 Task: nan
Action: Mouse moved to (482, 118)
Screenshot: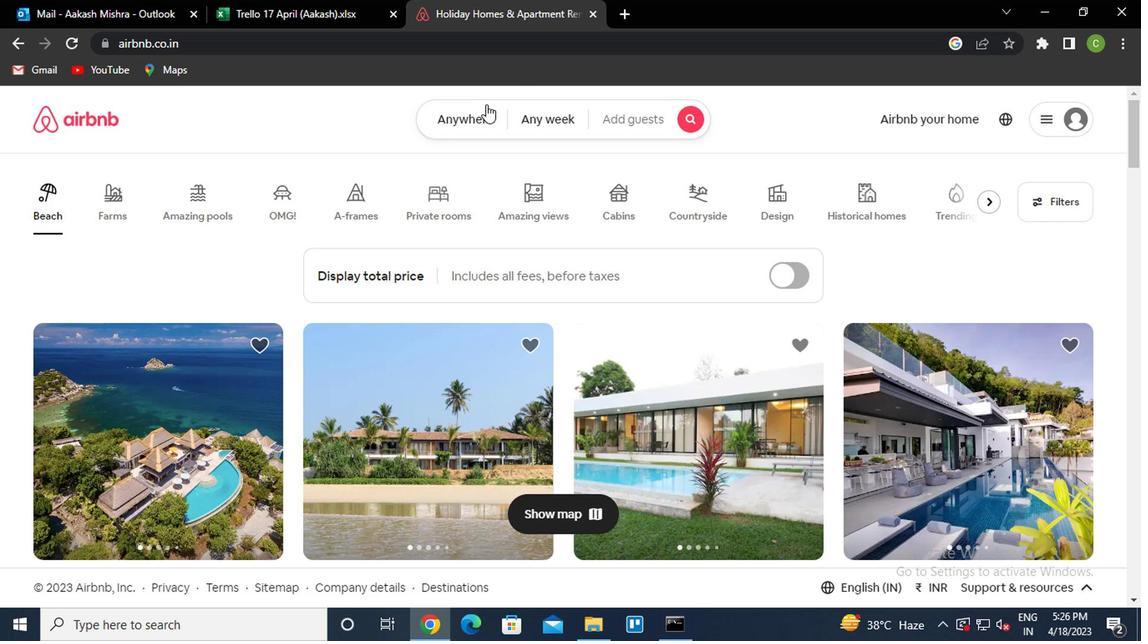 
Action: Mouse pressed left at (482, 118)
Screenshot: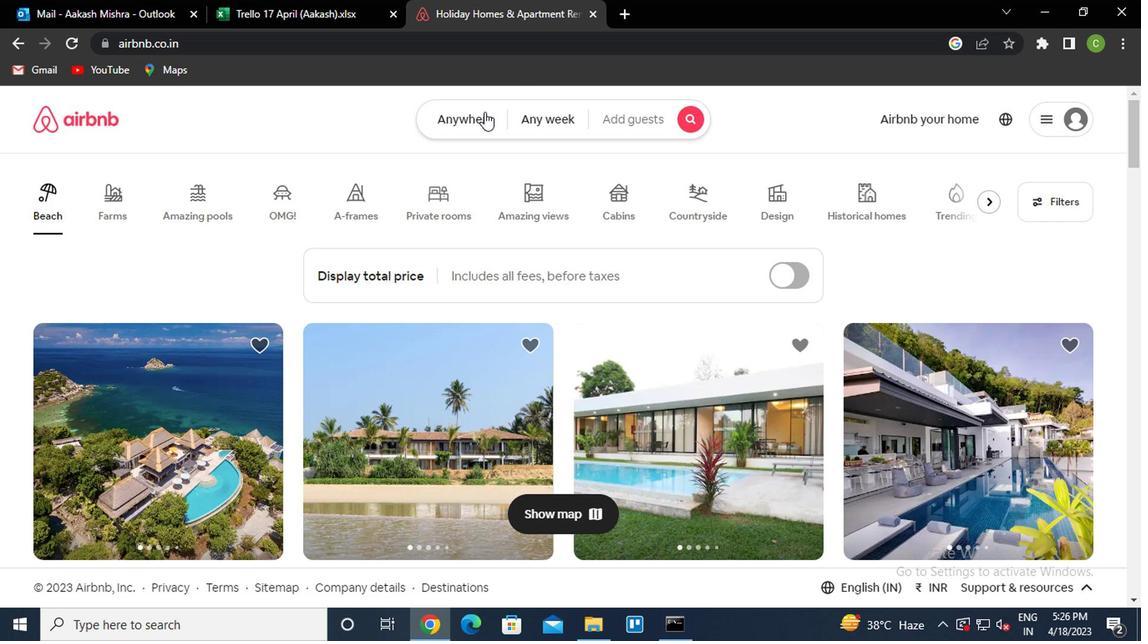 
Action: Mouse moved to (382, 192)
Screenshot: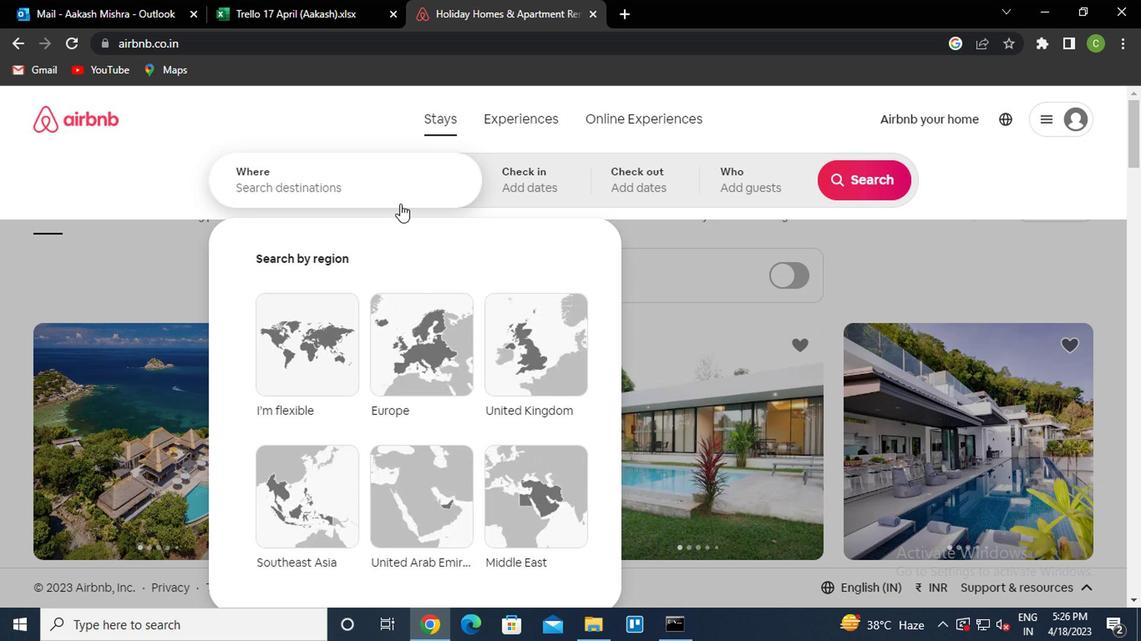 
Action: Mouse pressed left at (382, 192)
Screenshot: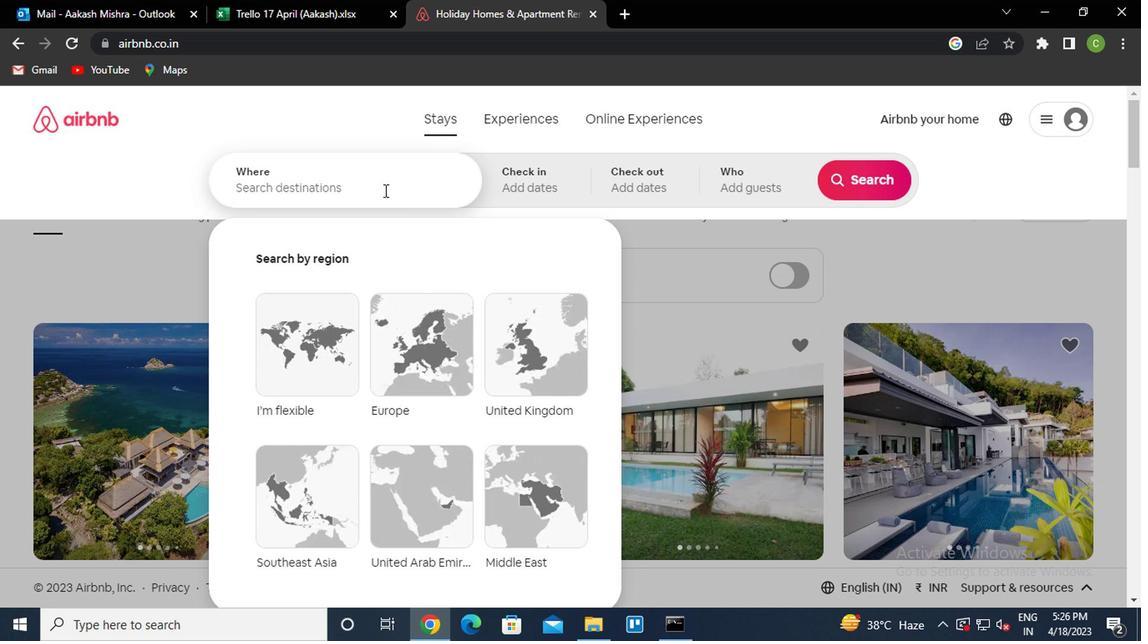 
Action: Mouse moved to (382, 191)
Screenshot: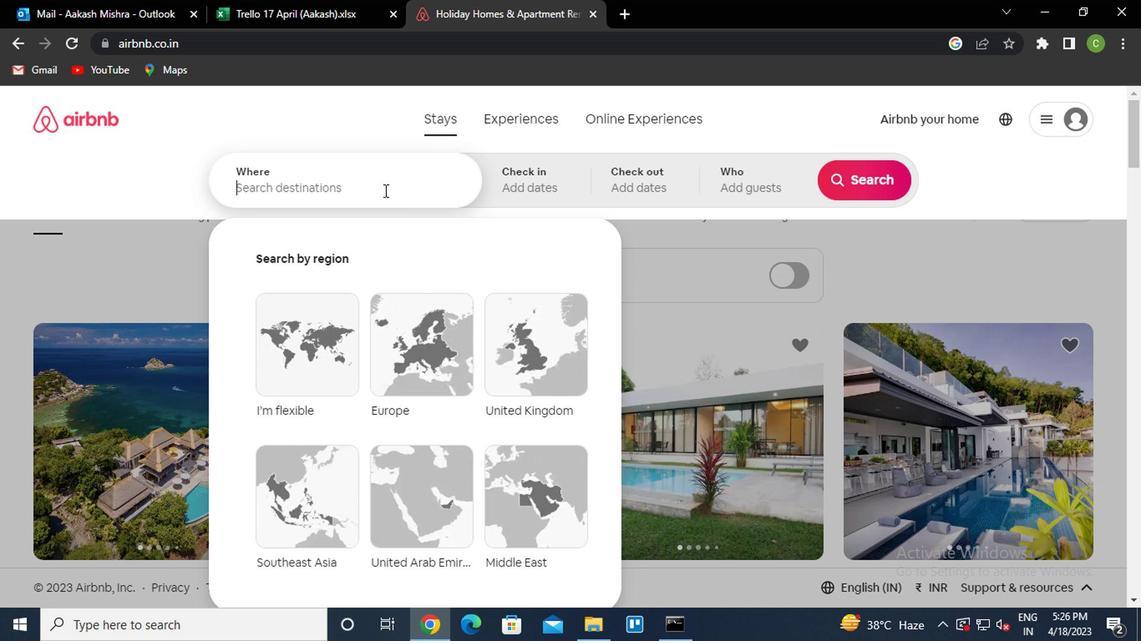 
Action: Key pressed <Key.caps_lock><Key.caps_lock>a<Key.caps_lock>ll<Key.backspace>enquer<Key.space>brazil<Key.down><Key.enter>
Screenshot: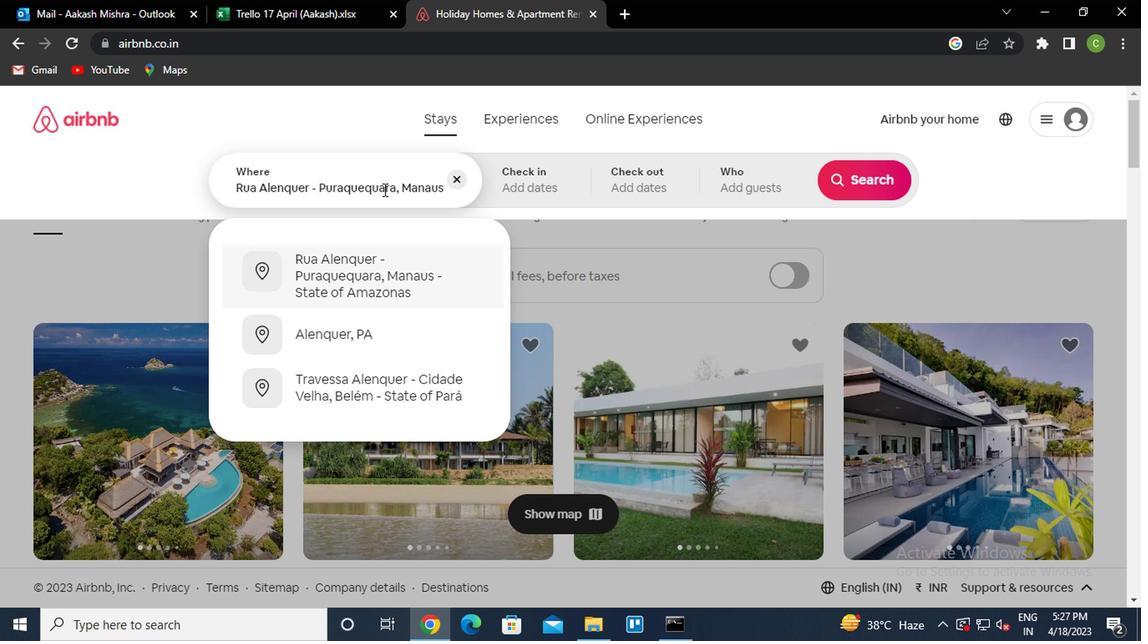 
Action: Mouse moved to (845, 310)
Screenshot: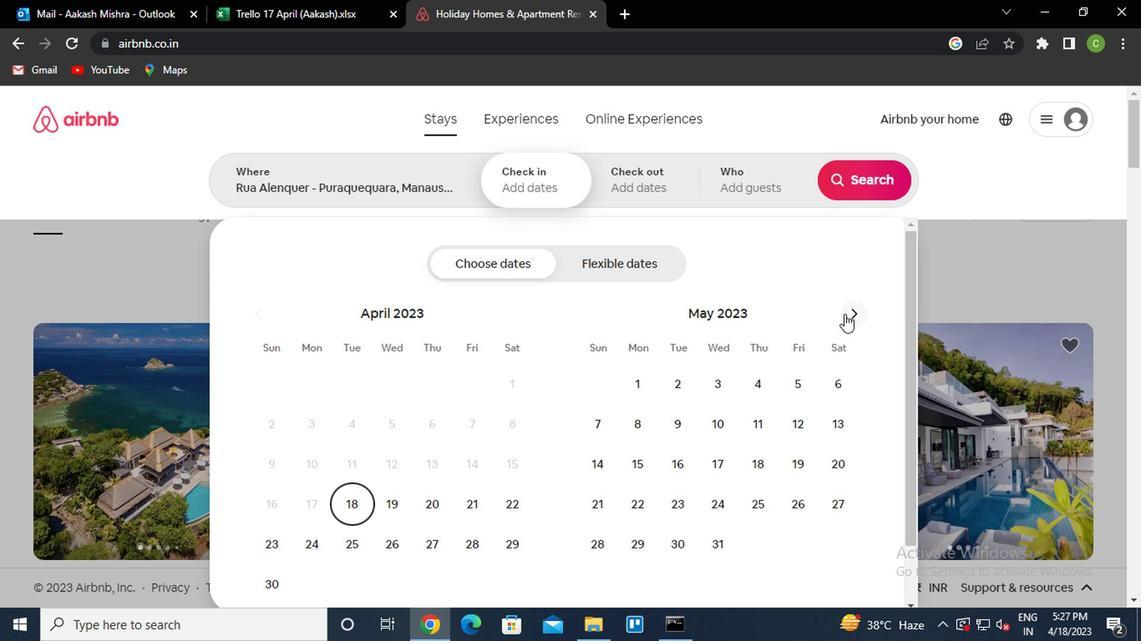 
Action: Mouse pressed left at (845, 310)
Screenshot: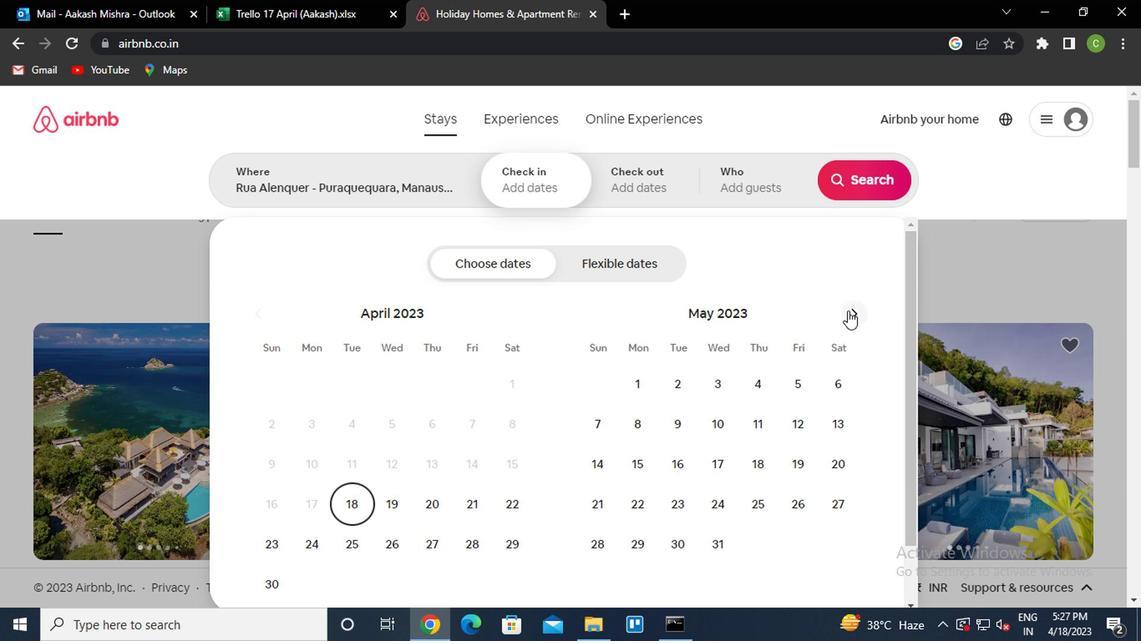 
Action: Mouse moved to (753, 425)
Screenshot: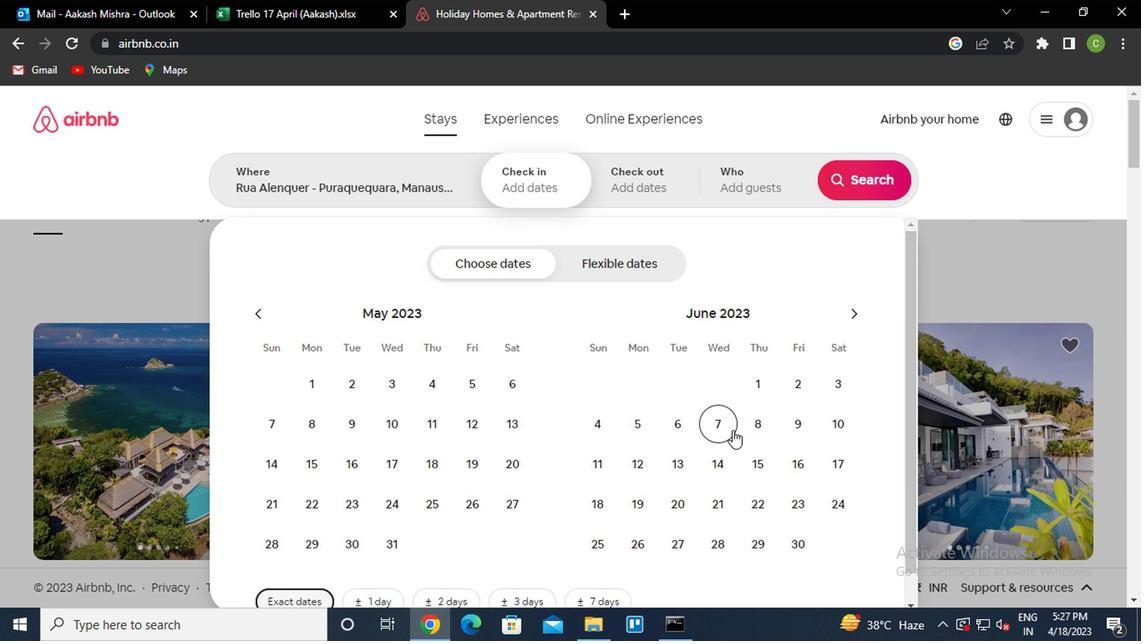 
Action: Mouse pressed left at (753, 425)
Screenshot: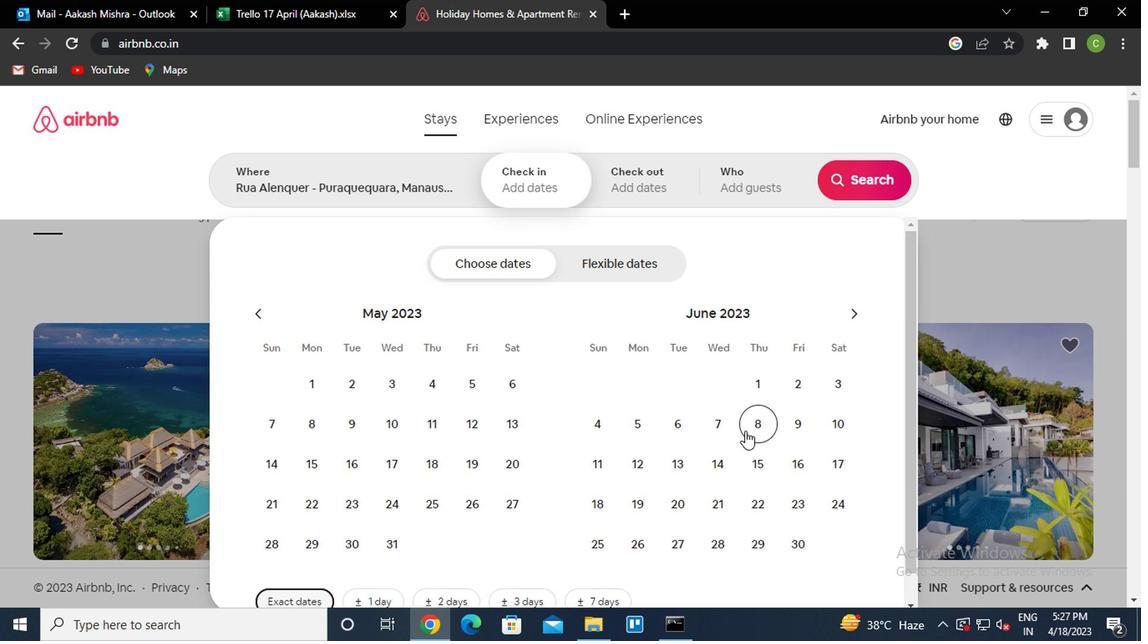 
Action: Mouse moved to (816, 474)
Screenshot: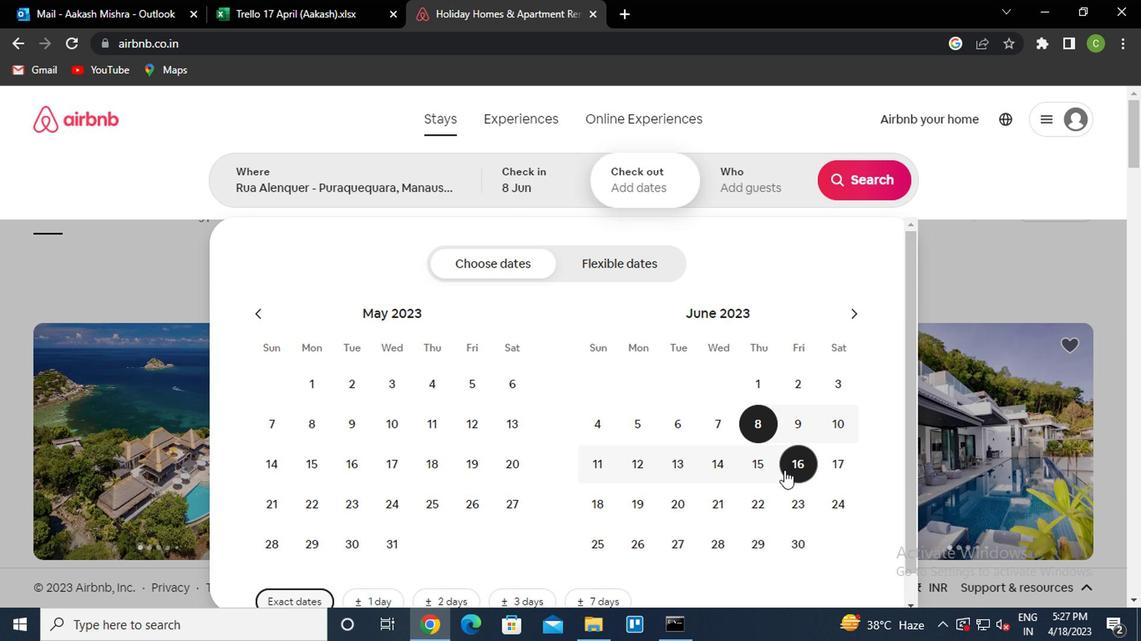 
Action: Mouse pressed left at (816, 474)
Screenshot: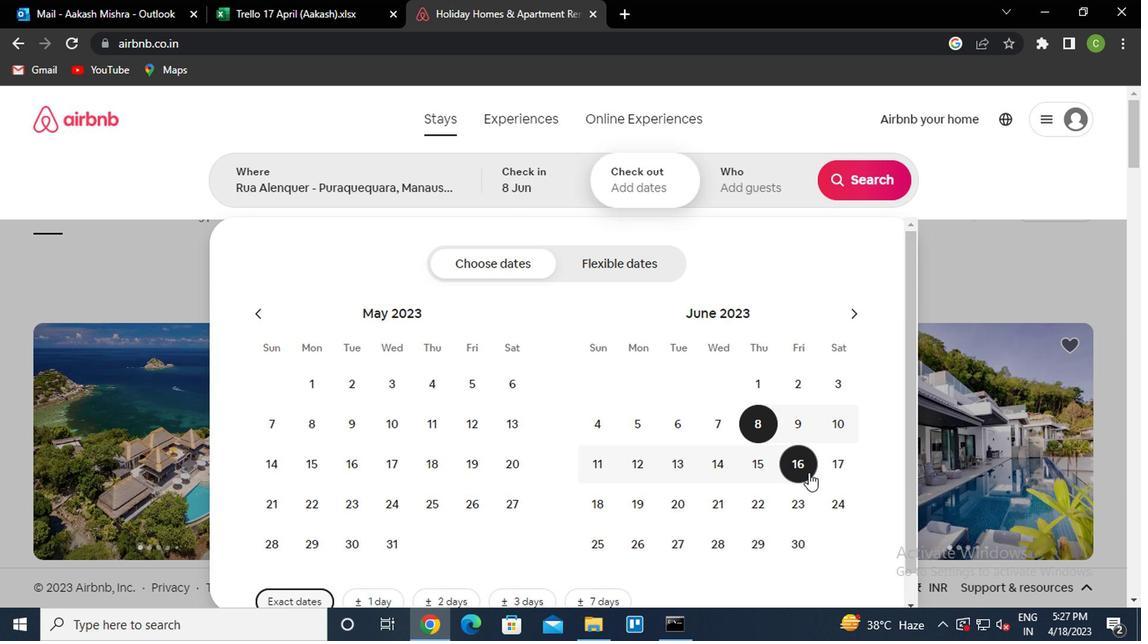 
Action: Mouse moved to (801, 470)
Screenshot: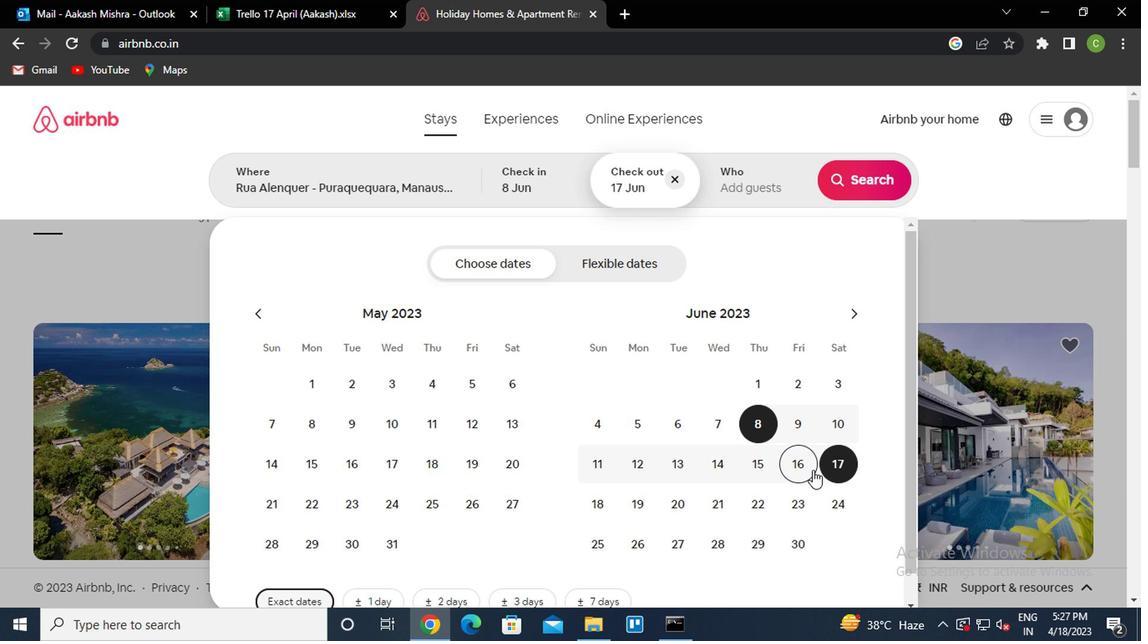 
Action: Mouse pressed left at (801, 470)
Screenshot: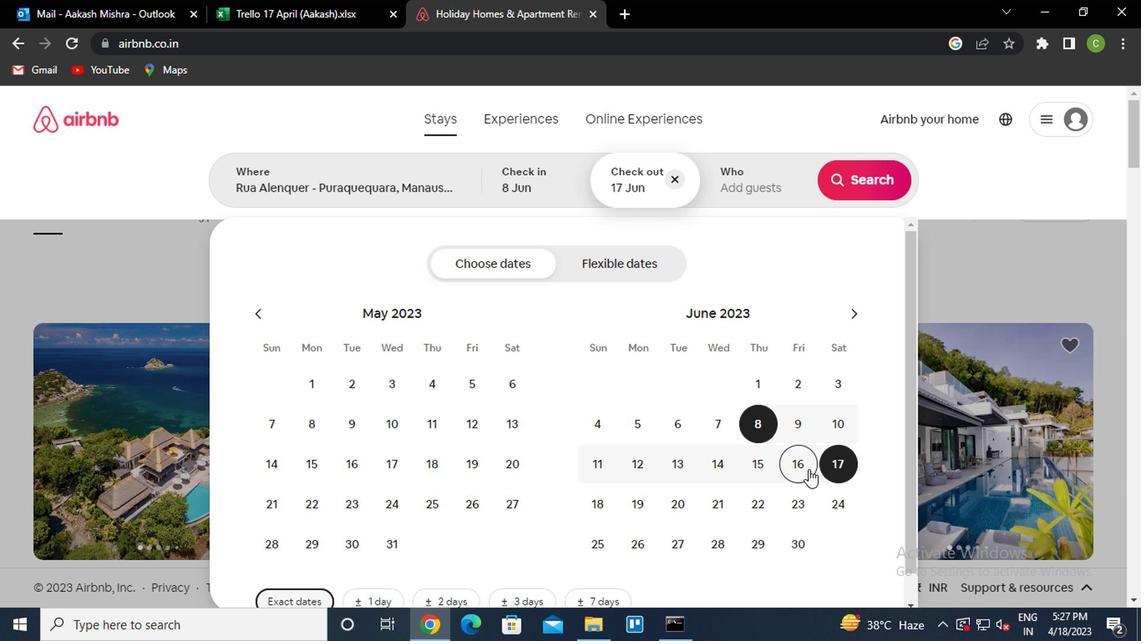
Action: Mouse moved to (751, 186)
Screenshot: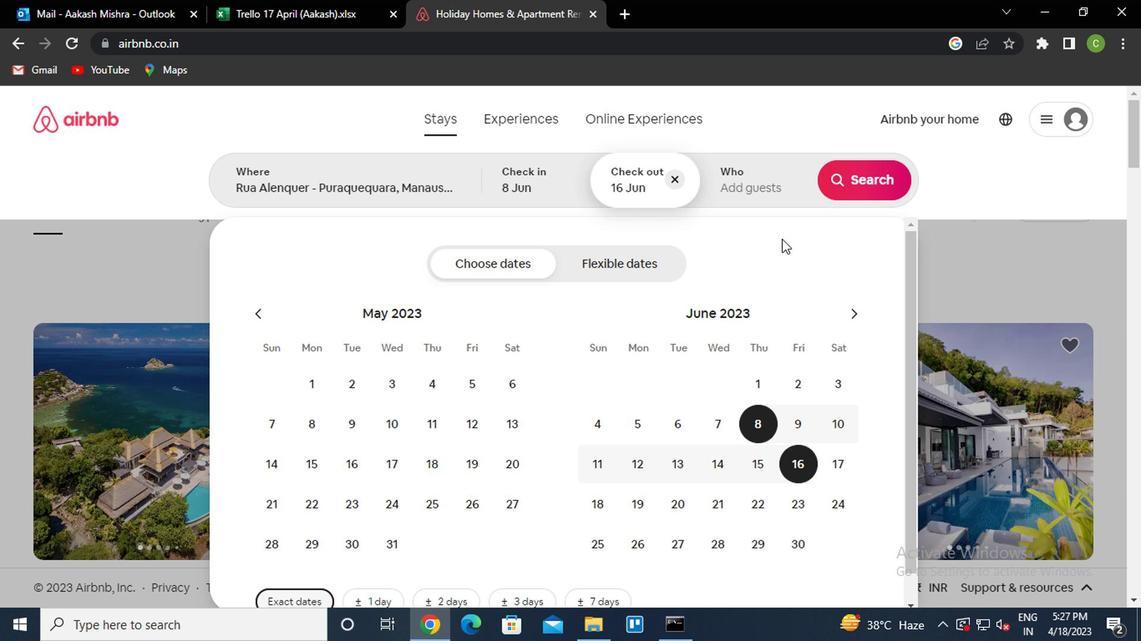 
Action: Mouse pressed left at (751, 186)
Screenshot: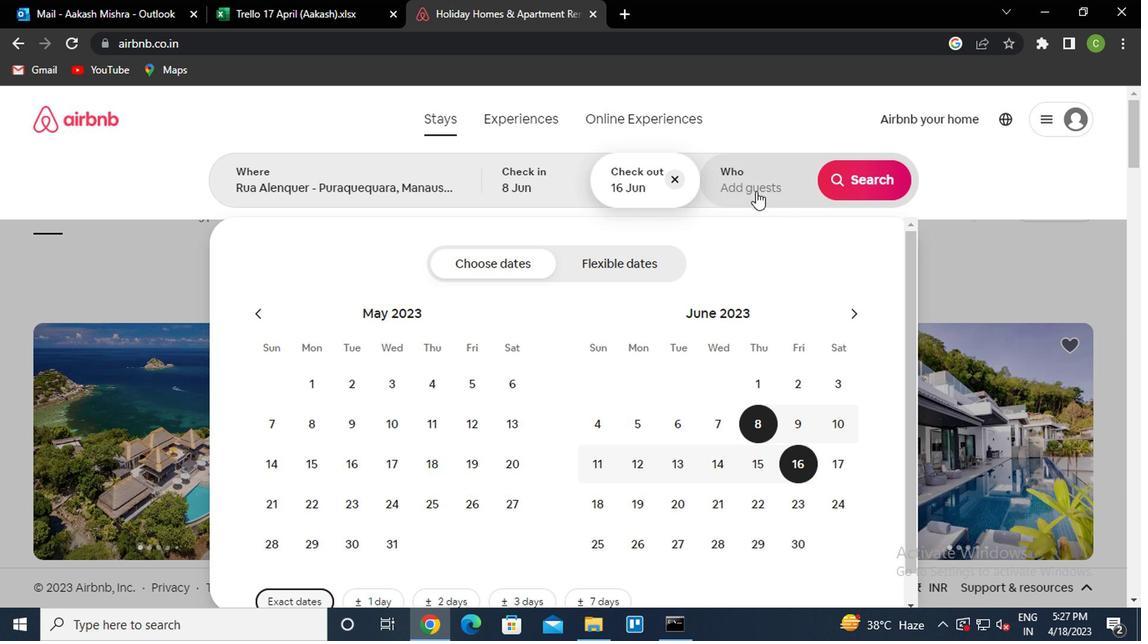 
Action: Mouse moved to (866, 269)
Screenshot: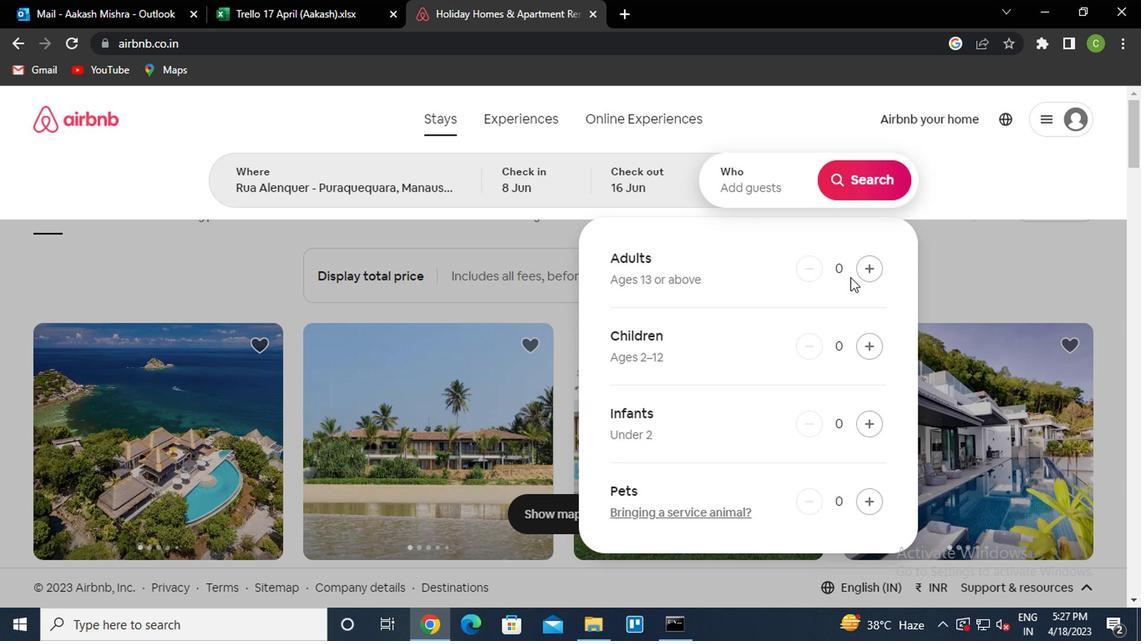 
Action: Mouse pressed left at (866, 269)
Screenshot: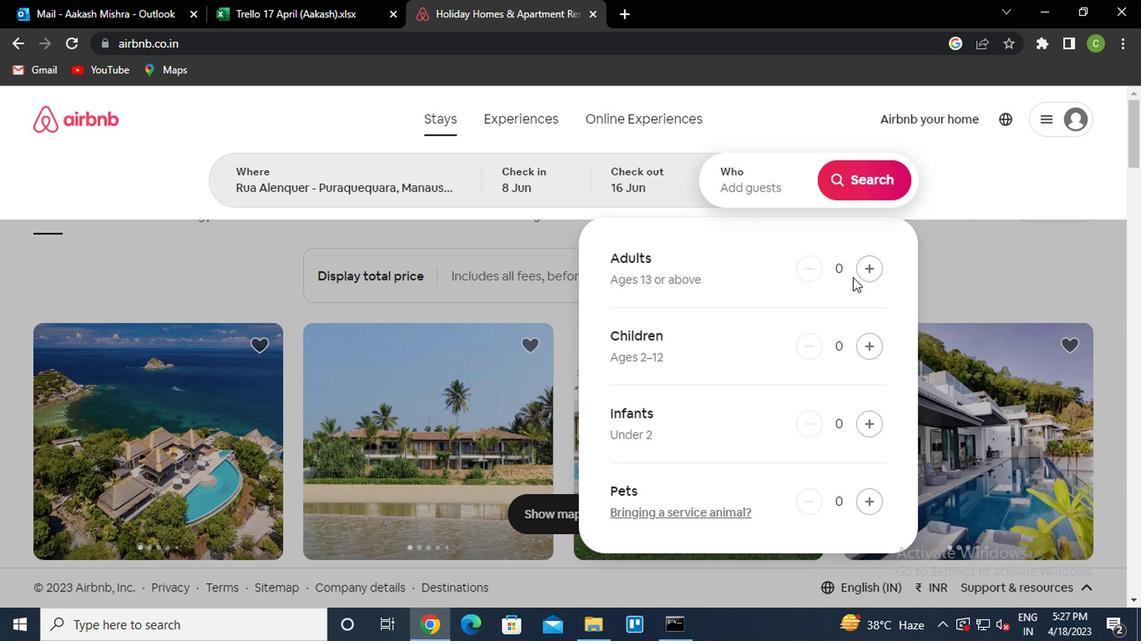
Action: Mouse pressed left at (866, 269)
Screenshot: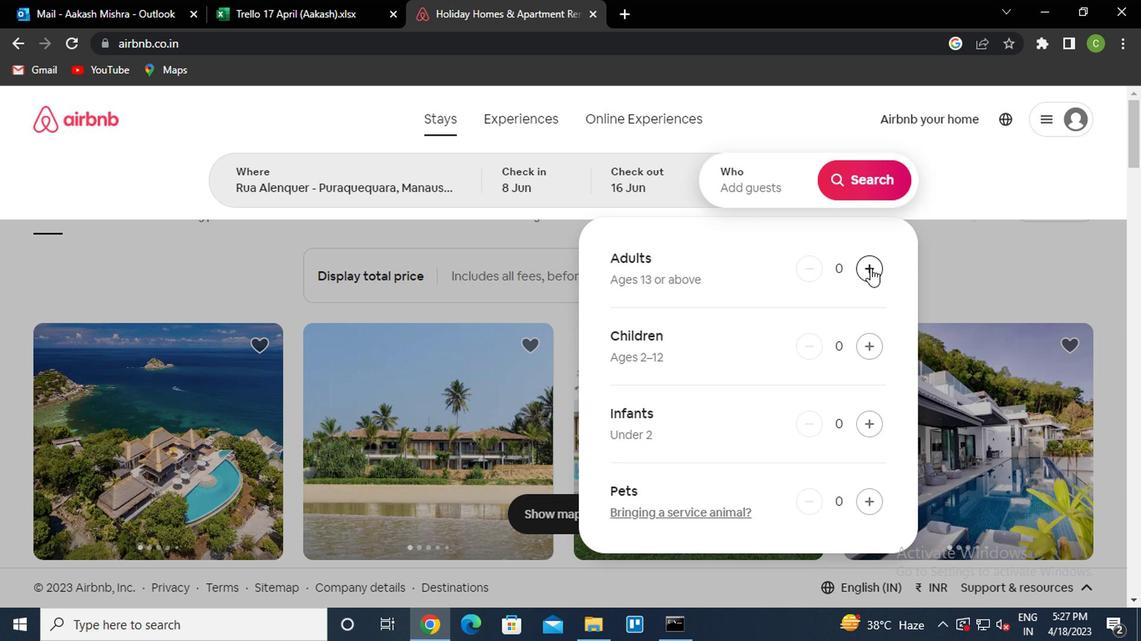 
Action: Mouse moved to (947, 277)
Screenshot: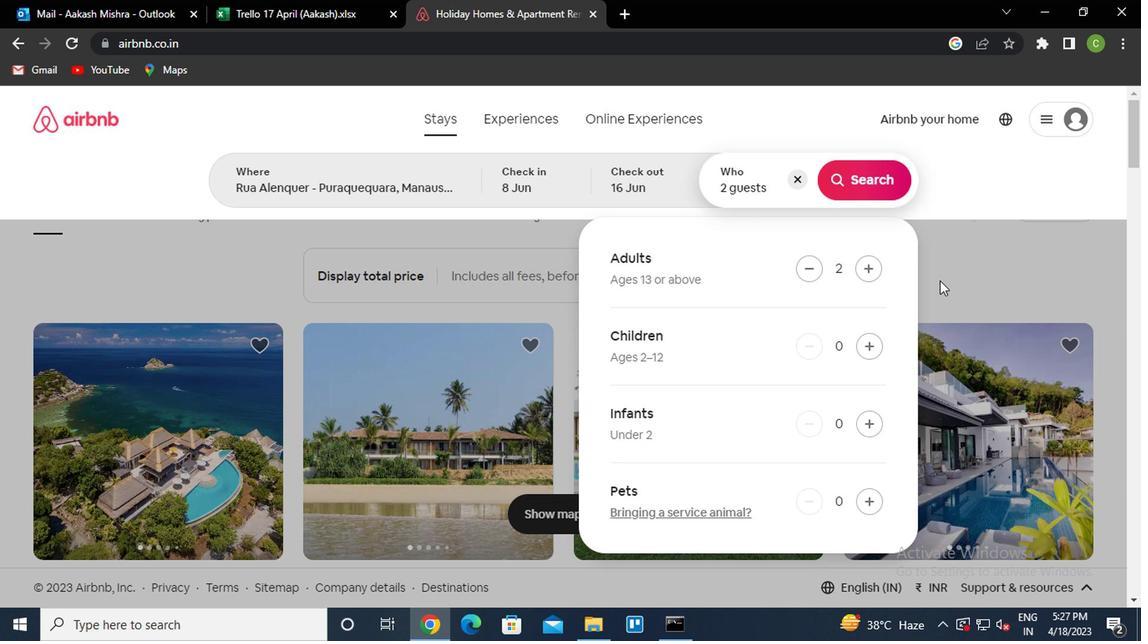 
Action: Mouse pressed left at (947, 277)
Screenshot: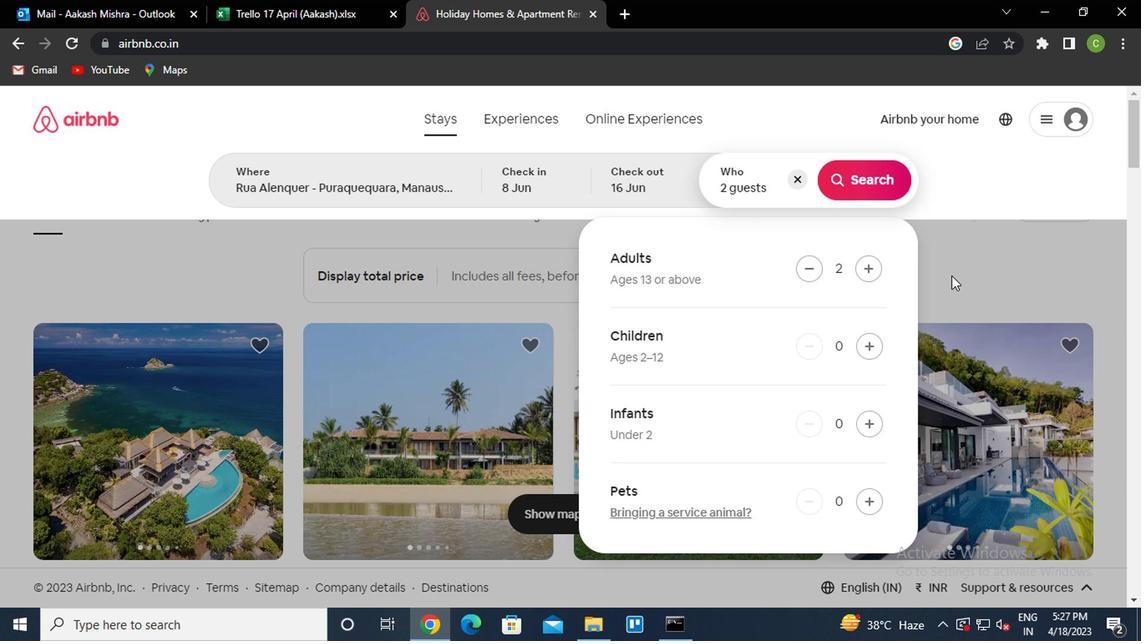
Action: Mouse moved to (1050, 196)
Screenshot: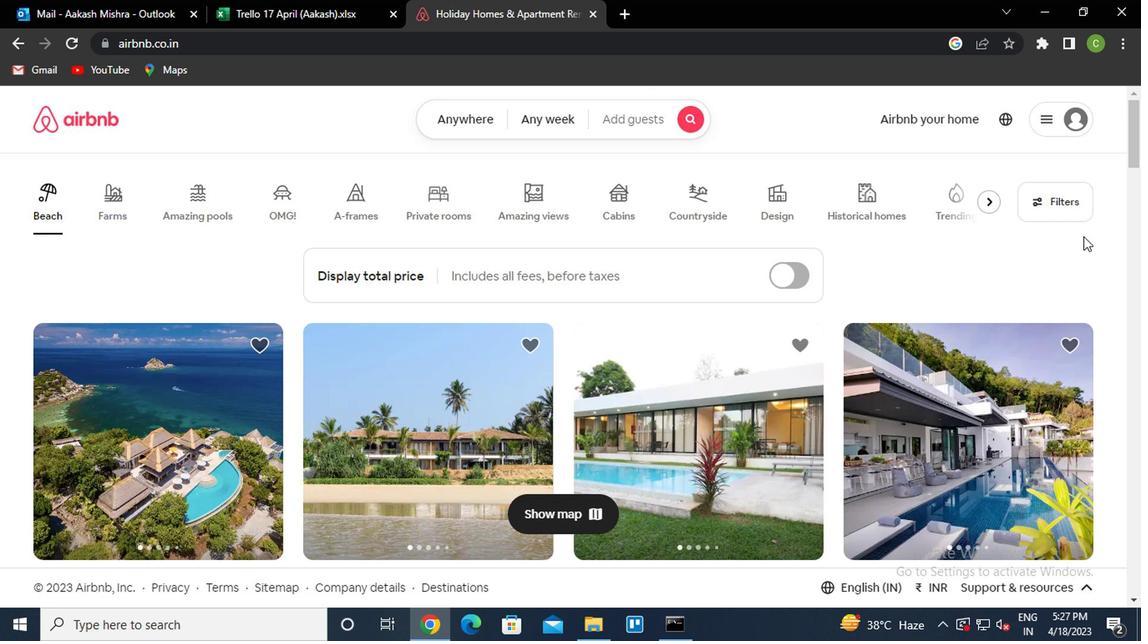 
Action: Mouse pressed left at (1050, 196)
Screenshot: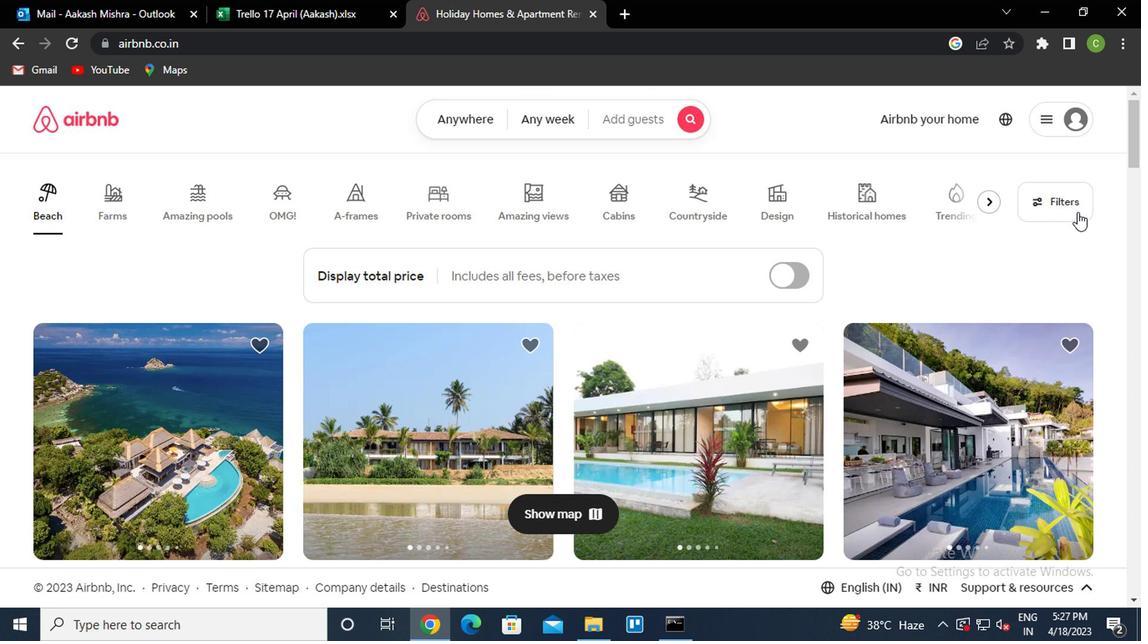 
Action: Mouse moved to (403, 398)
Screenshot: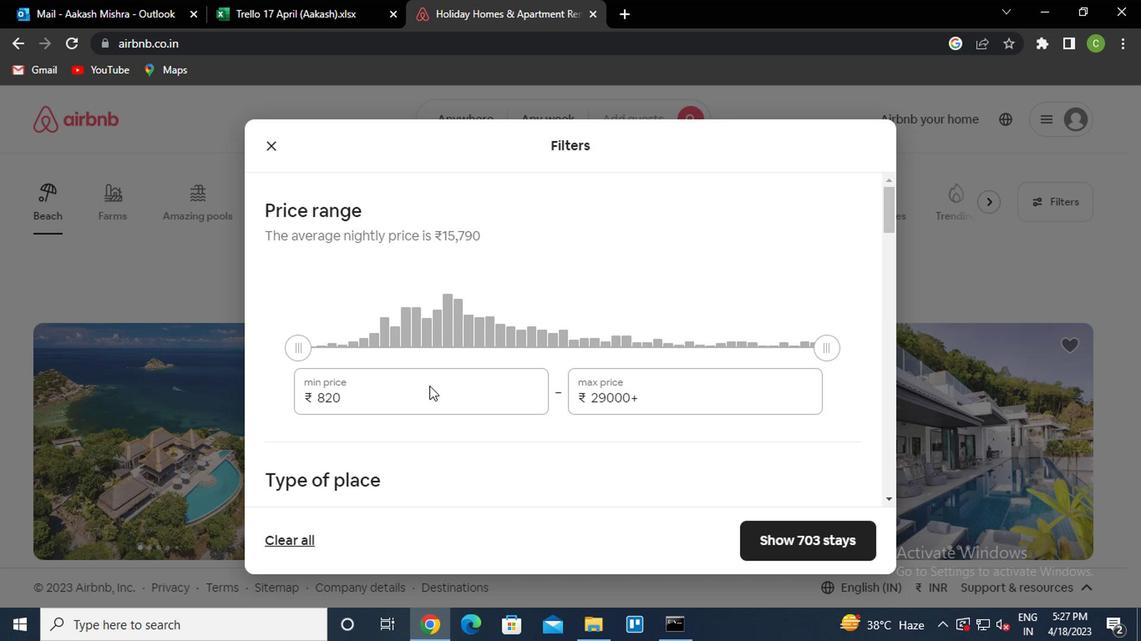 
Action: Mouse pressed left at (403, 398)
Screenshot: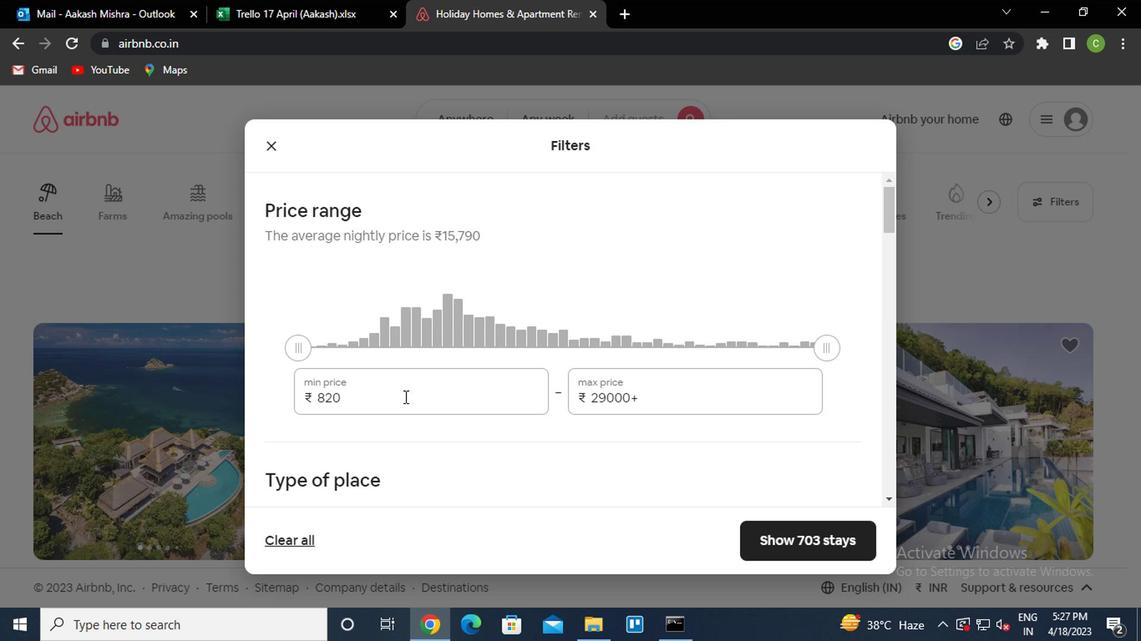 
Action: Mouse moved to (401, 398)
Screenshot: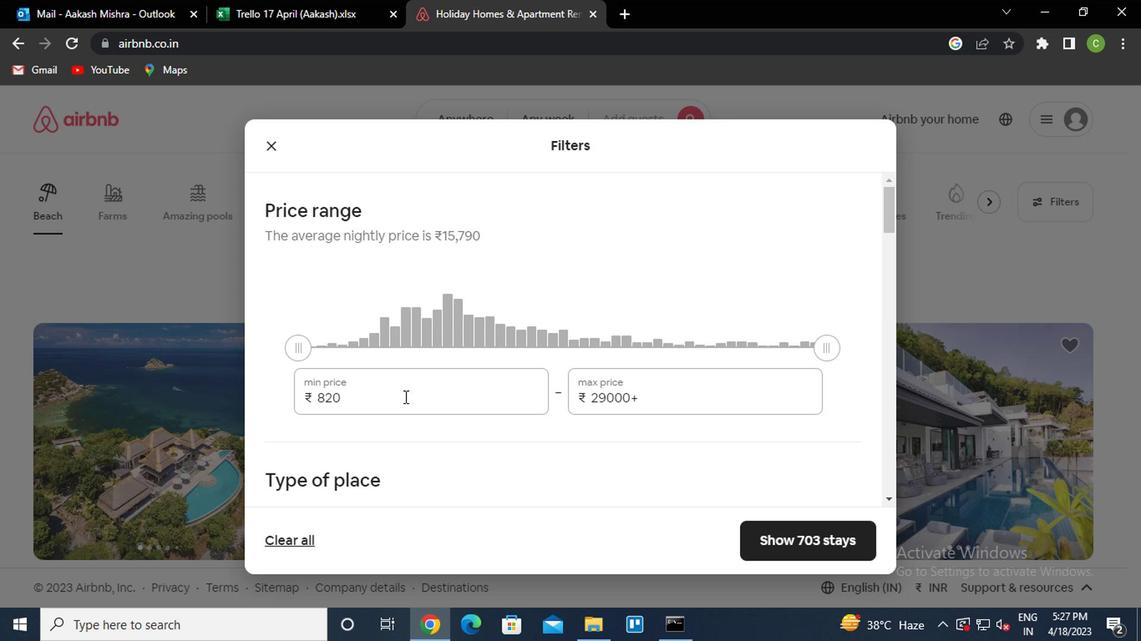
Action: Key pressed <Key.backspace><Key.backspace><Key.backspace><Key.backspace>10000<Key.tab>15000
Screenshot: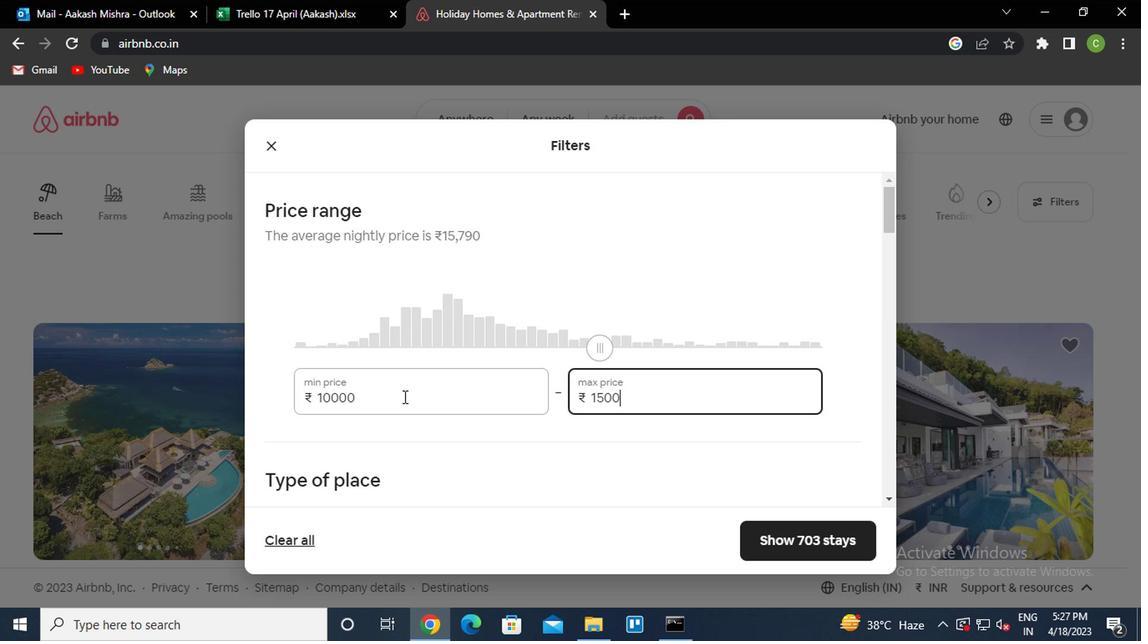 
Action: Mouse moved to (453, 456)
Screenshot: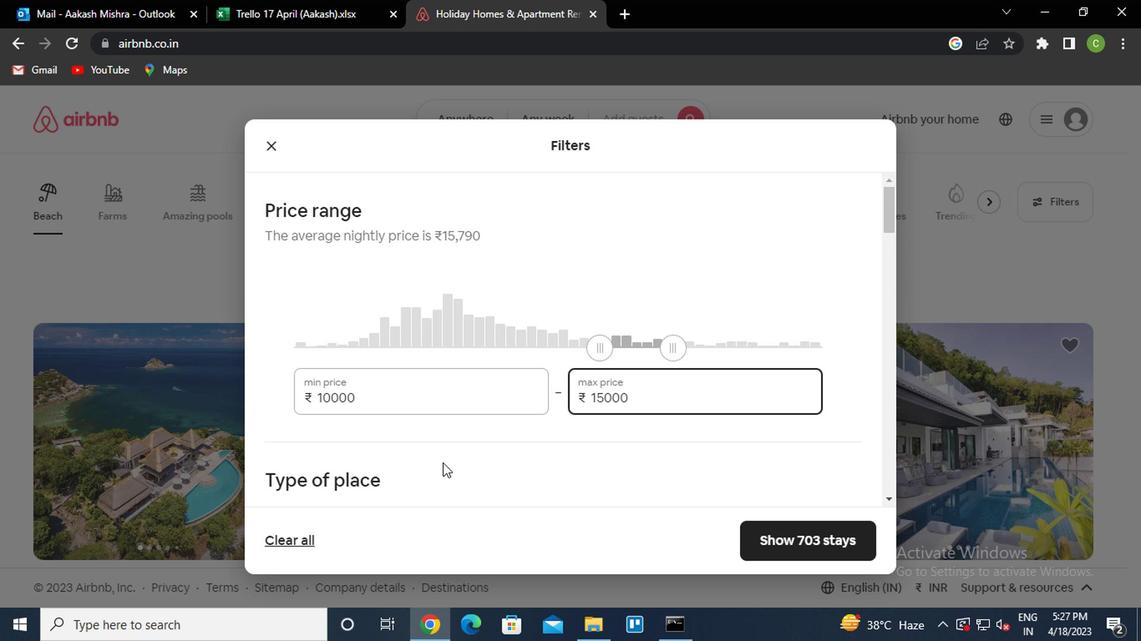 
Action: Mouse scrolled (453, 455) with delta (0, 0)
Screenshot: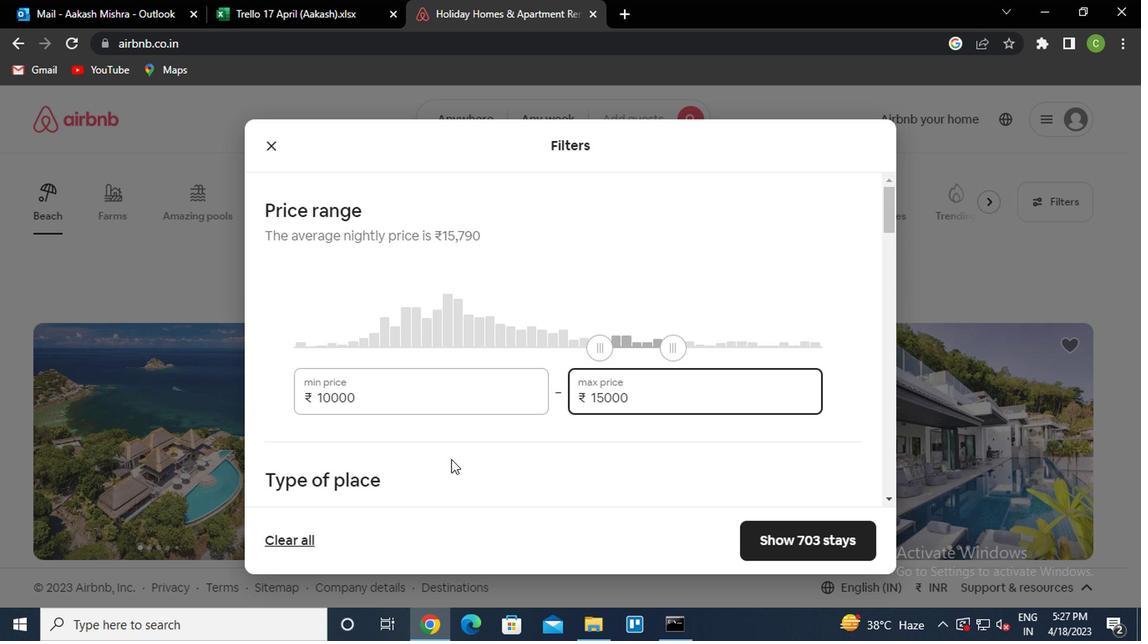 
Action: Mouse scrolled (453, 455) with delta (0, 0)
Screenshot: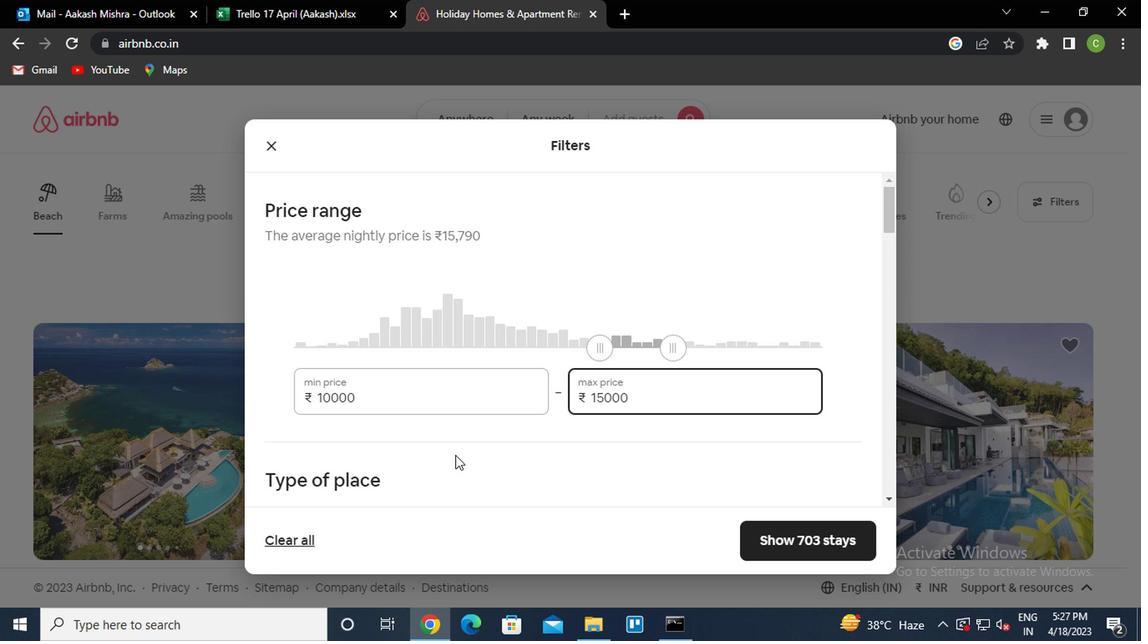 
Action: Mouse moved to (293, 363)
Screenshot: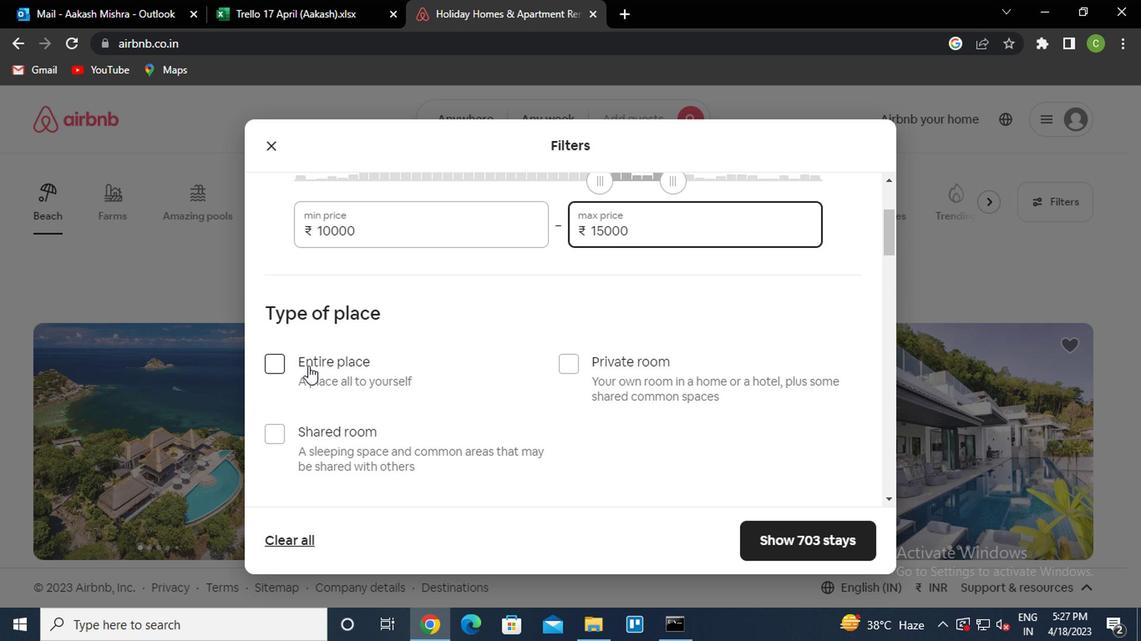 
Action: Mouse pressed left at (293, 363)
Screenshot: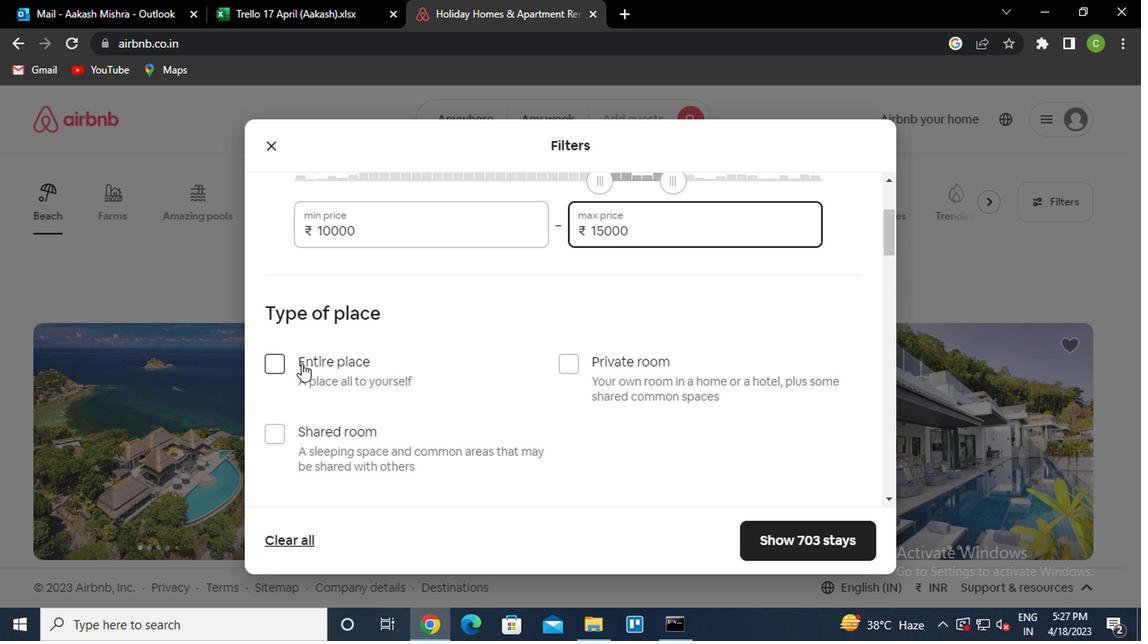 
Action: Mouse moved to (509, 475)
Screenshot: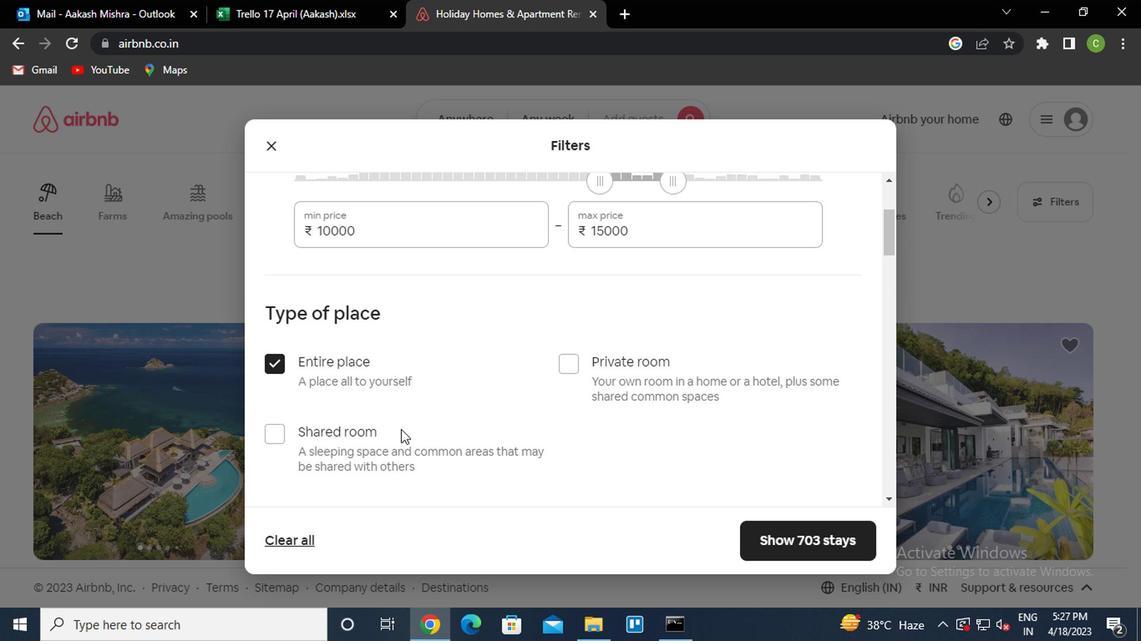 
Action: Mouse scrolled (509, 474) with delta (0, 0)
Screenshot: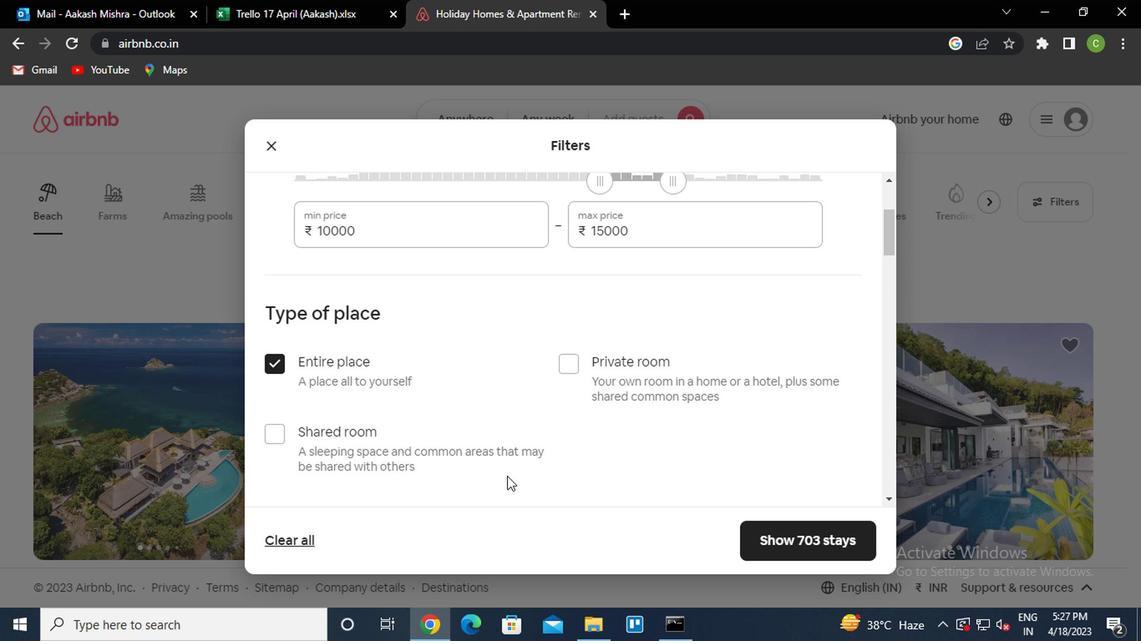 
Action: Mouse scrolled (509, 474) with delta (0, 0)
Screenshot: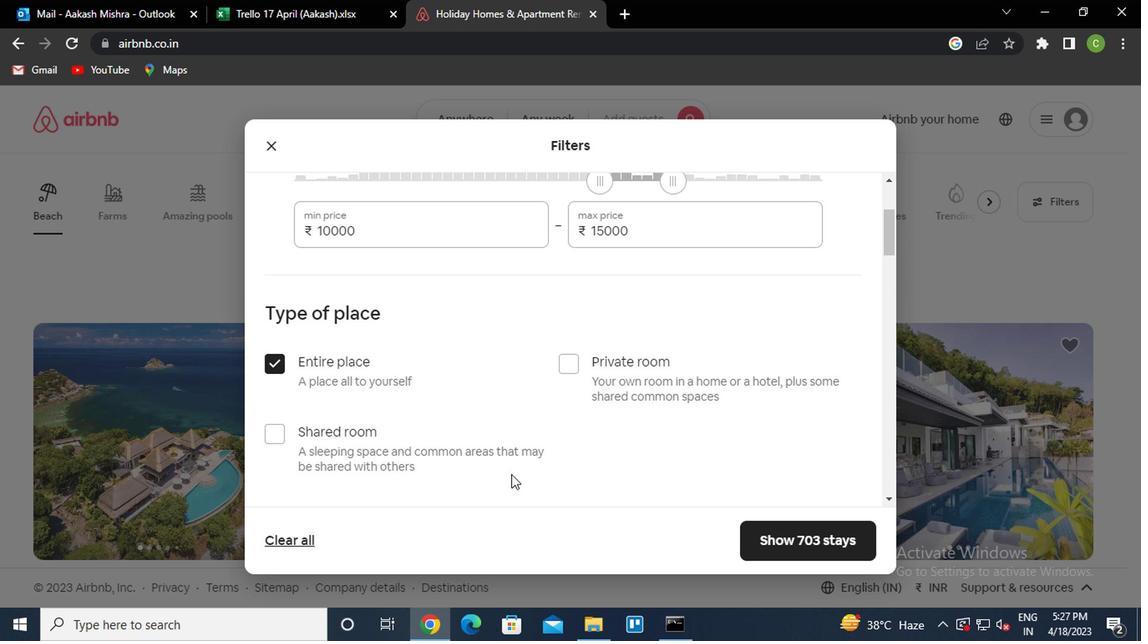 
Action: Mouse moved to (375, 467)
Screenshot: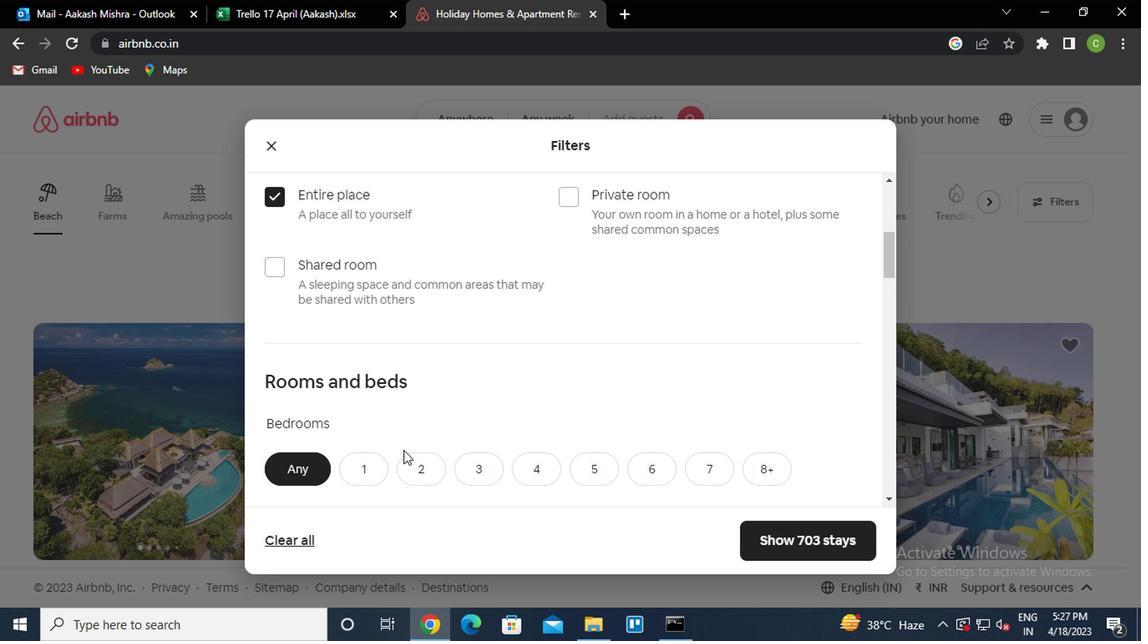 
Action: Mouse pressed left at (375, 467)
Screenshot: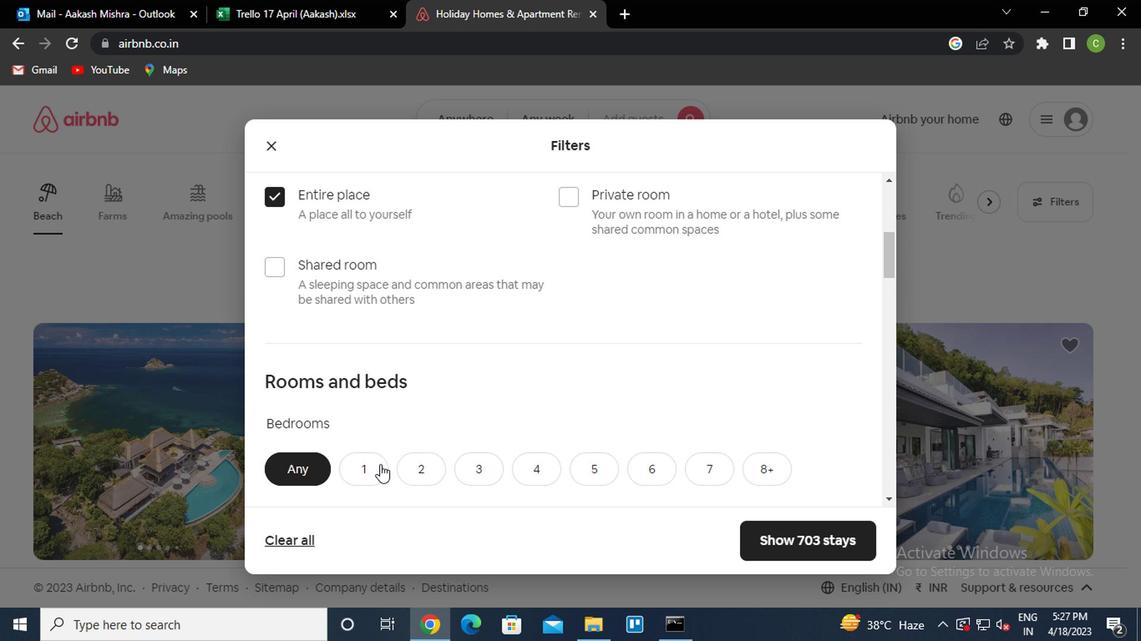 
Action: Mouse moved to (374, 467)
Screenshot: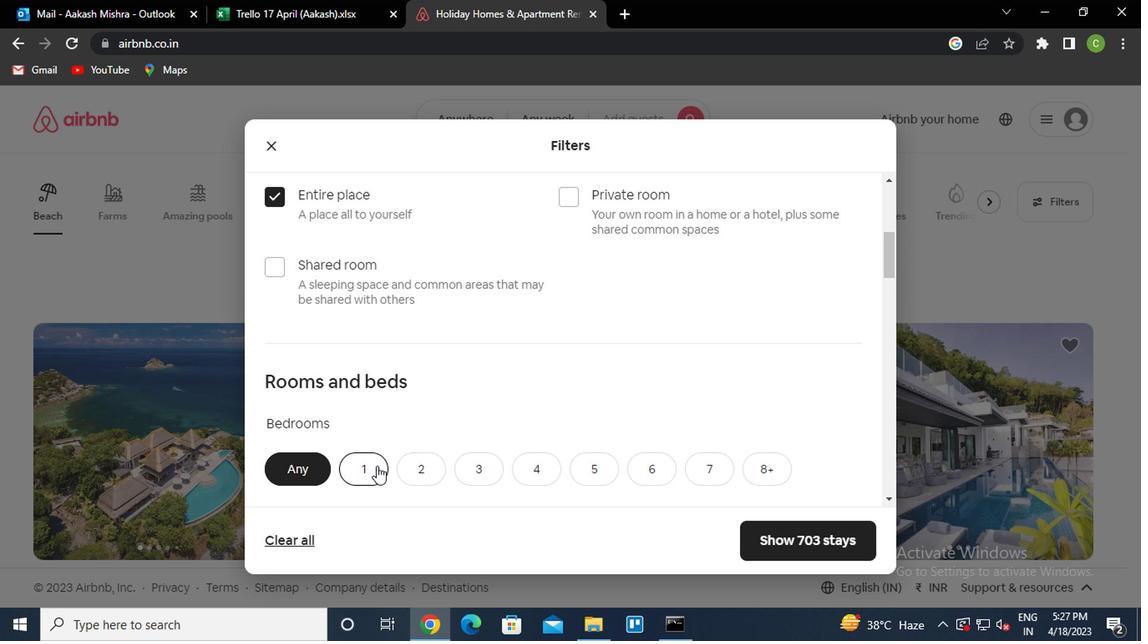 
Action: Mouse scrolled (374, 466) with delta (0, 0)
Screenshot: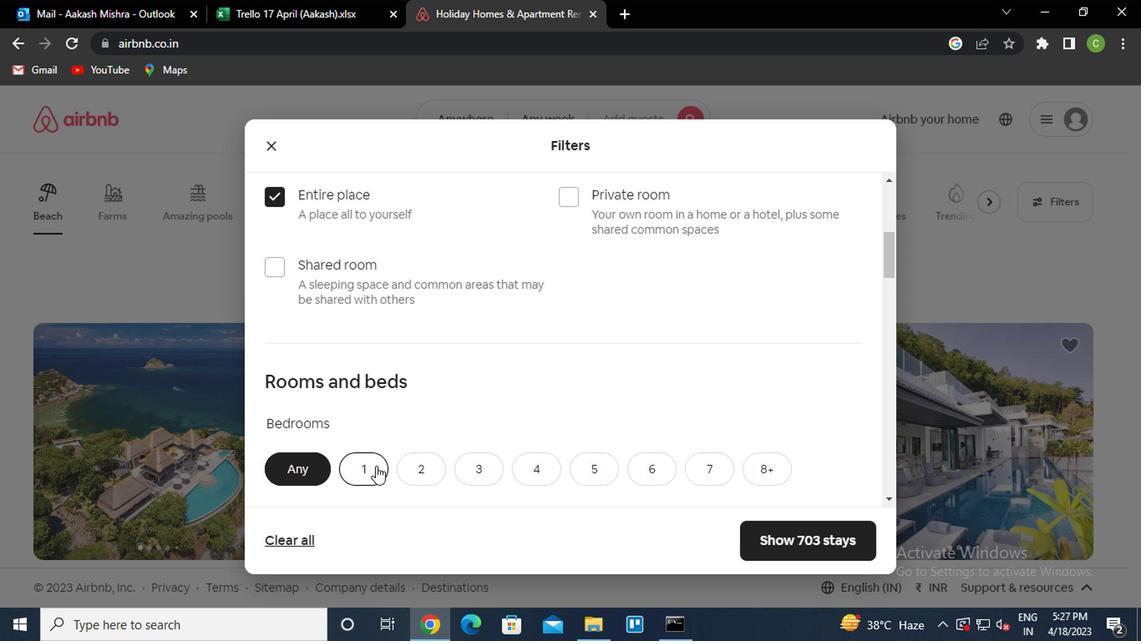 
Action: Mouse moved to (376, 464)
Screenshot: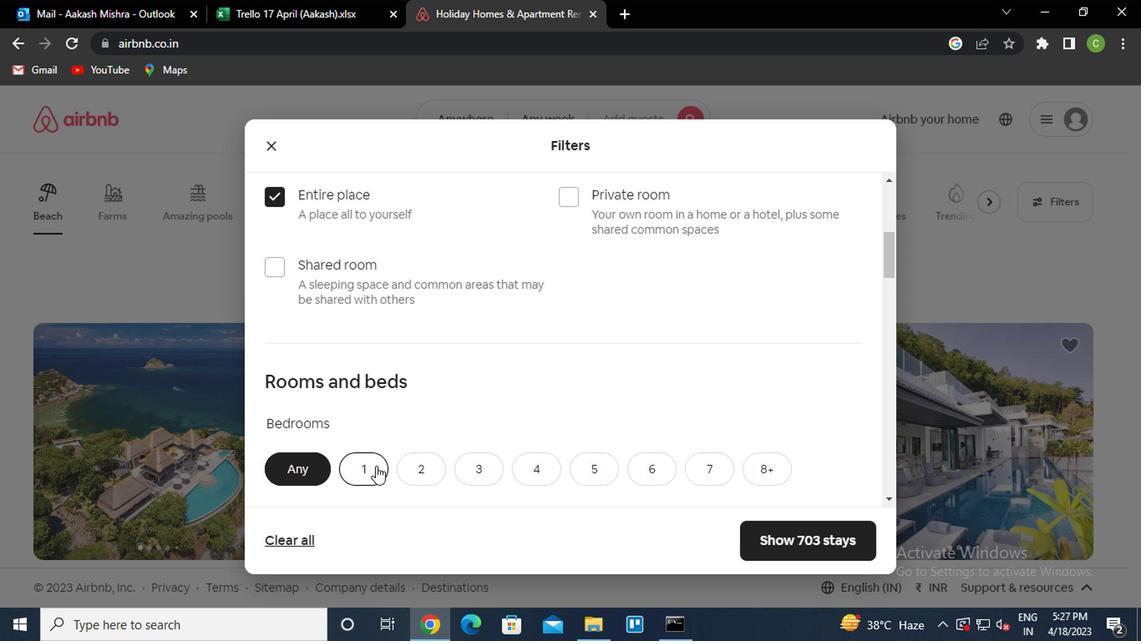 
Action: Mouse scrolled (376, 464) with delta (0, 0)
Screenshot: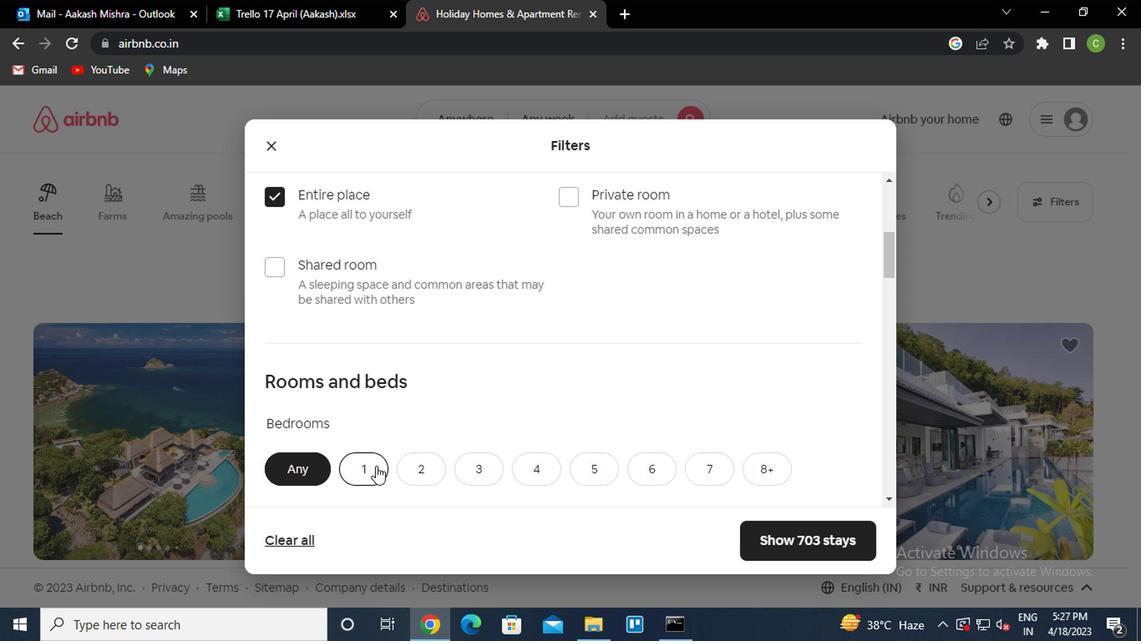 
Action: Mouse moved to (351, 364)
Screenshot: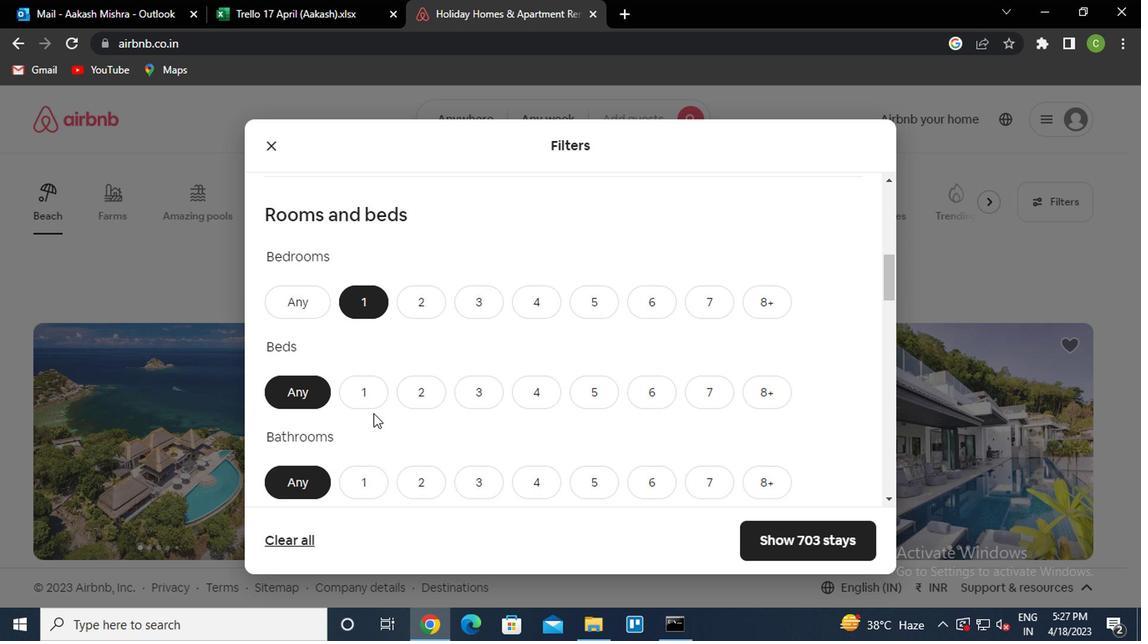
Action: Mouse pressed left at (351, 364)
Screenshot: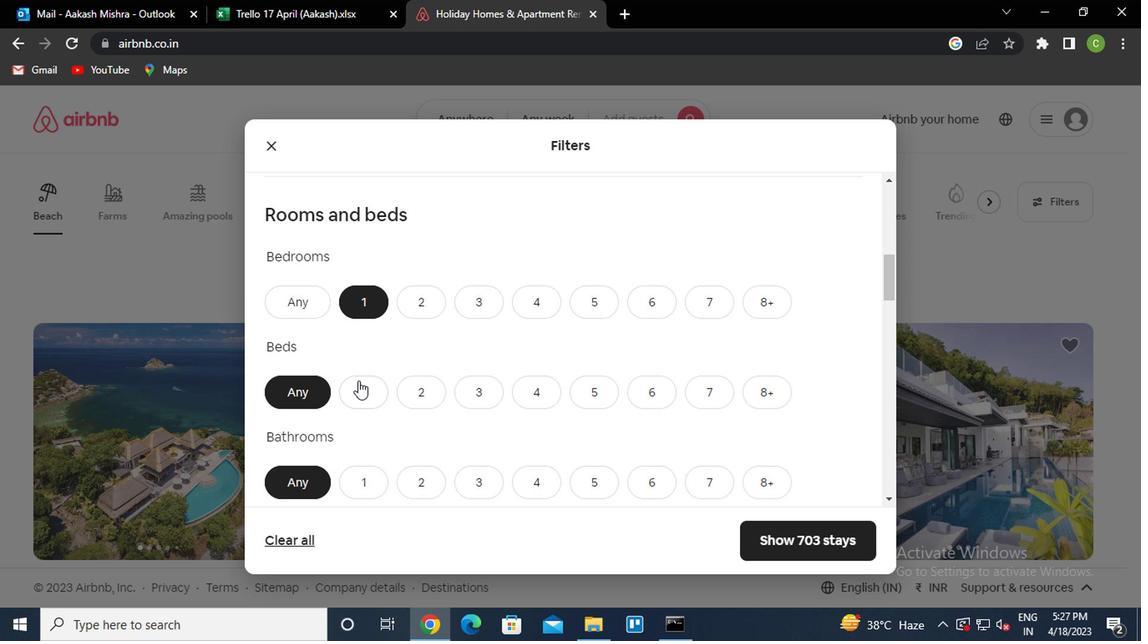 
Action: Mouse moved to (355, 385)
Screenshot: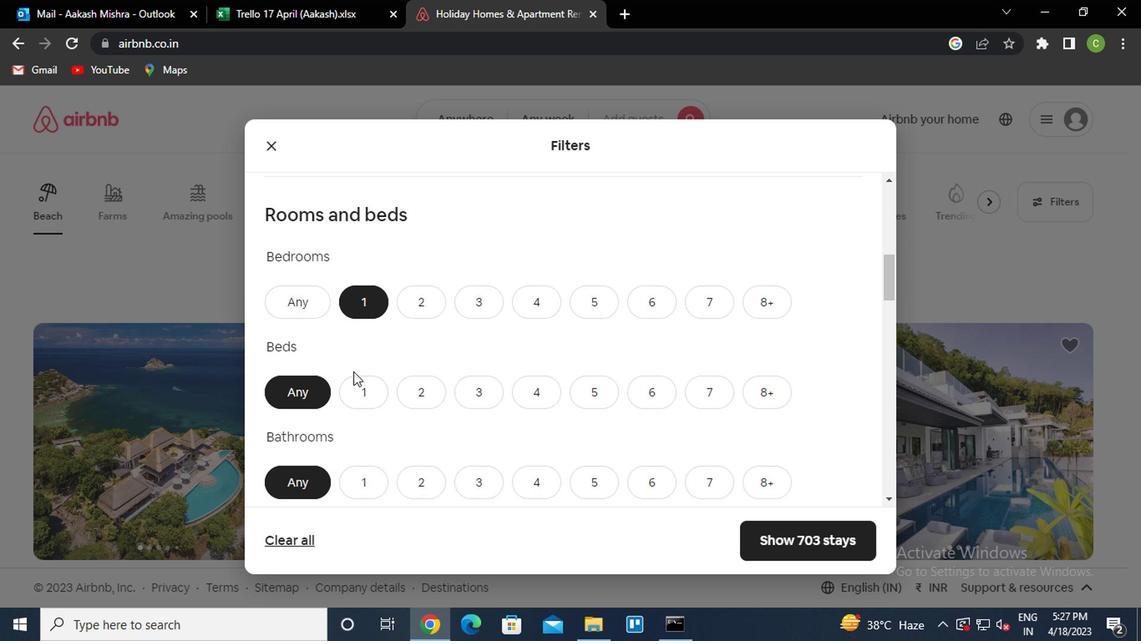 
Action: Mouse pressed left at (355, 385)
Screenshot: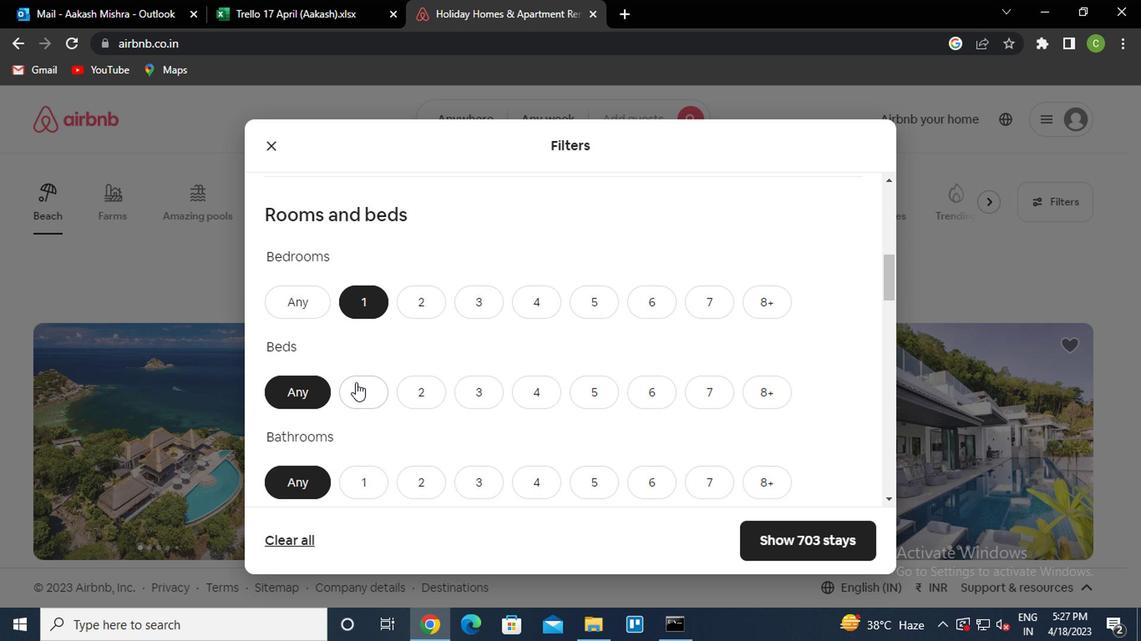 
Action: Mouse moved to (366, 477)
Screenshot: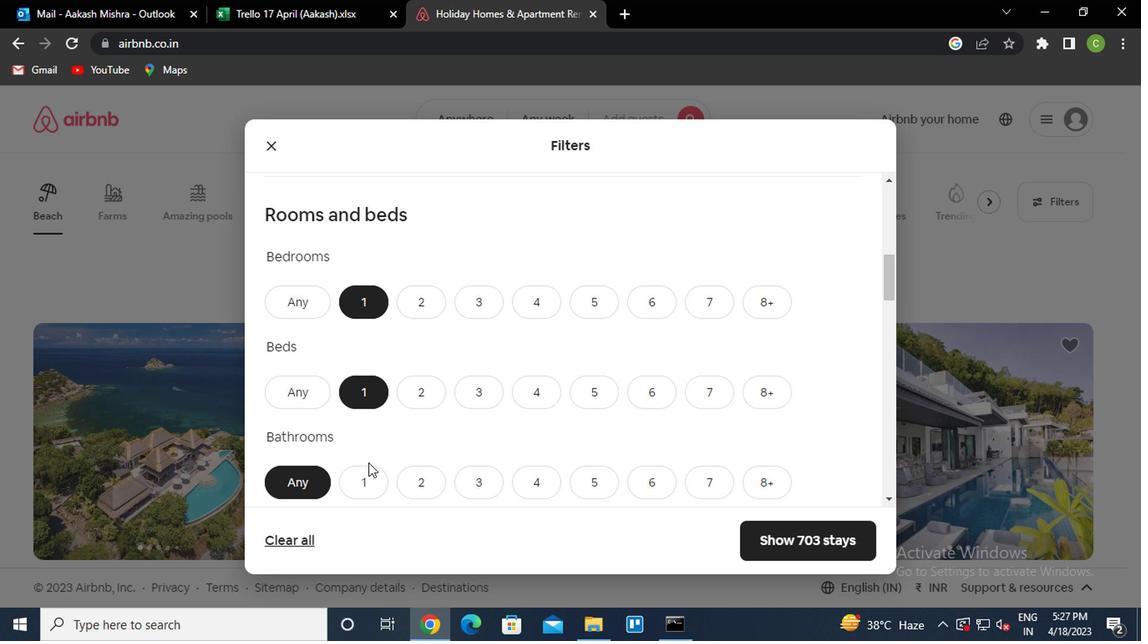 
Action: Mouse pressed left at (366, 477)
Screenshot: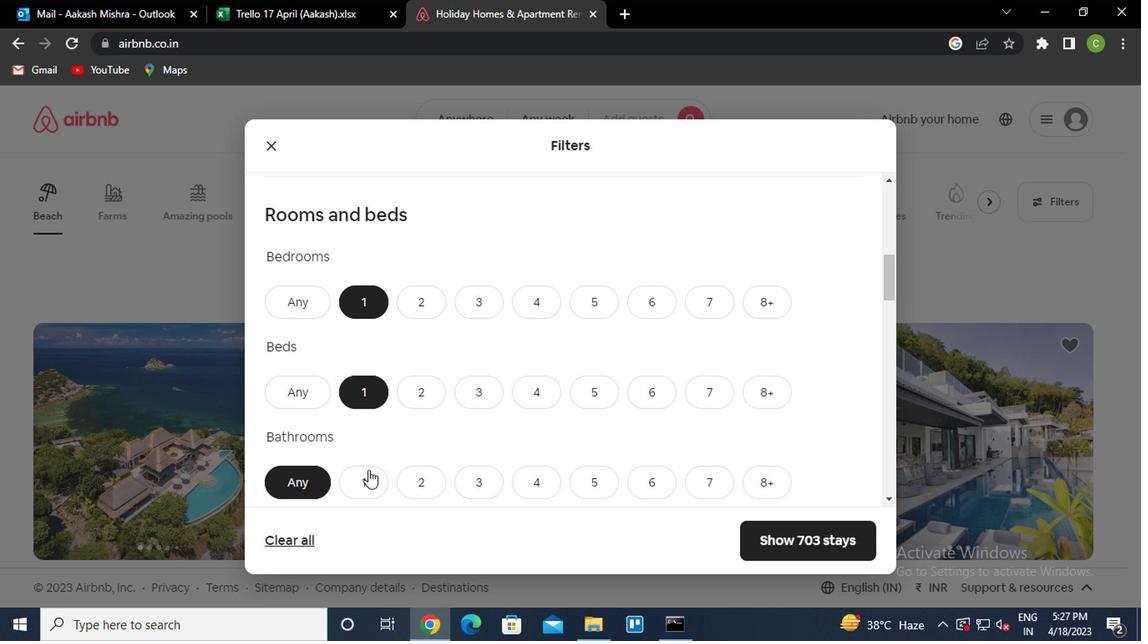 
Action: Mouse moved to (407, 448)
Screenshot: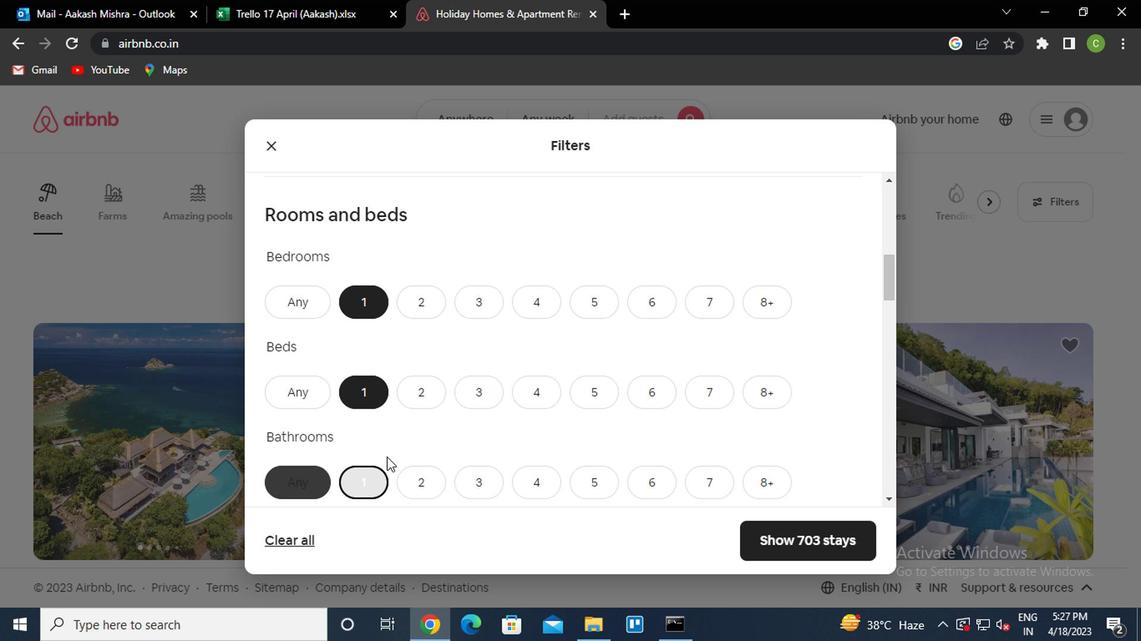 
Action: Mouse scrolled (407, 447) with delta (0, 0)
Screenshot: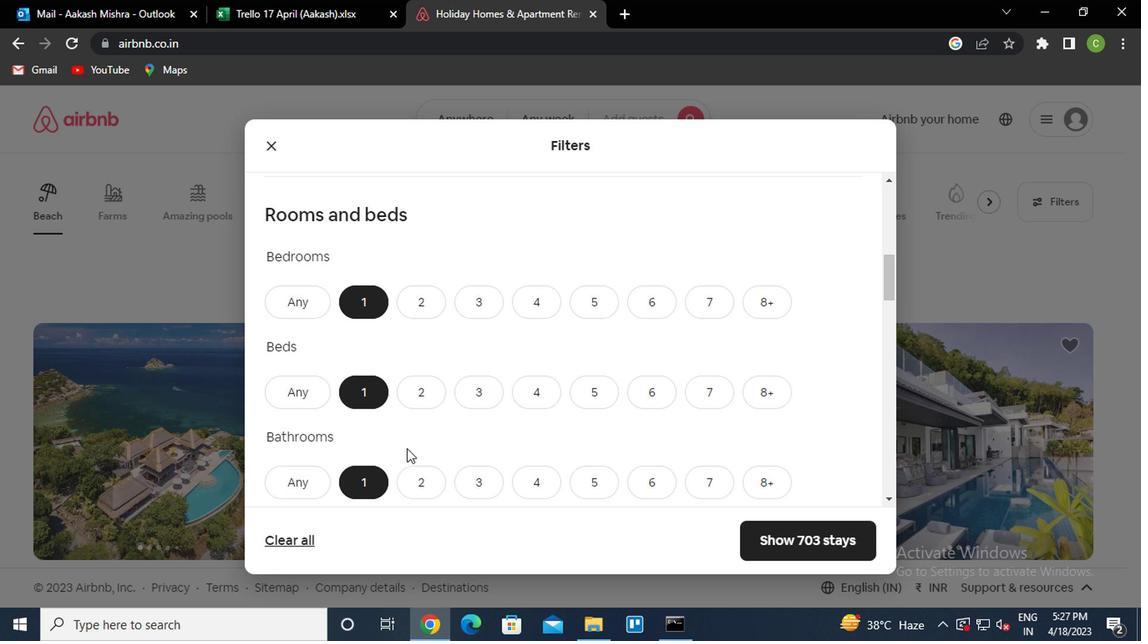 
Action: Mouse moved to (411, 446)
Screenshot: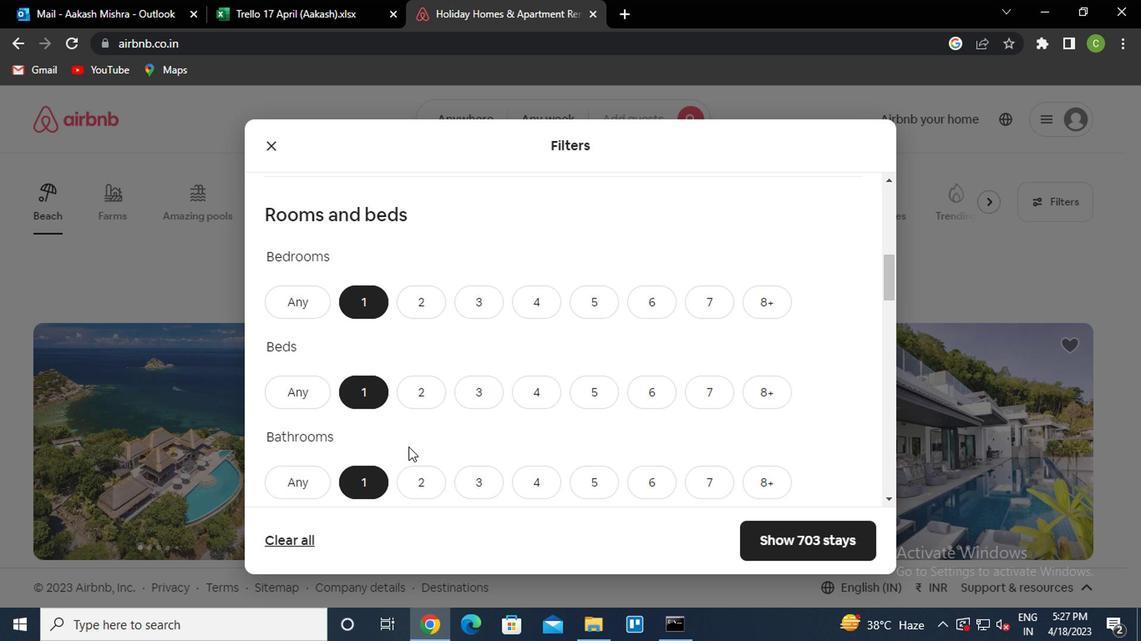 
Action: Mouse scrolled (411, 445) with delta (0, 0)
Screenshot: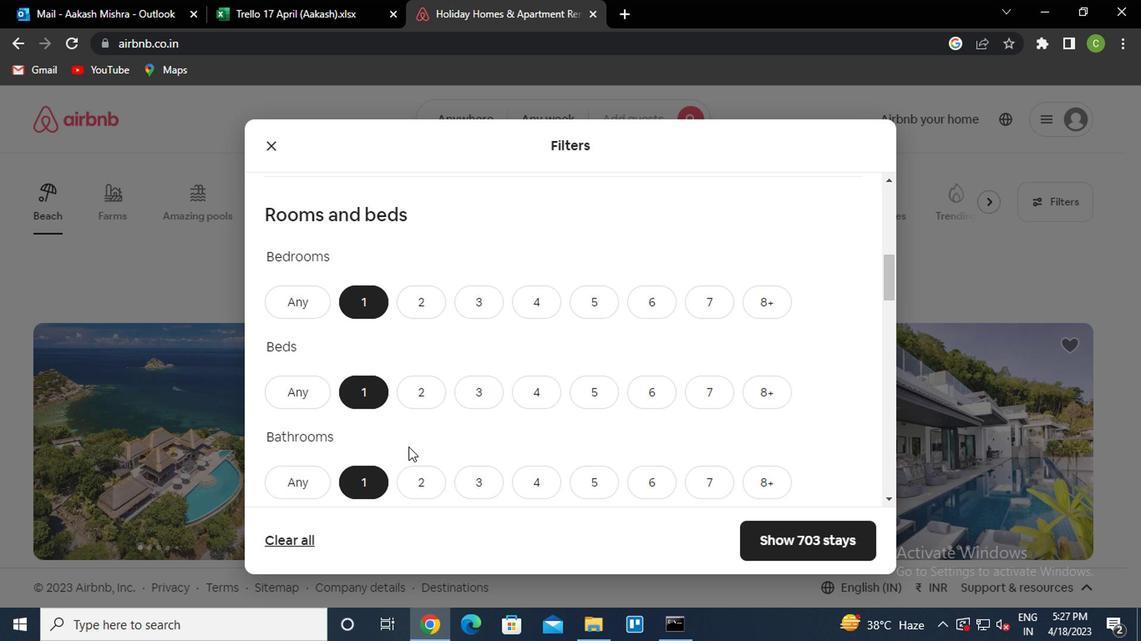 
Action: Mouse moved to (415, 444)
Screenshot: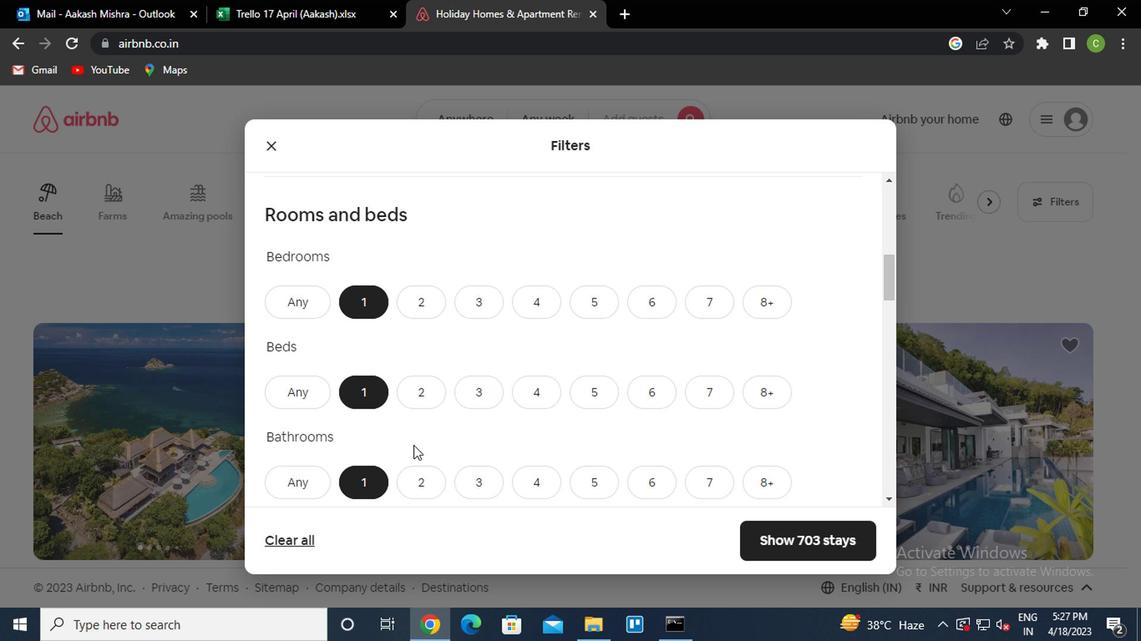 
Action: Mouse scrolled (415, 443) with delta (0, 0)
Screenshot: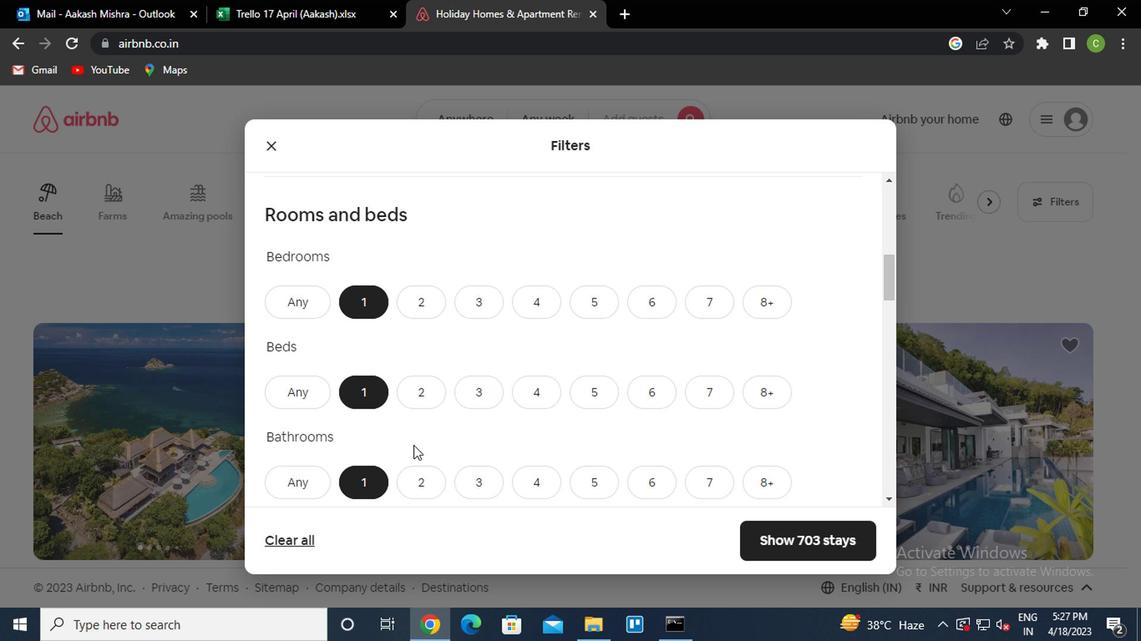 
Action: Mouse moved to (424, 439)
Screenshot: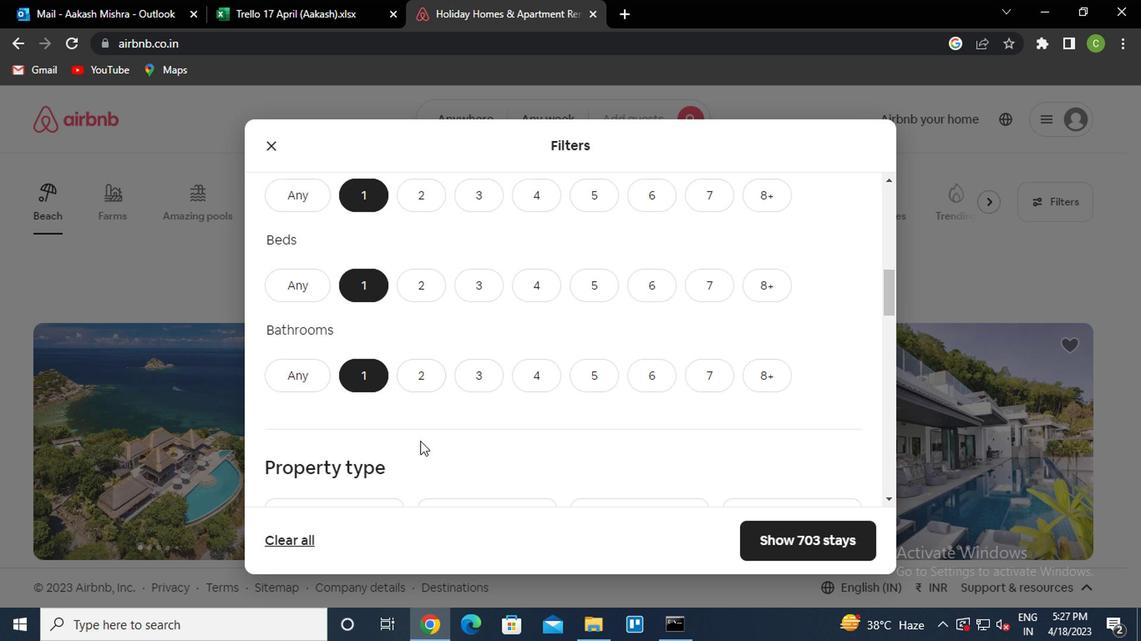 
Action: Mouse scrolled (424, 438) with delta (0, -1)
Screenshot: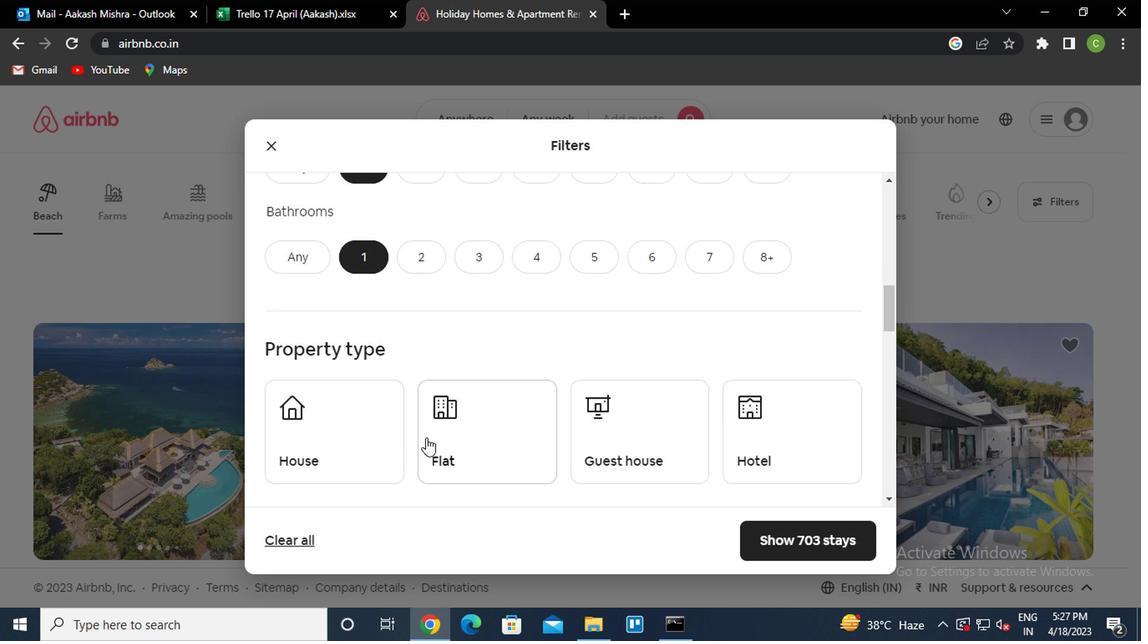 
Action: Mouse moved to (763, 332)
Screenshot: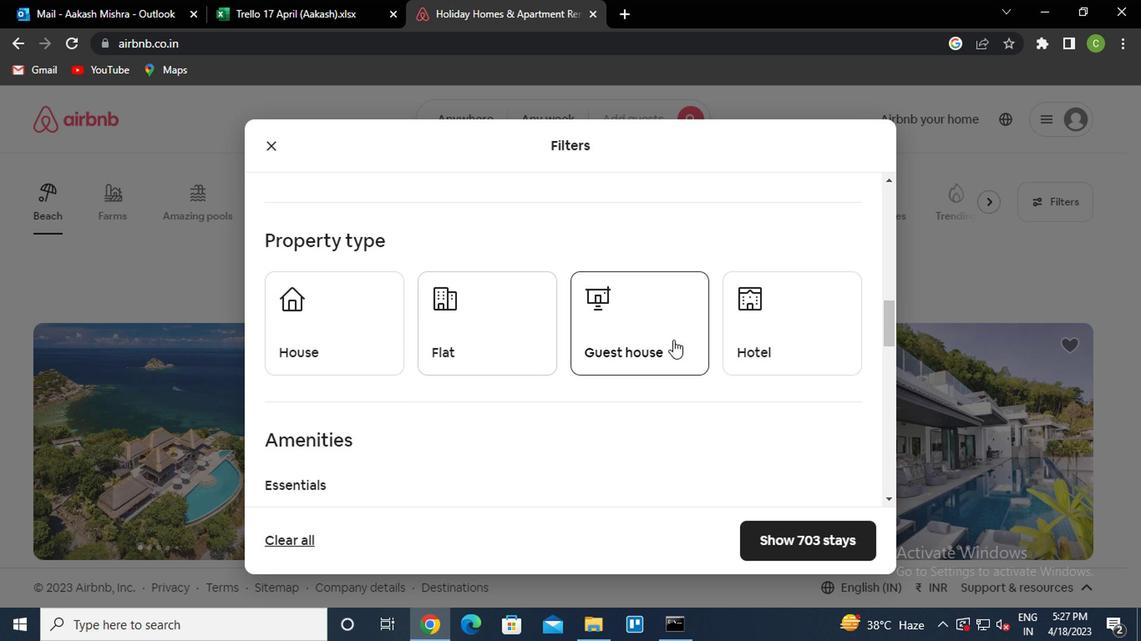 
Action: Mouse pressed left at (763, 332)
Screenshot: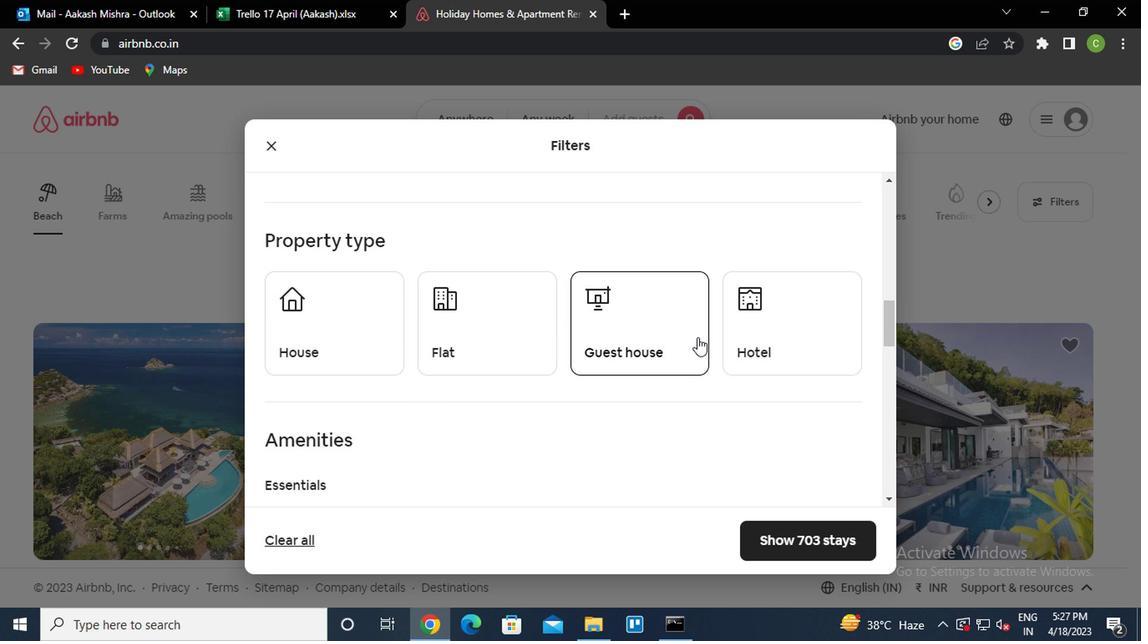 
Action: Mouse moved to (645, 385)
Screenshot: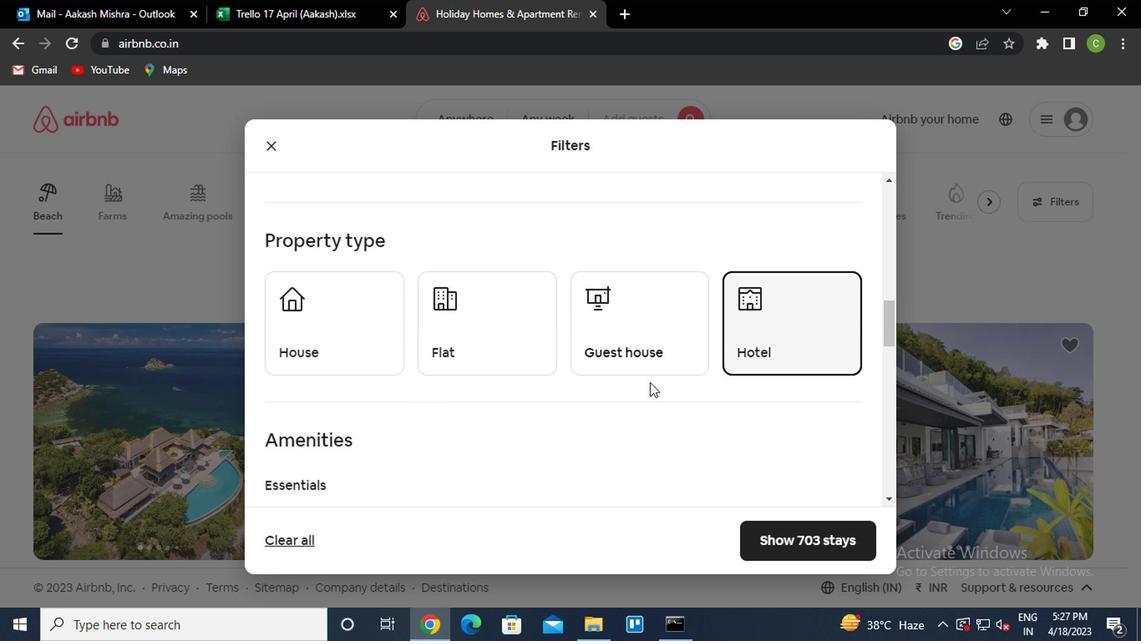 
Action: Mouse scrolled (645, 384) with delta (0, -1)
Screenshot: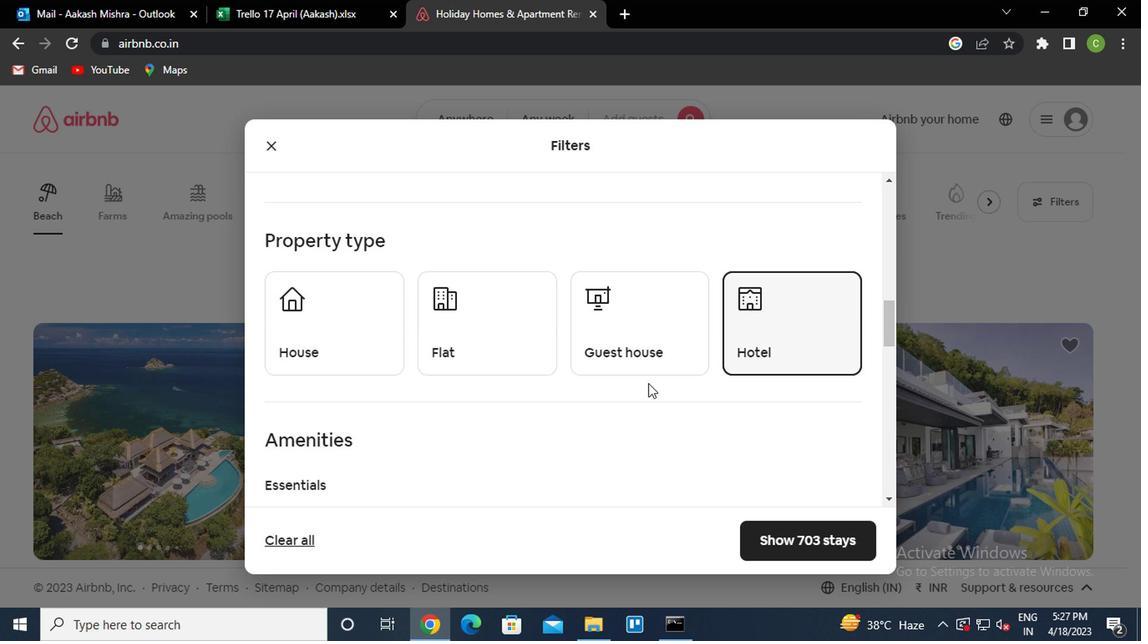 
Action: Mouse scrolled (645, 384) with delta (0, -1)
Screenshot: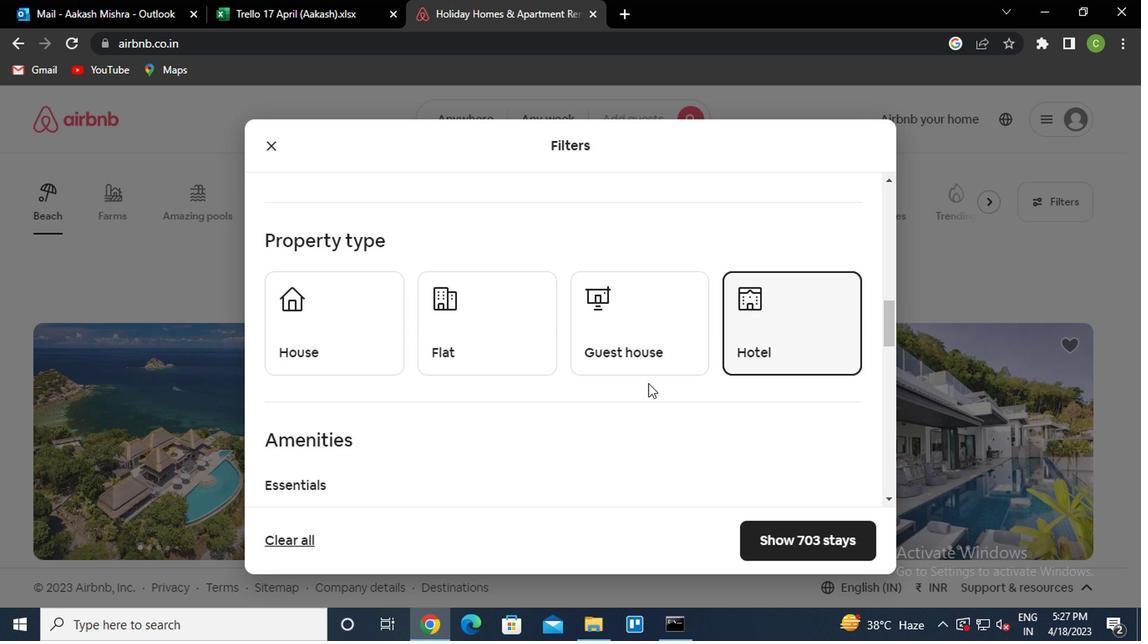 
Action: Mouse scrolled (645, 384) with delta (0, -1)
Screenshot: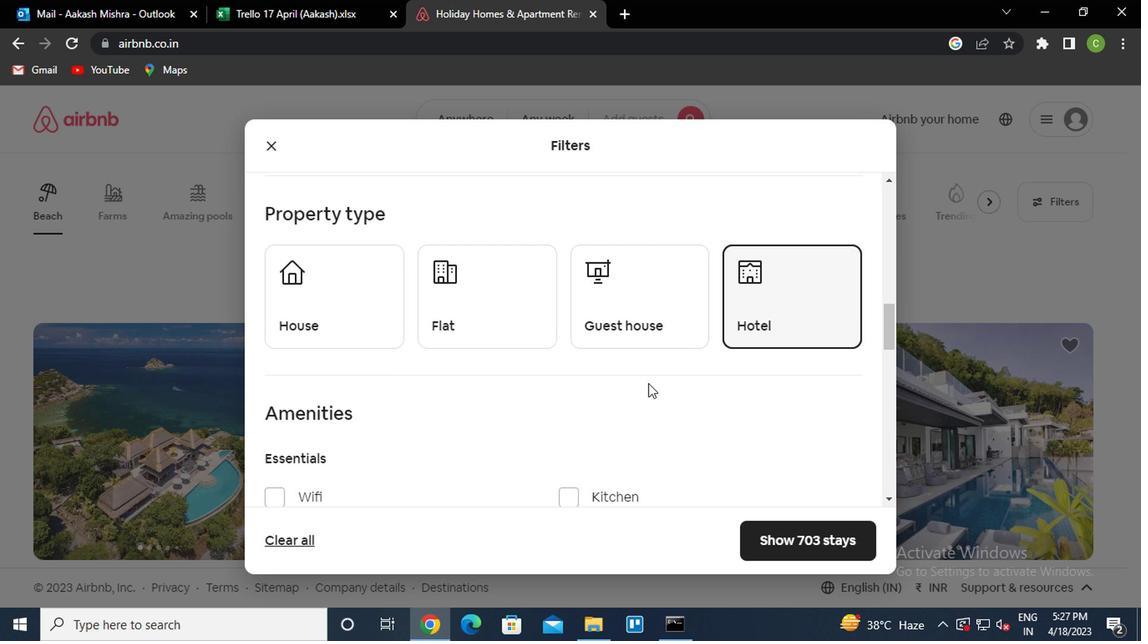 
Action: Mouse moved to (624, 398)
Screenshot: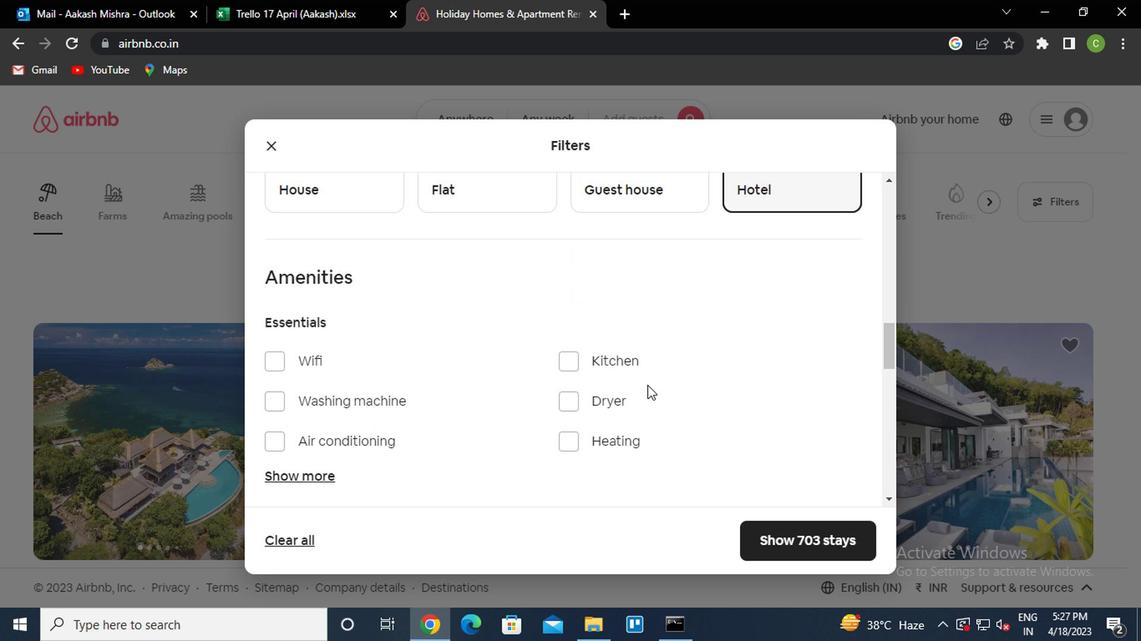 
Action: Mouse scrolled (624, 398) with delta (0, 0)
Screenshot: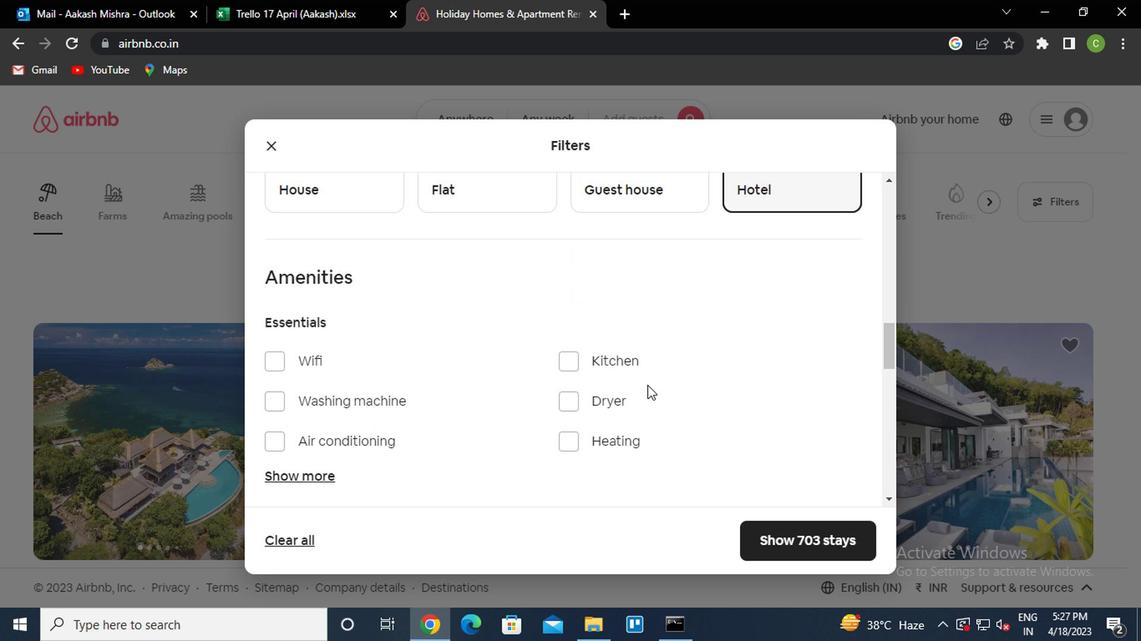 
Action: Mouse moved to (268, 193)
Screenshot: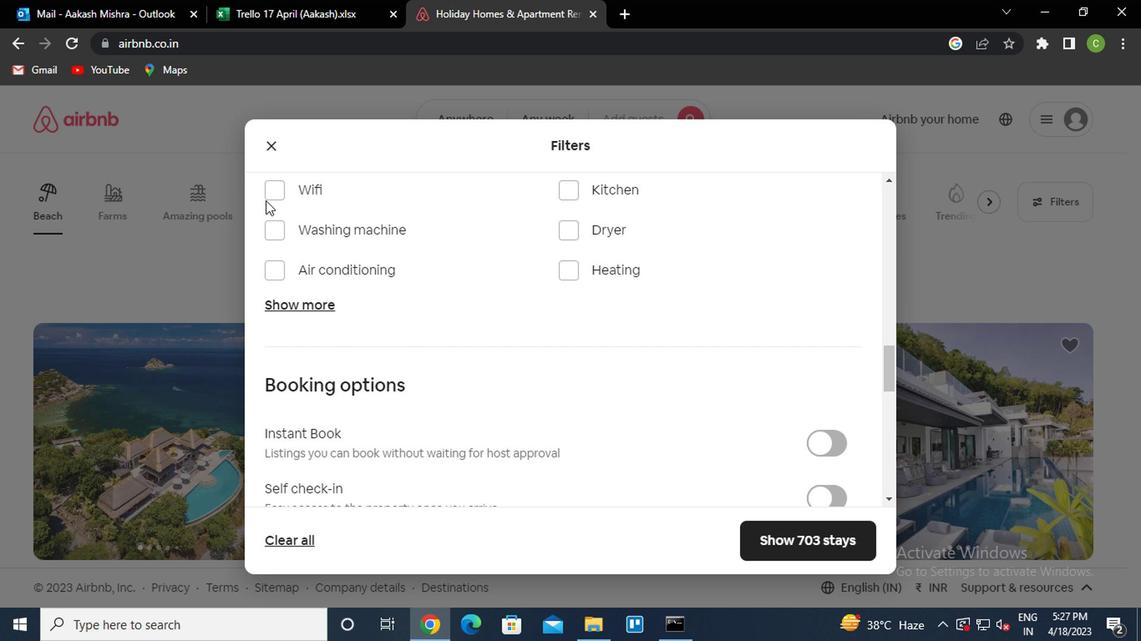 
Action: Mouse pressed left at (268, 193)
Screenshot: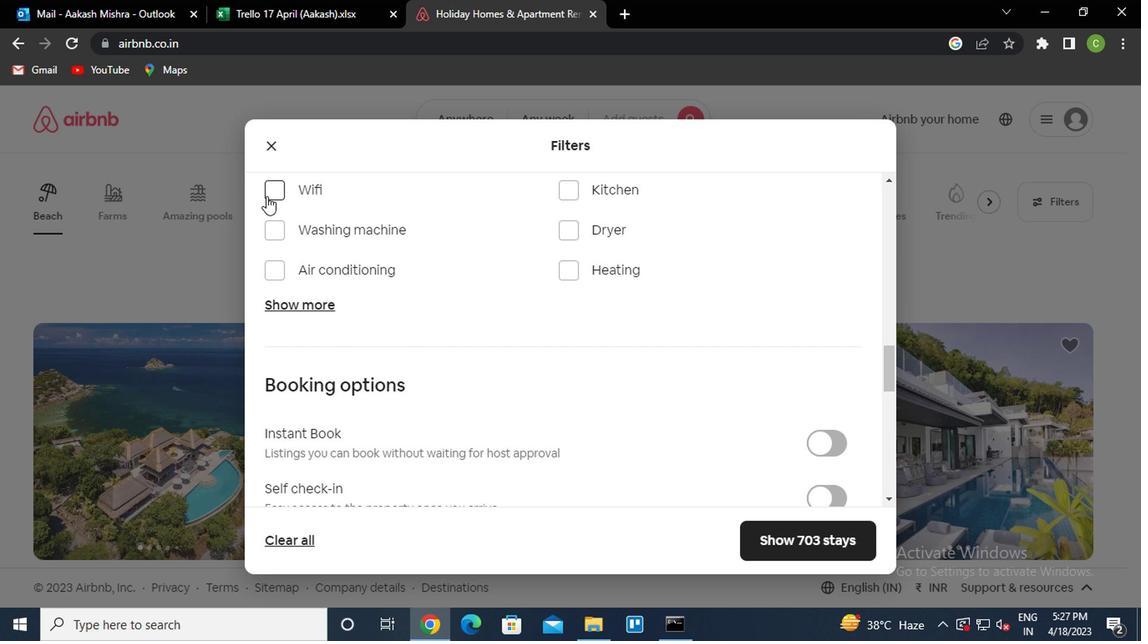 
Action: Mouse moved to (274, 228)
Screenshot: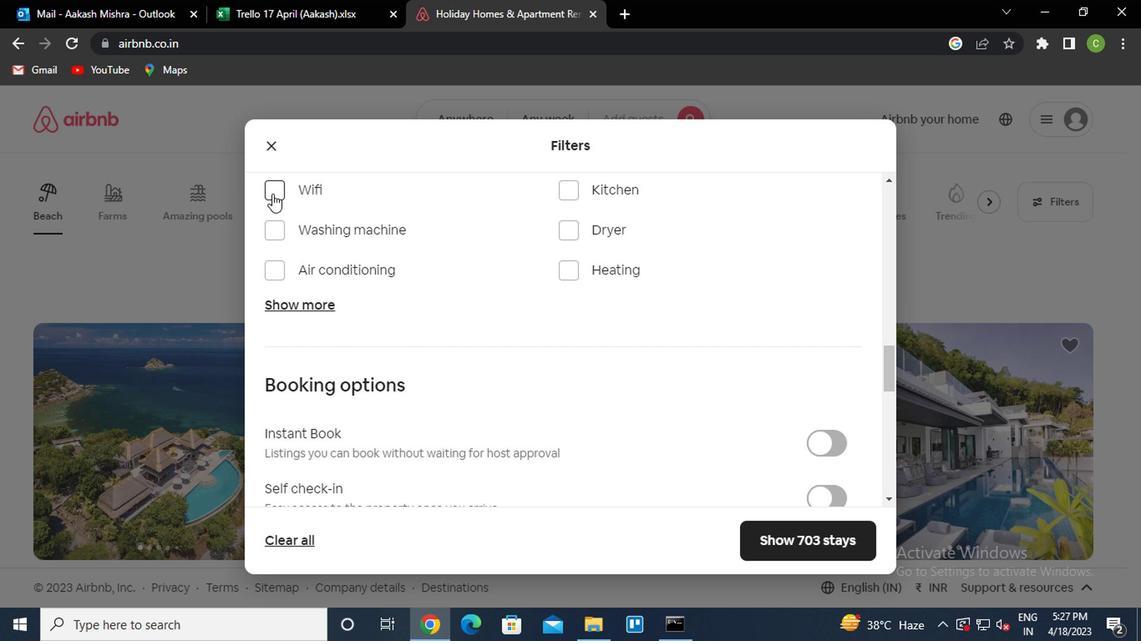 
Action: Mouse pressed left at (274, 228)
Screenshot: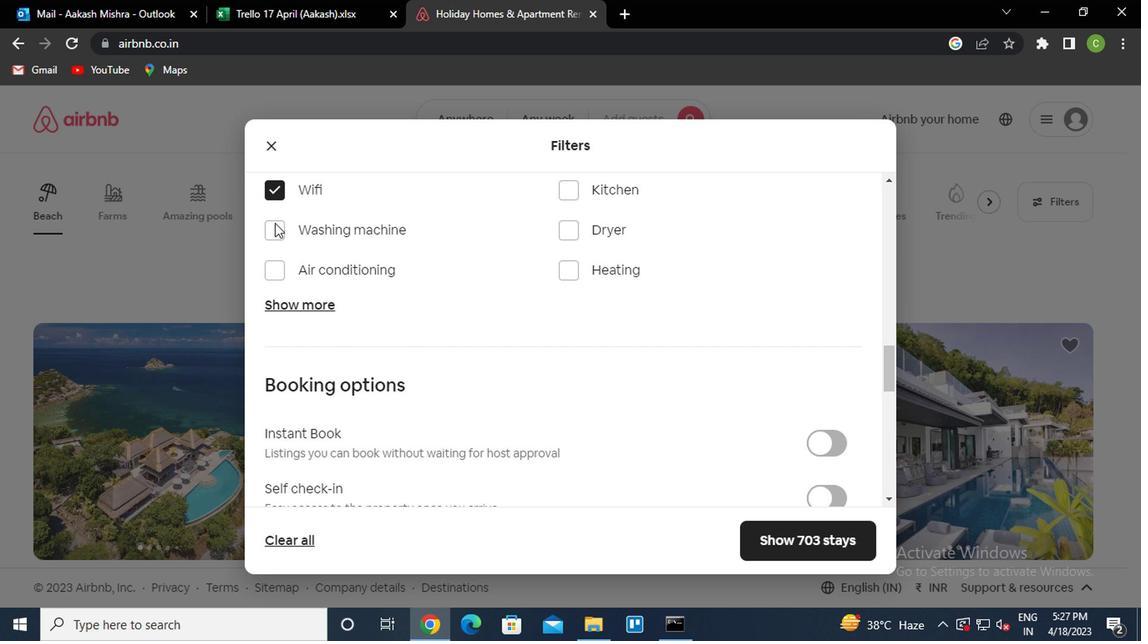 
Action: Mouse moved to (585, 360)
Screenshot: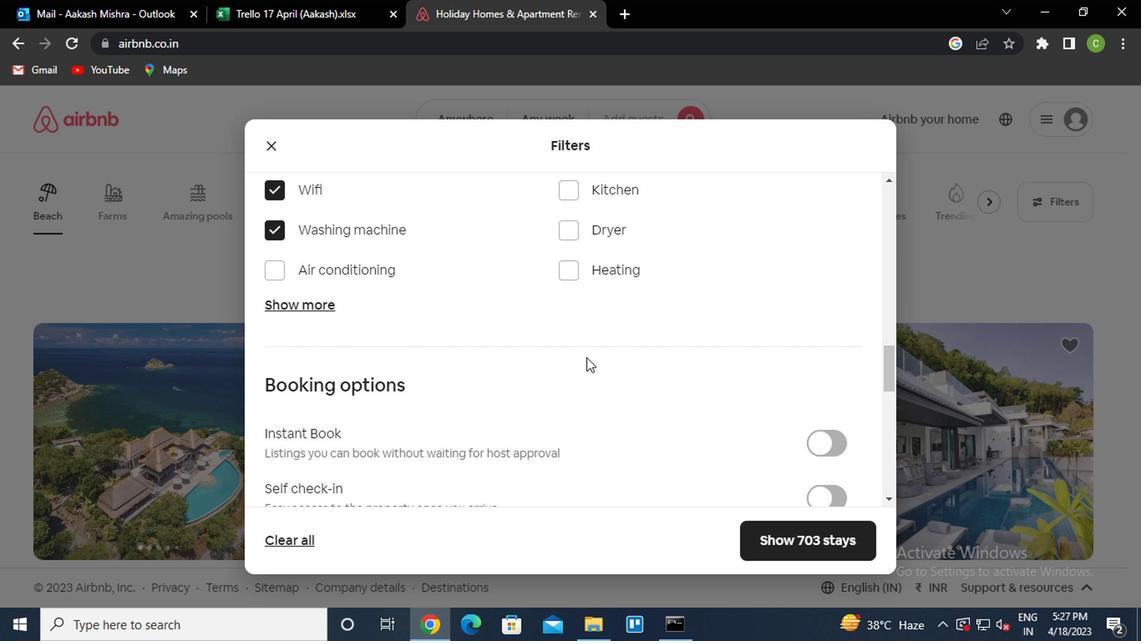 
Action: Mouse scrolled (585, 360) with delta (0, 0)
Screenshot: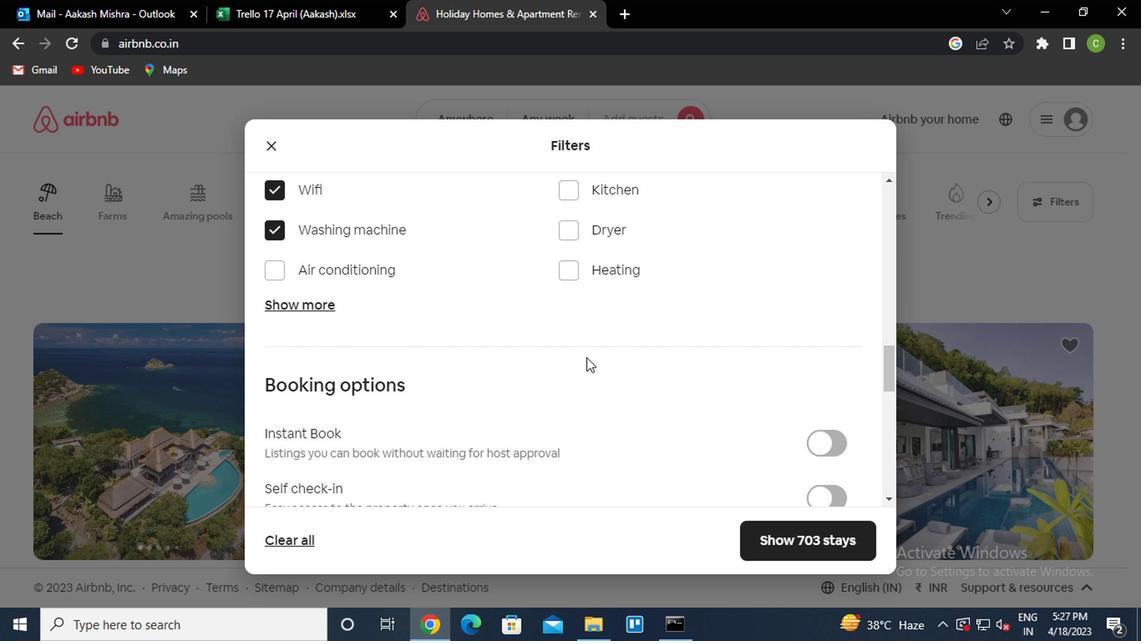 
Action: Mouse moved to (585, 361)
Screenshot: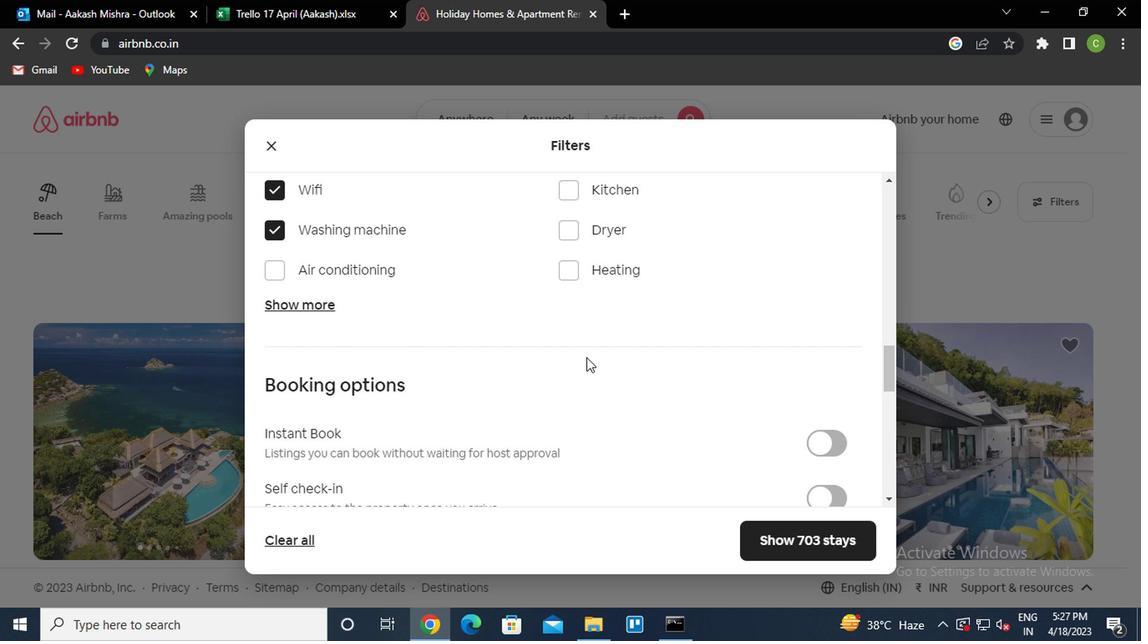 
Action: Mouse scrolled (585, 360) with delta (0, 0)
Screenshot: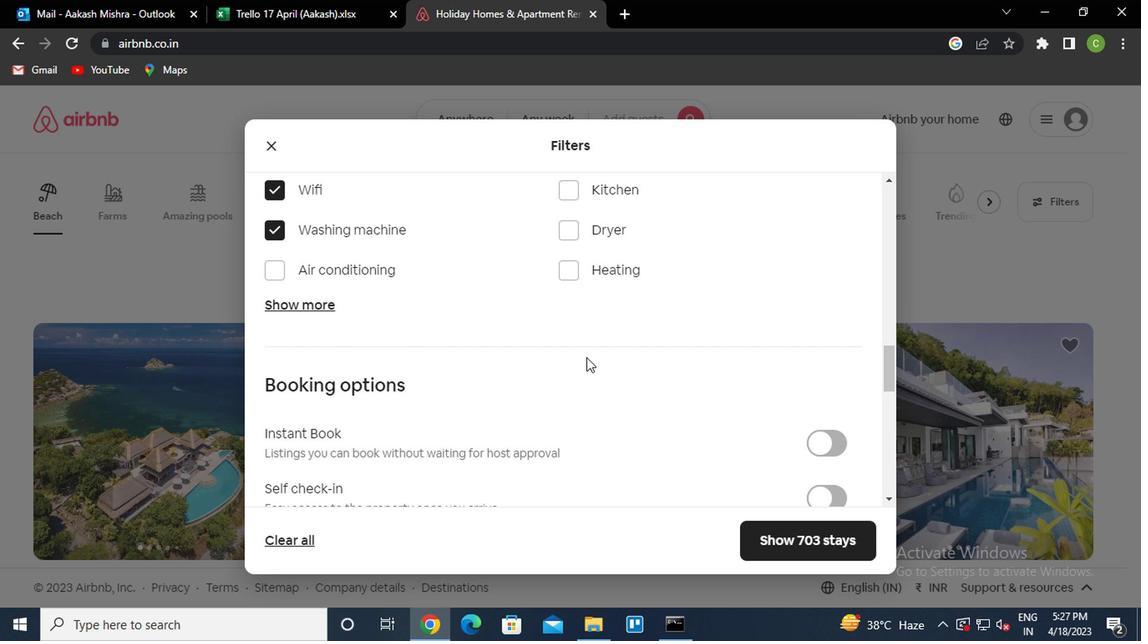 
Action: Mouse moved to (813, 338)
Screenshot: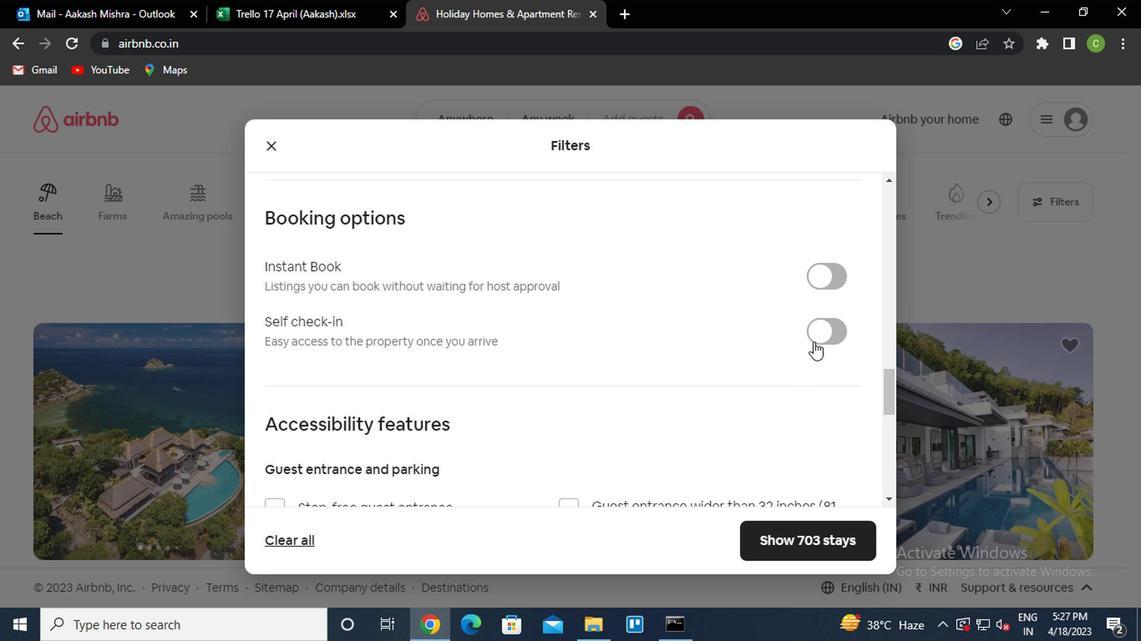 
Action: Mouse pressed left at (813, 338)
Screenshot: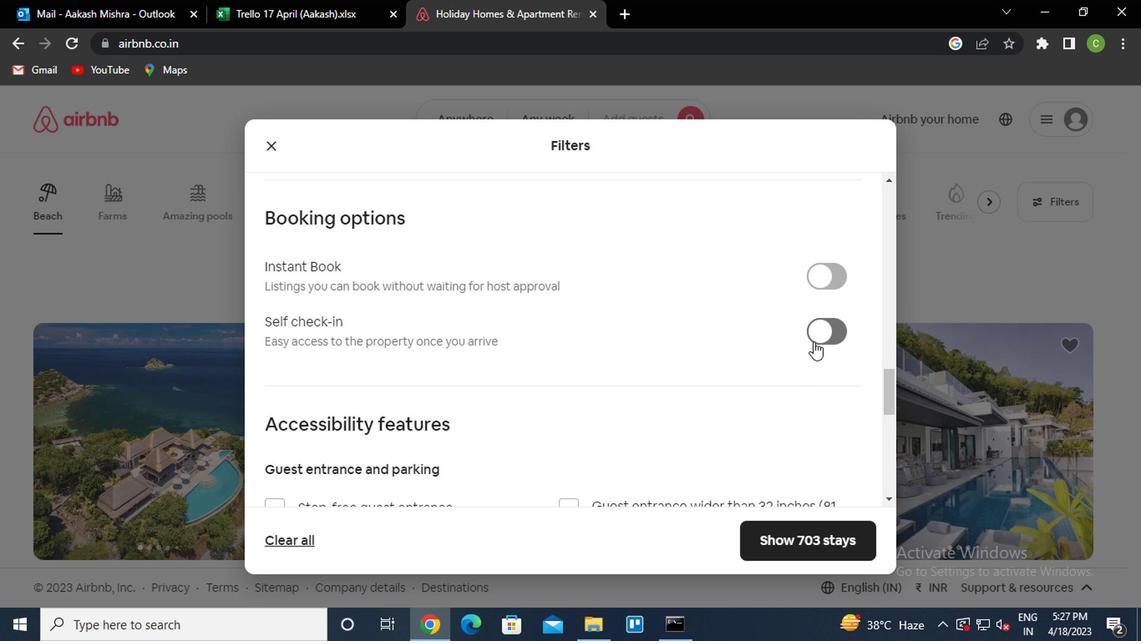 
Action: Mouse moved to (627, 401)
Screenshot: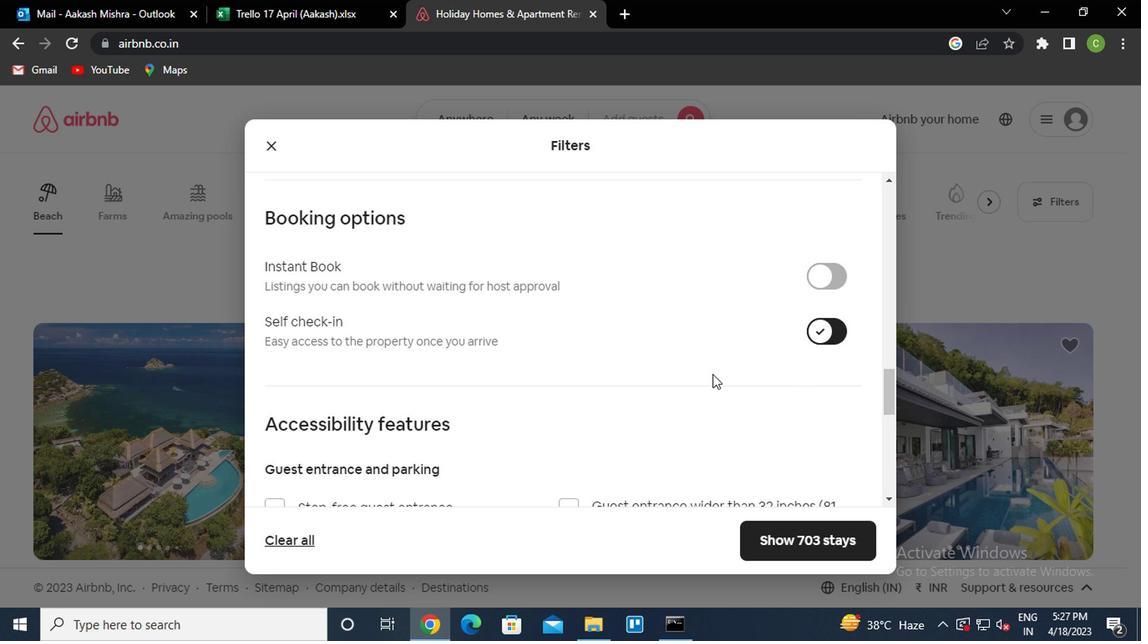 
Action: Mouse scrolled (627, 400) with delta (0, -1)
Screenshot: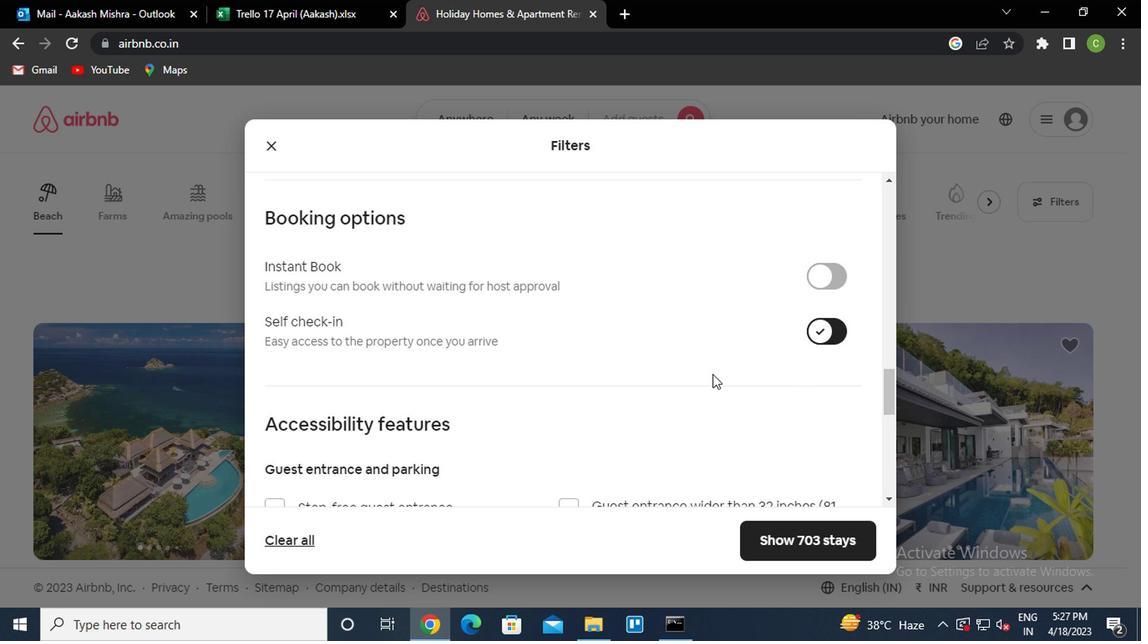 
Action: Mouse moved to (622, 403)
Screenshot: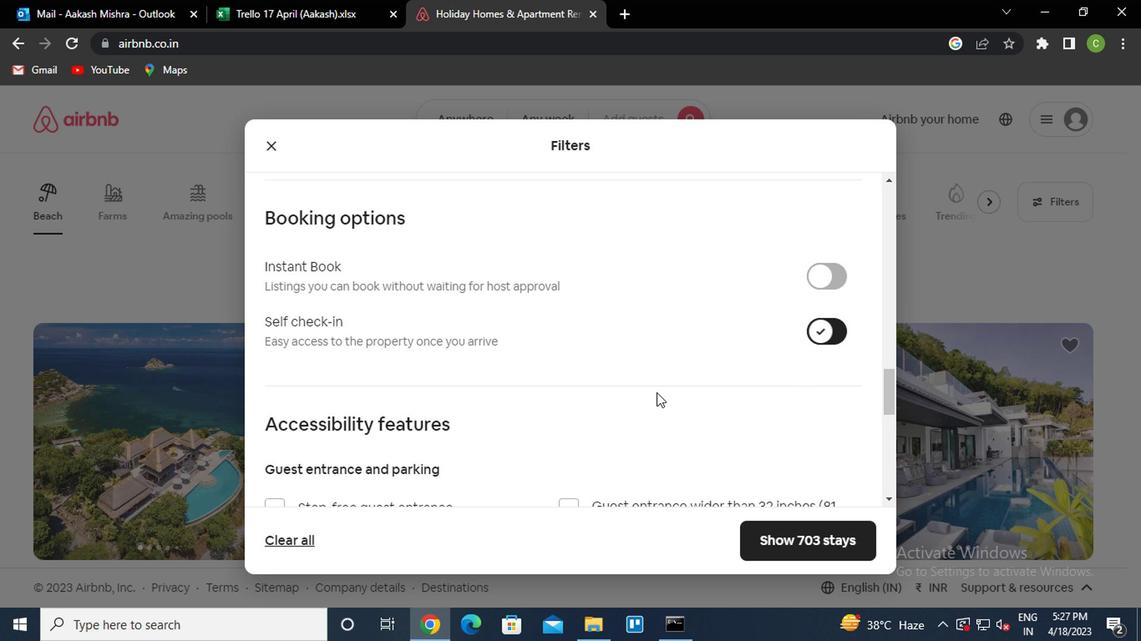 
Action: Mouse scrolled (622, 402) with delta (0, 0)
Screenshot: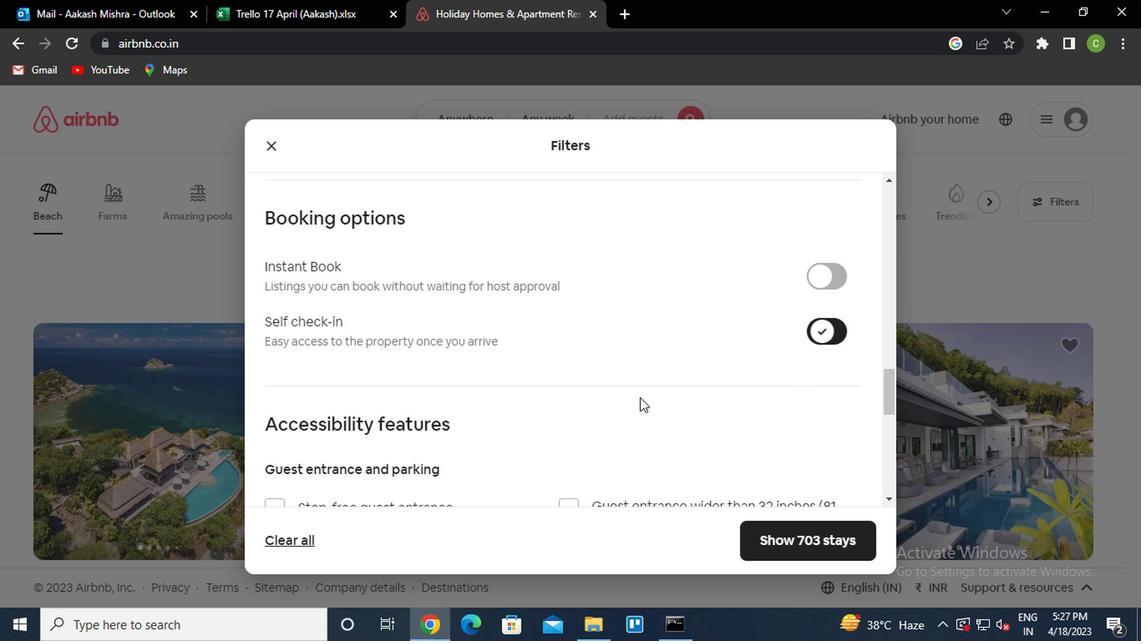
Action: Mouse moved to (621, 404)
Screenshot: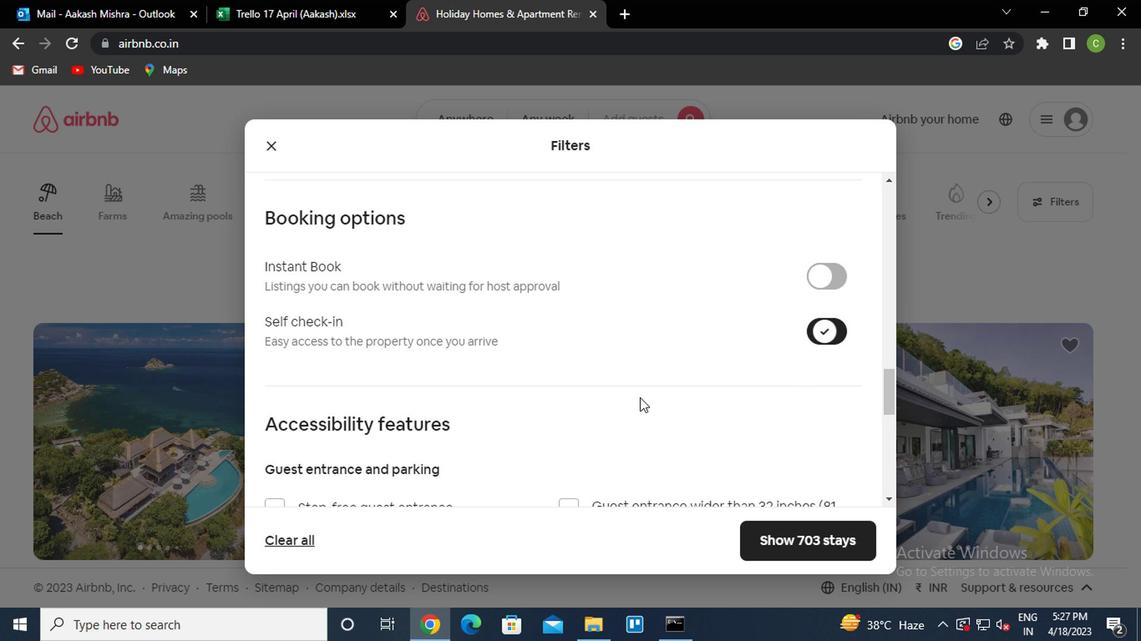 
Action: Mouse scrolled (621, 403) with delta (0, -1)
Screenshot: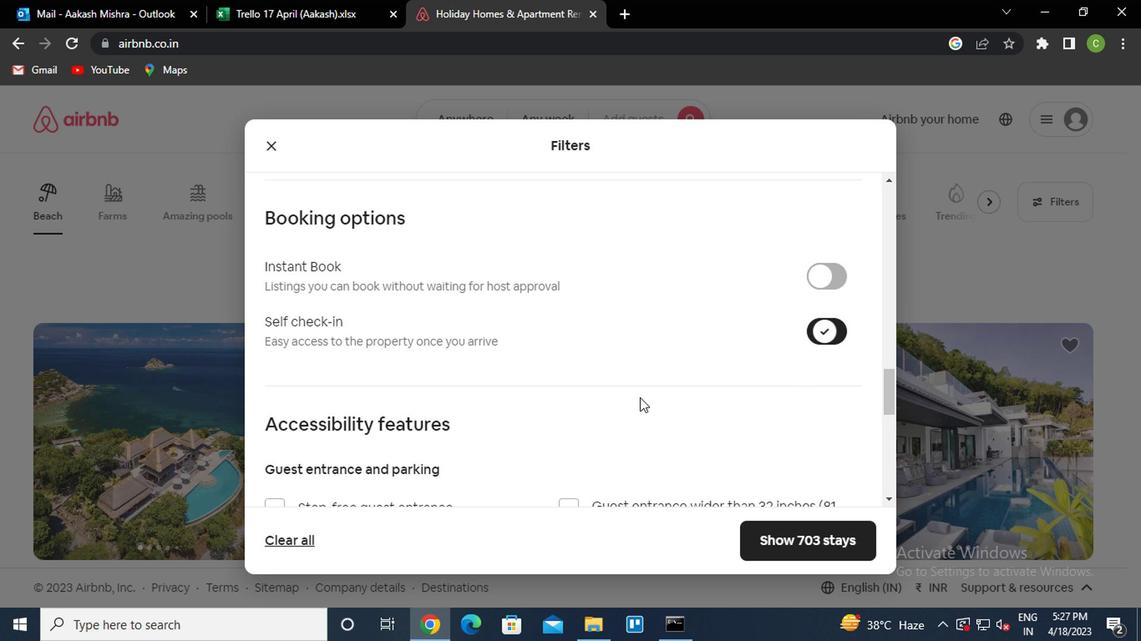 
Action: Mouse moved to (620, 404)
Screenshot: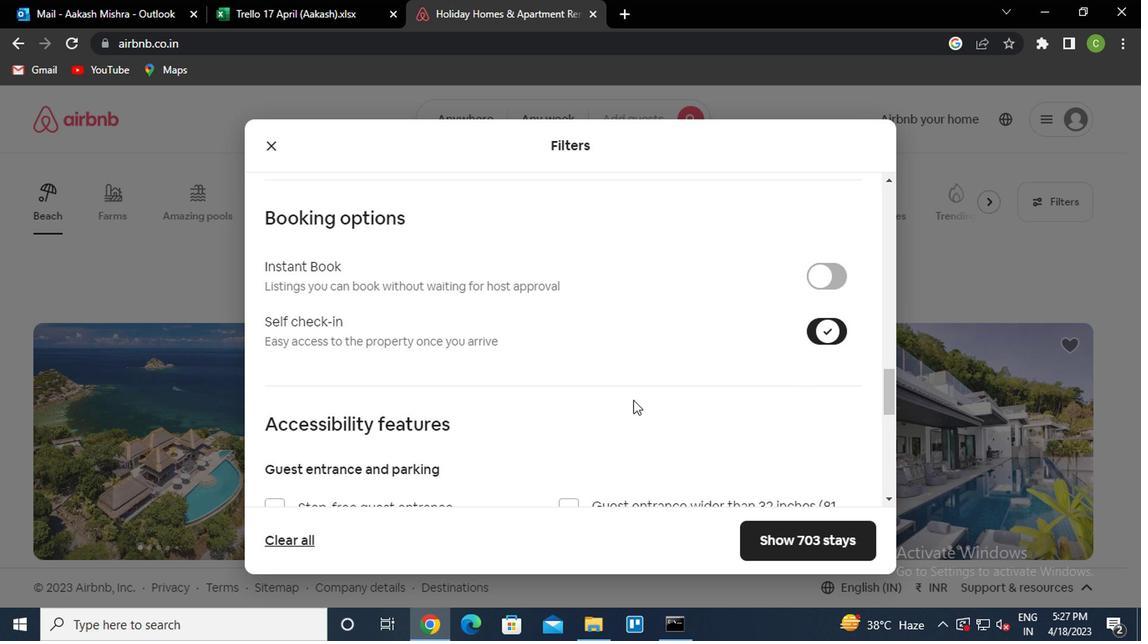 
Action: Mouse scrolled (620, 403) with delta (0, -1)
Screenshot: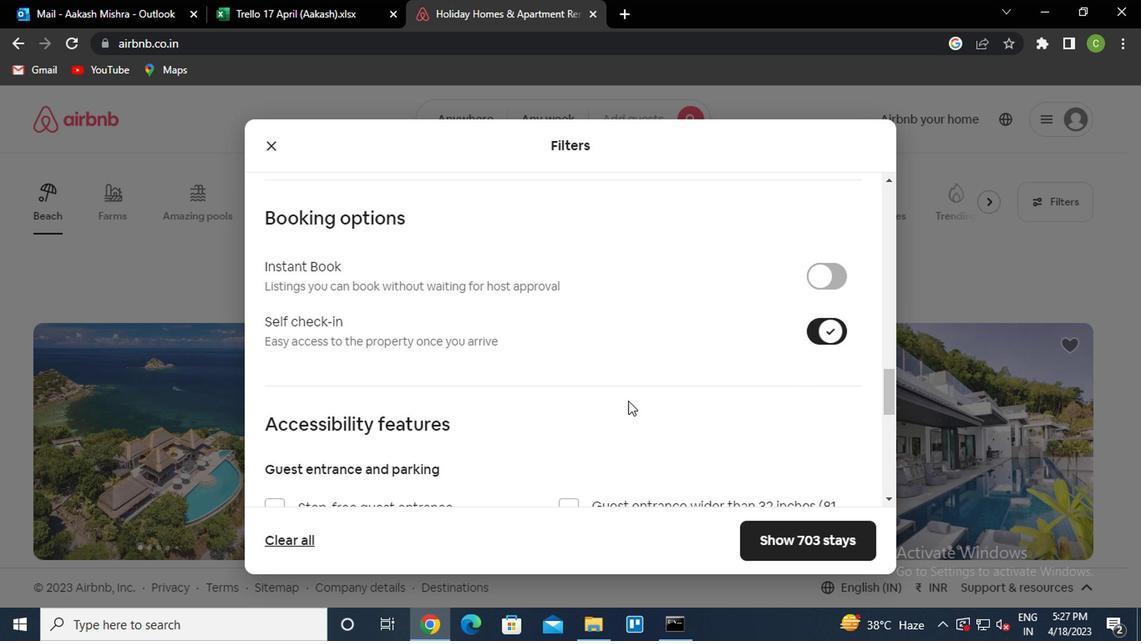
Action: Mouse moved to (574, 467)
Screenshot: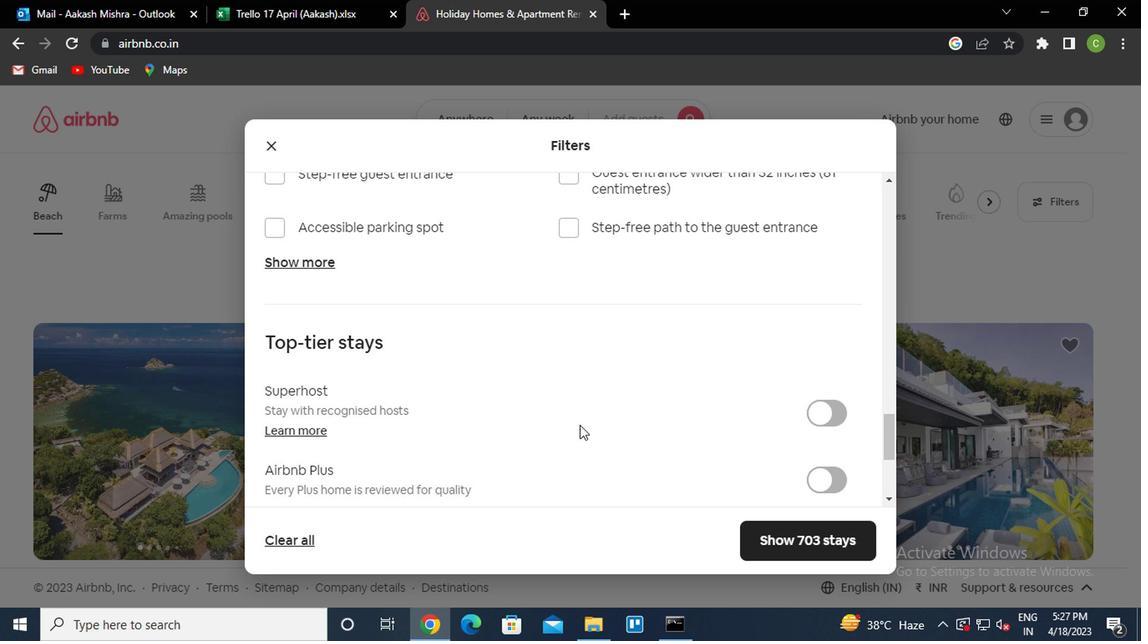 
Action: Mouse scrolled (574, 466) with delta (0, 0)
Screenshot: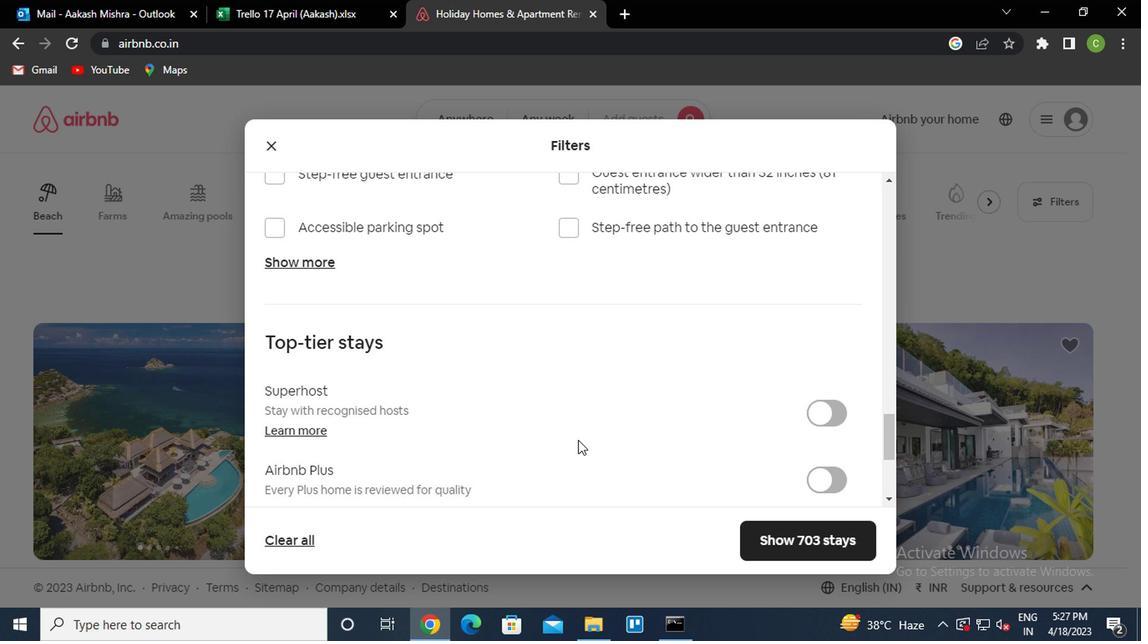 
Action: Mouse scrolled (574, 466) with delta (0, 0)
Screenshot: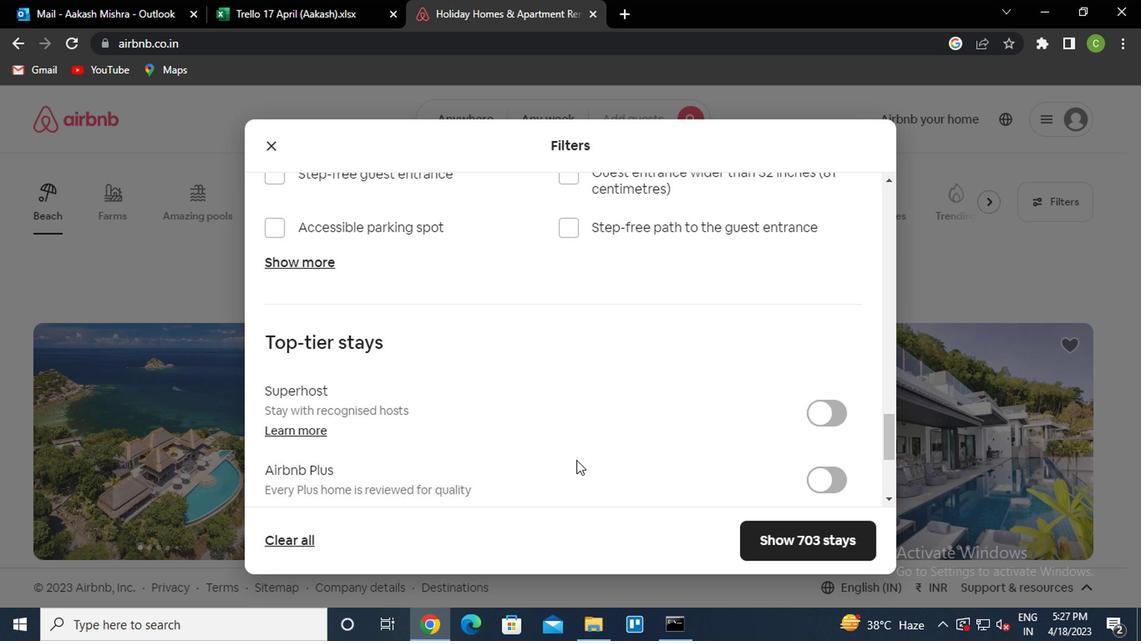
Action: Mouse moved to (576, 466)
Screenshot: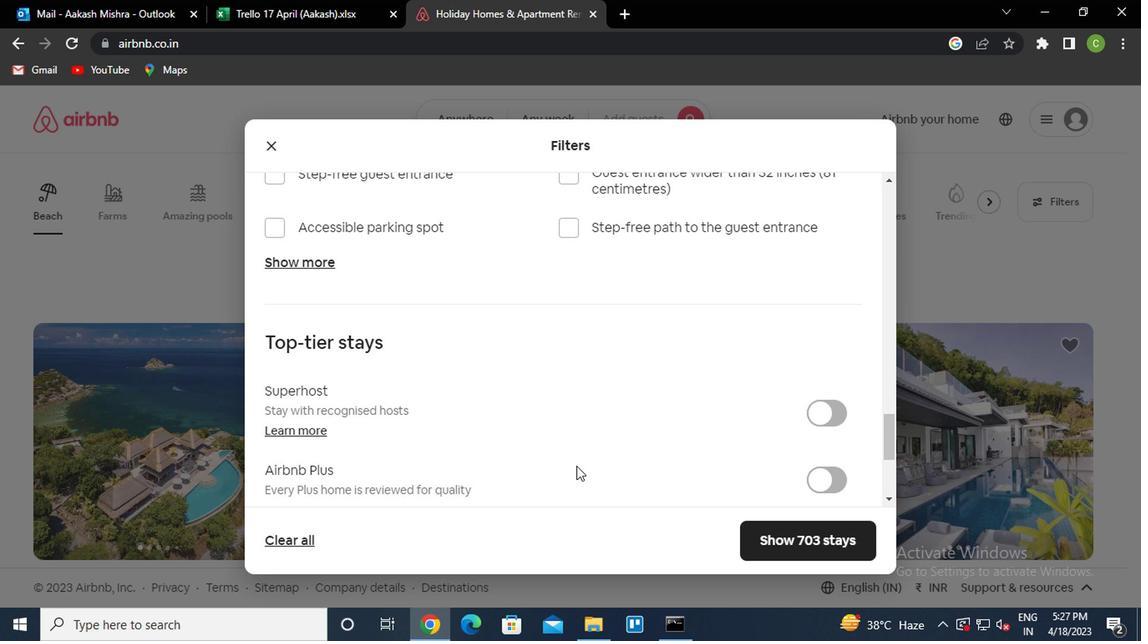
Action: Mouse scrolled (576, 466) with delta (0, 0)
Screenshot: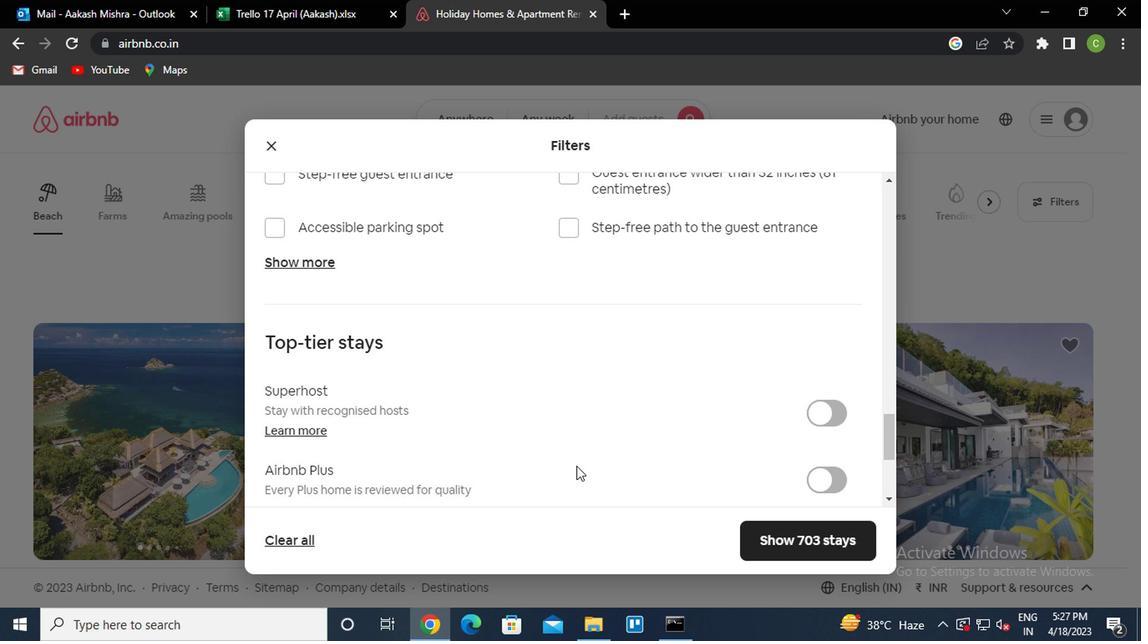 
Action: Mouse moved to (576, 458)
Screenshot: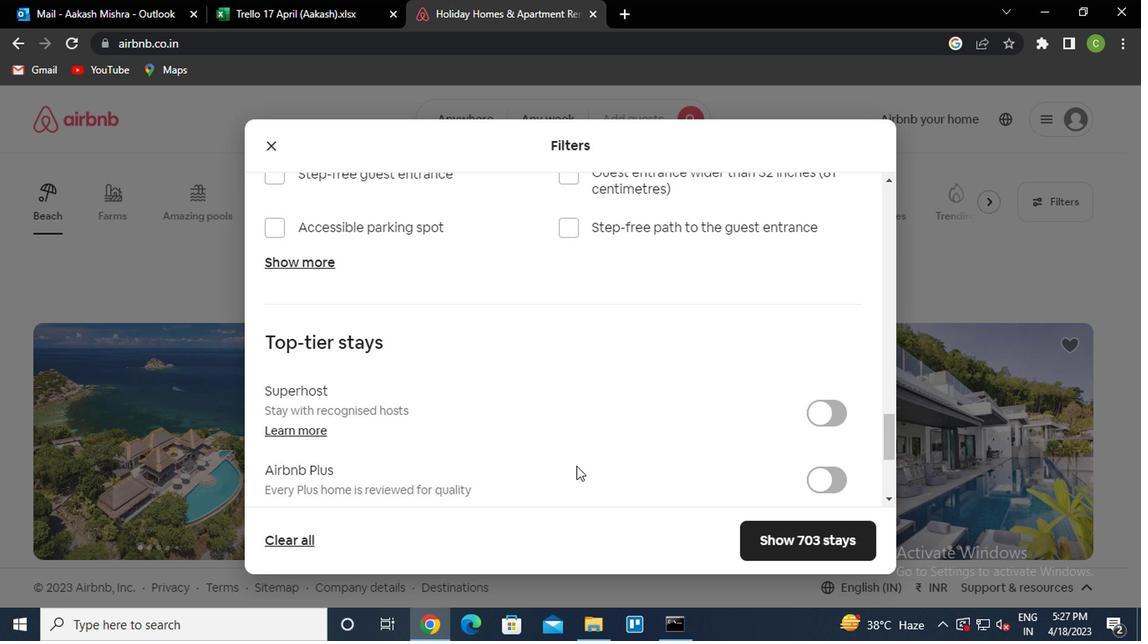 
Action: Mouse scrolled (576, 457) with delta (0, 0)
Screenshot: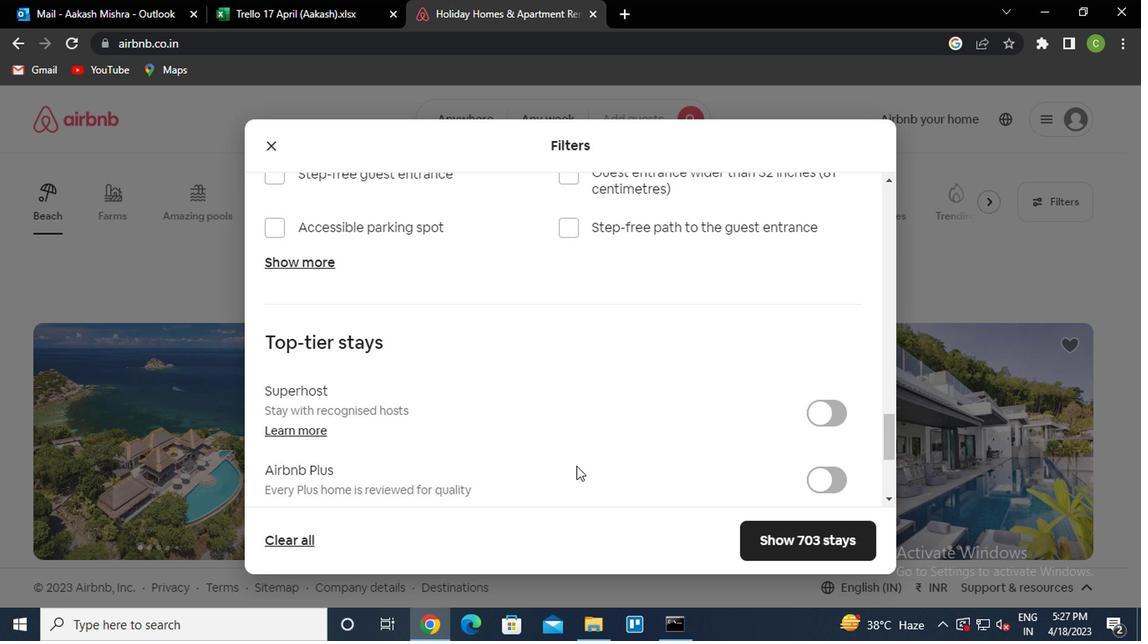 
Action: Mouse moved to (307, 457)
Screenshot: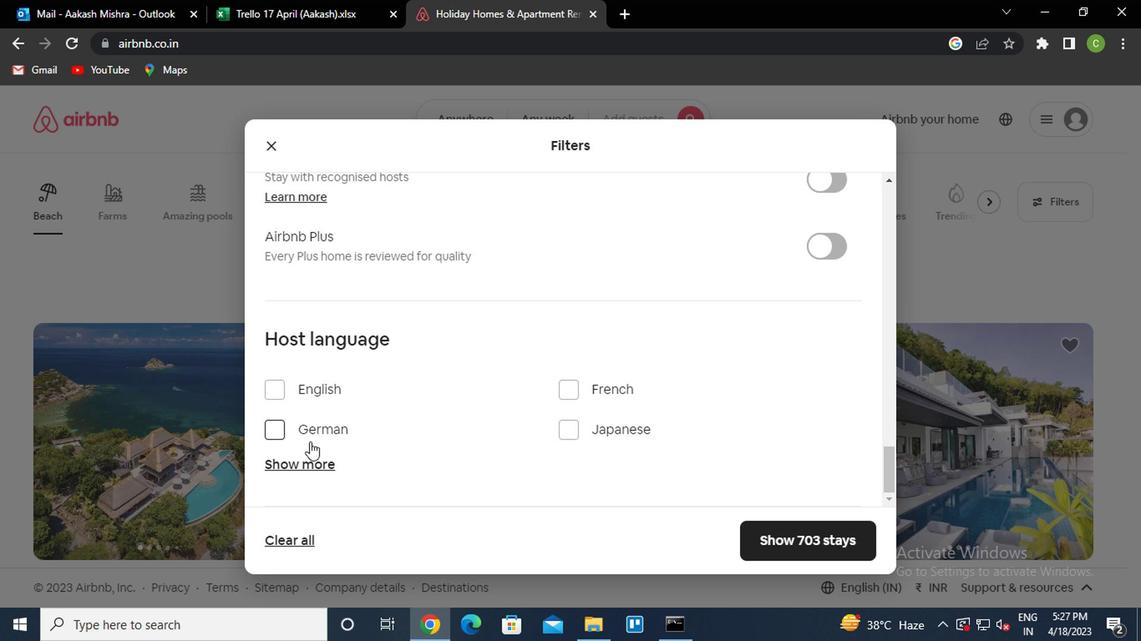 
Action: Mouse pressed left at (307, 457)
Screenshot: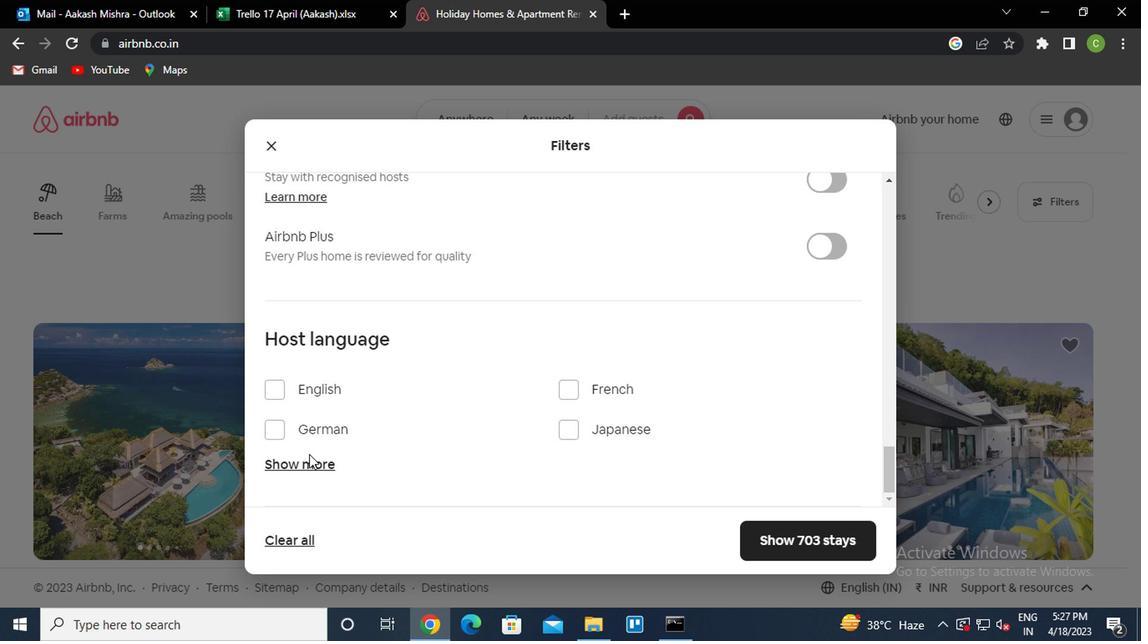 
Action: Mouse moved to (589, 483)
Screenshot: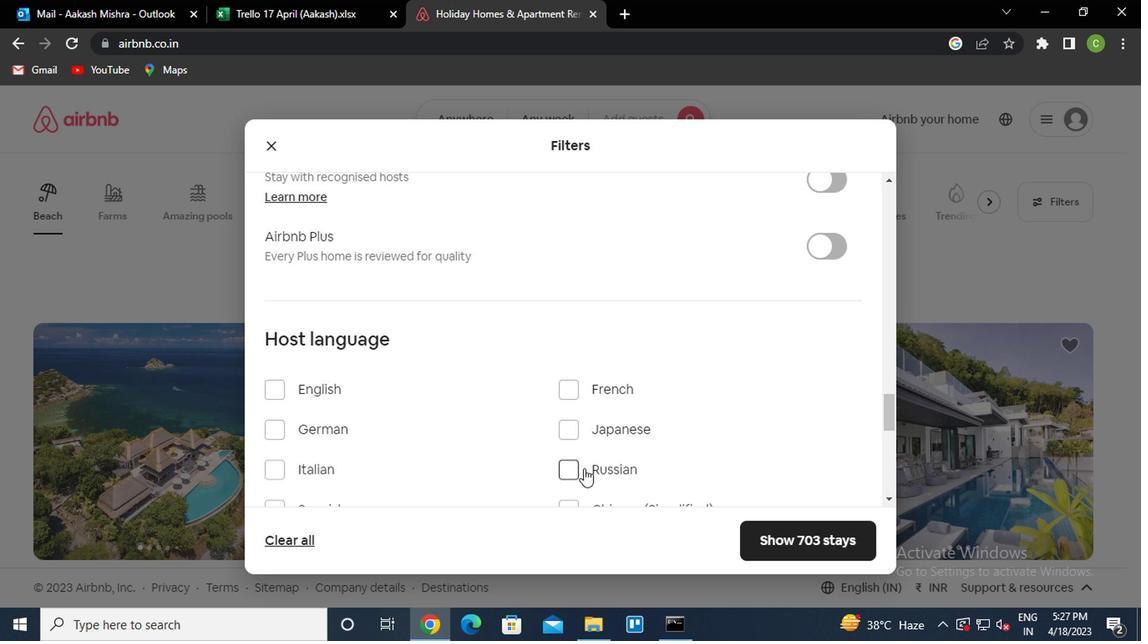 
Action: Mouse scrolled (589, 483) with delta (0, 0)
Screenshot: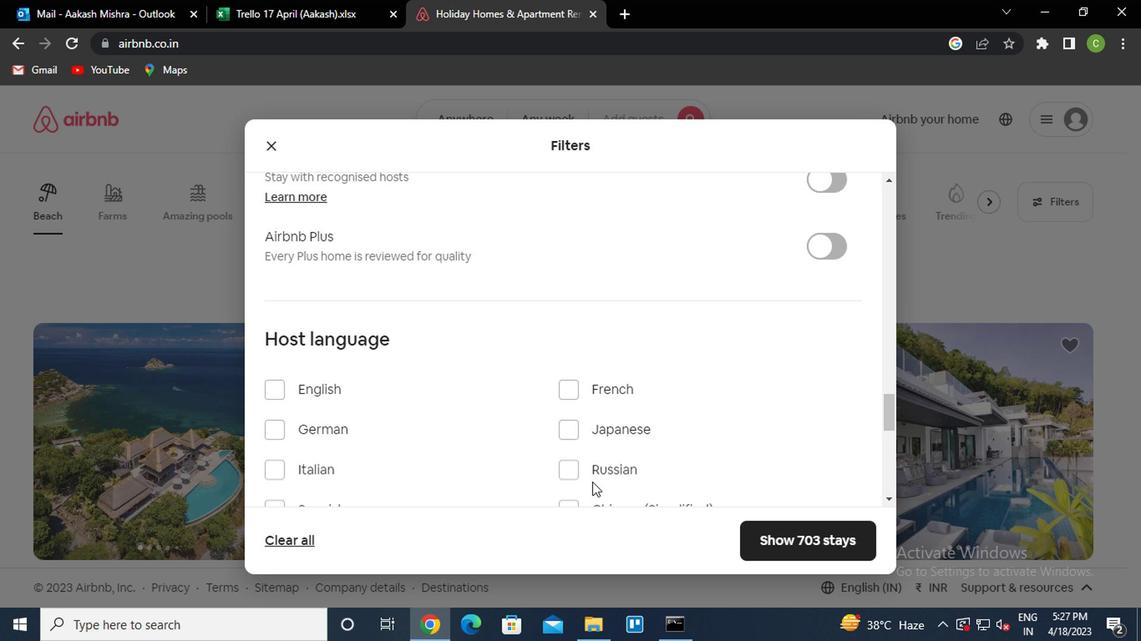 
Action: Mouse moved to (271, 428)
Screenshot: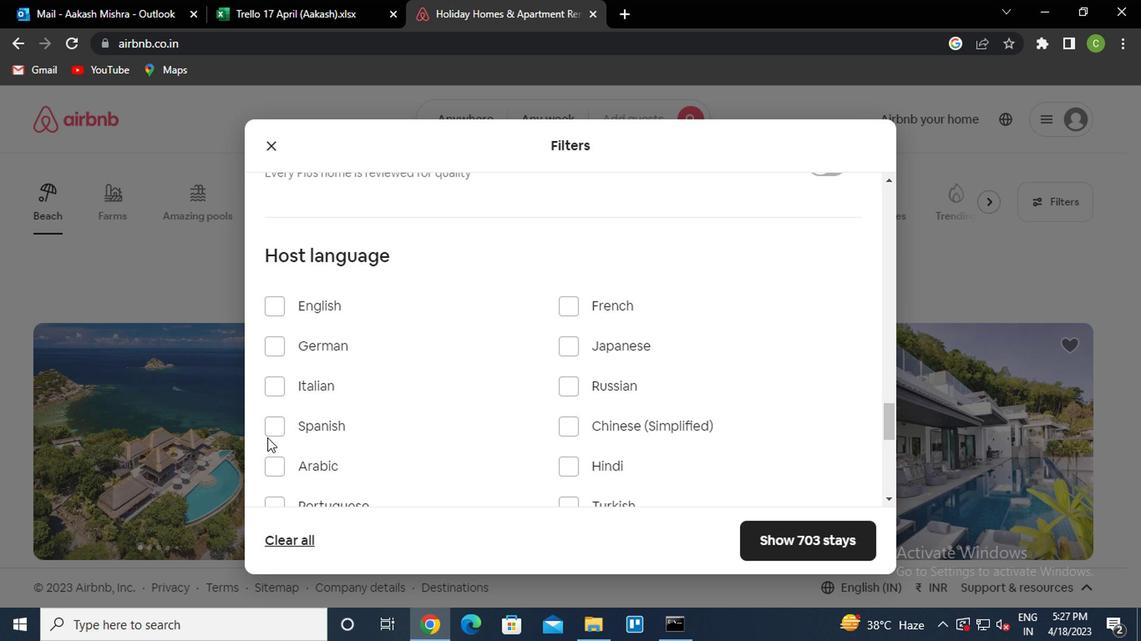 
Action: Mouse pressed left at (271, 428)
Screenshot: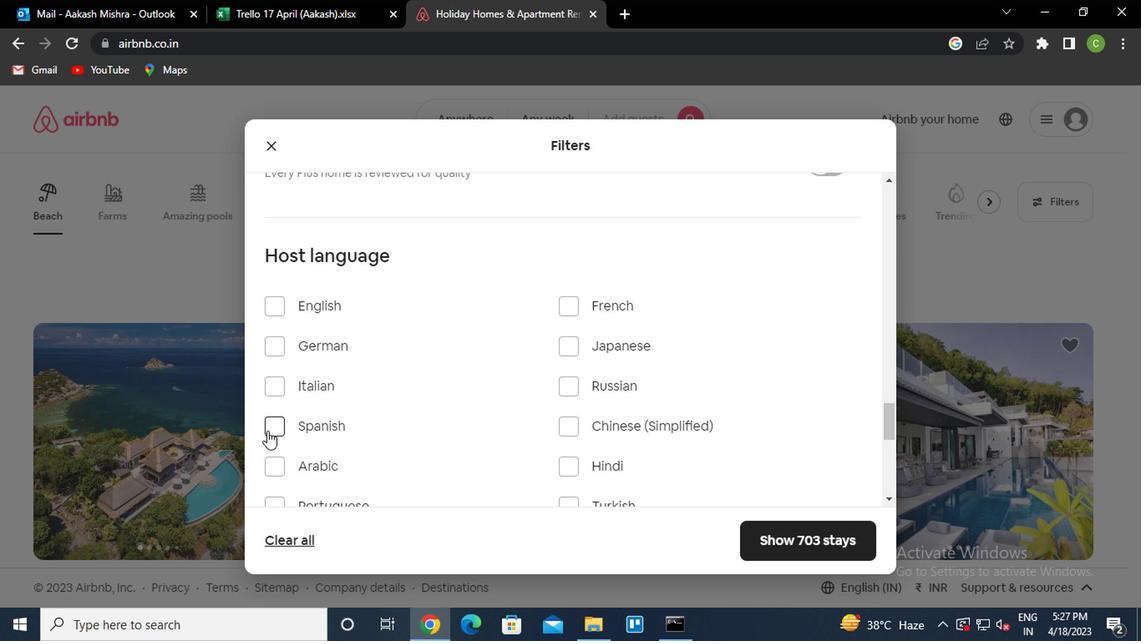 
Action: Mouse moved to (770, 543)
Screenshot: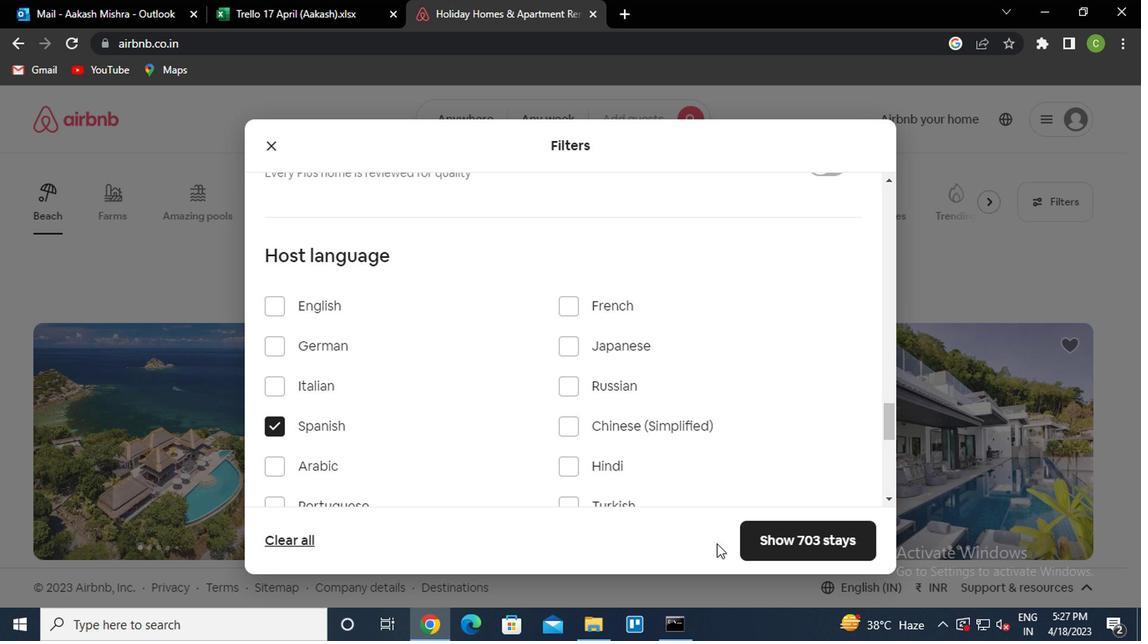 
Action: Mouse pressed left at (770, 543)
Screenshot: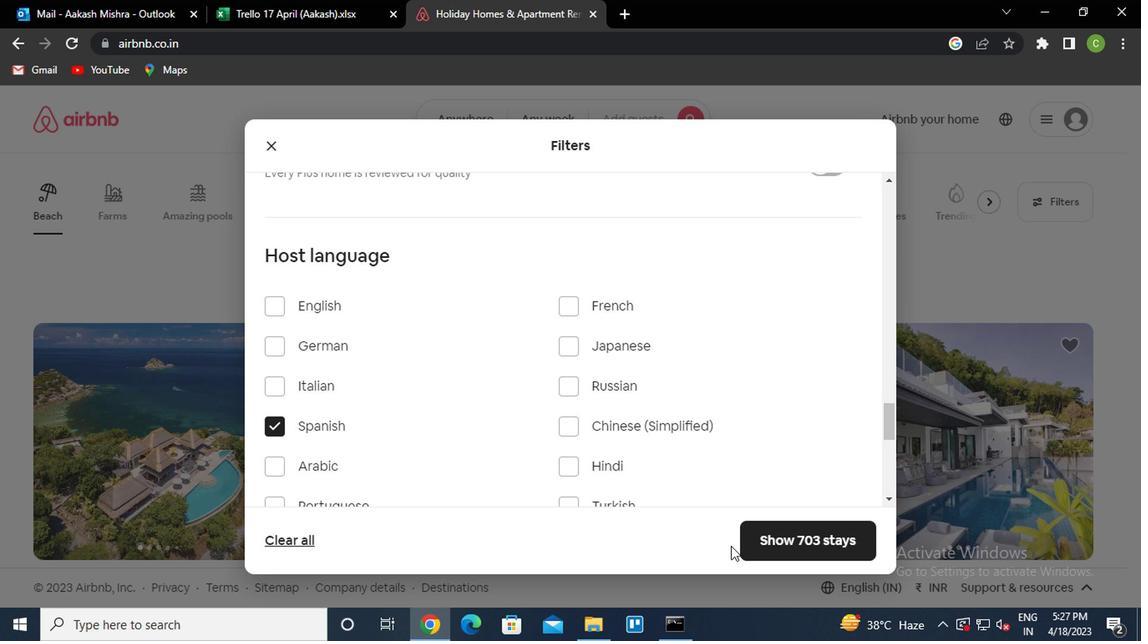 
Action: Mouse moved to (665, 529)
Screenshot: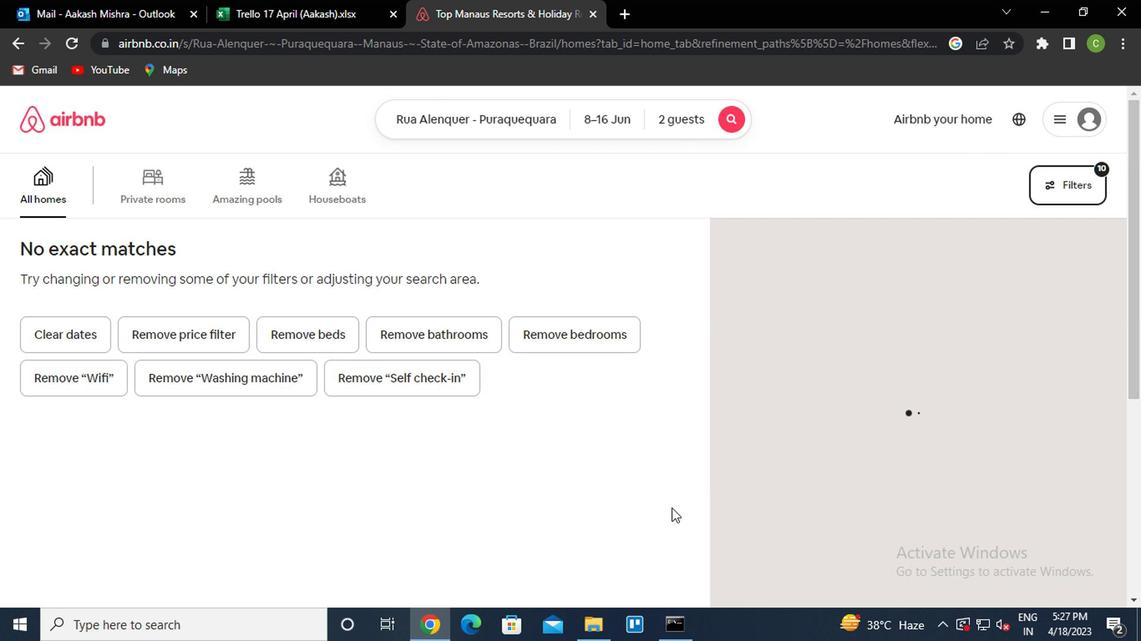 
